 Task: Look for space in Gulābpura, India from 2nd June, 2023 to 6th June, 2023 for 1 adult in price range Rs.10000 to Rs.13000. Place can be private room with 1  bedroom having 1 bed and 1 bathroom. Property type can be house, flat, guest house, hotel. Amenities needed are: washing machine. Booking option can be shelf check-in. Required host language is English.
Action: Mouse scrolled (216, 325) with delta (0, 0)
Screenshot: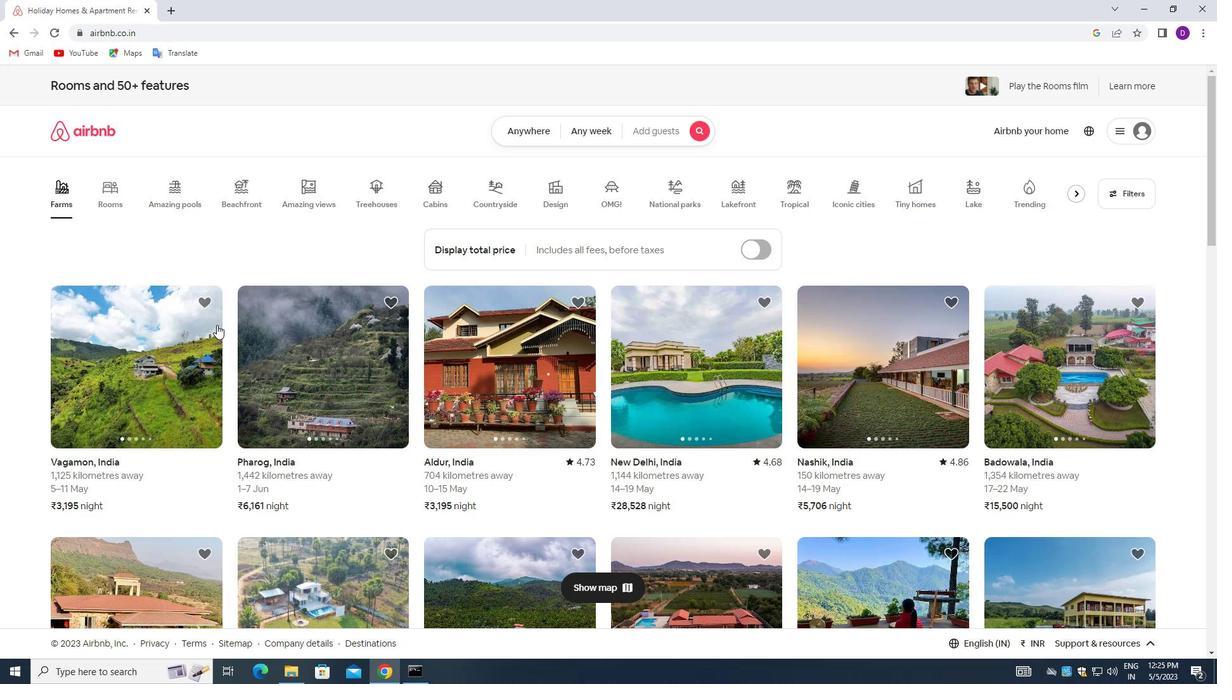 
Action: Mouse moved to (511, 119)
Screenshot: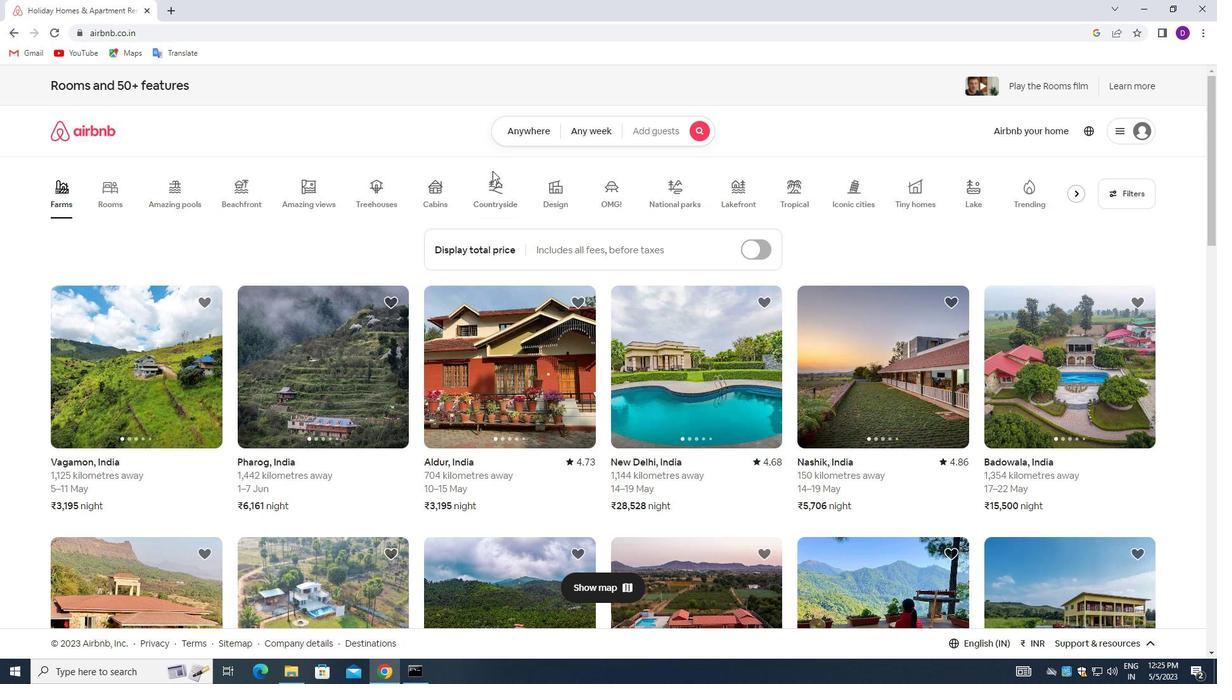 
Action: Mouse pressed left at (511, 119)
Screenshot: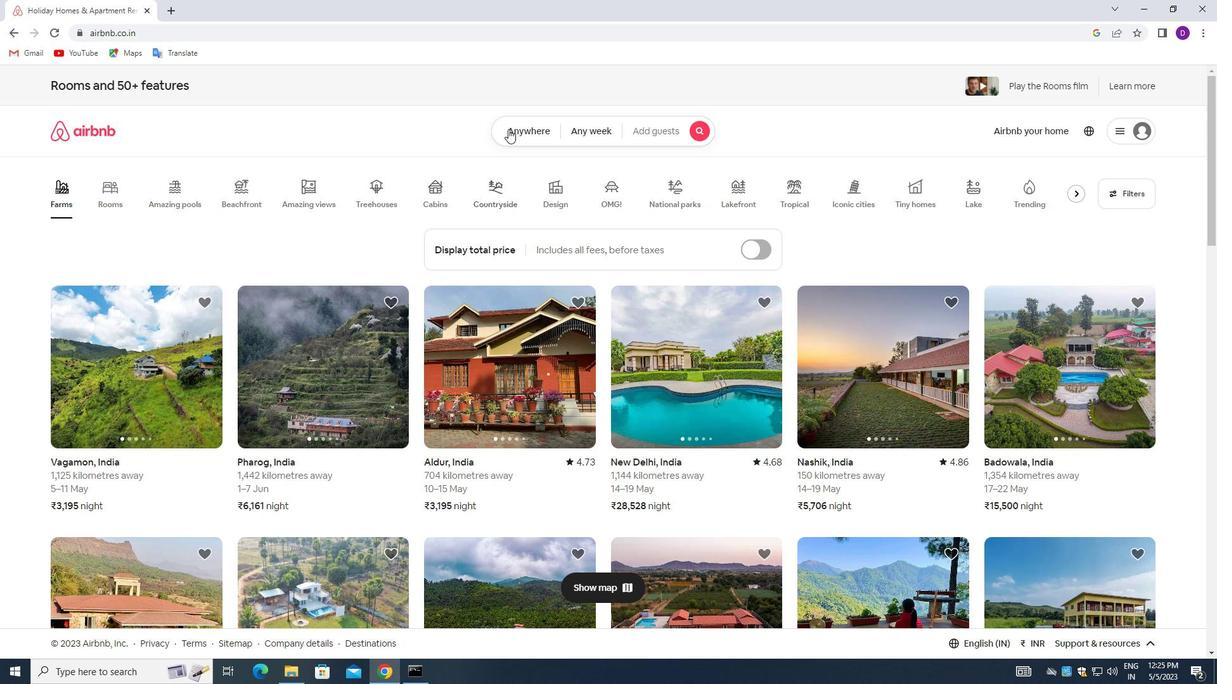 
Action: Mouse moved to (505, 172)
Screenshot: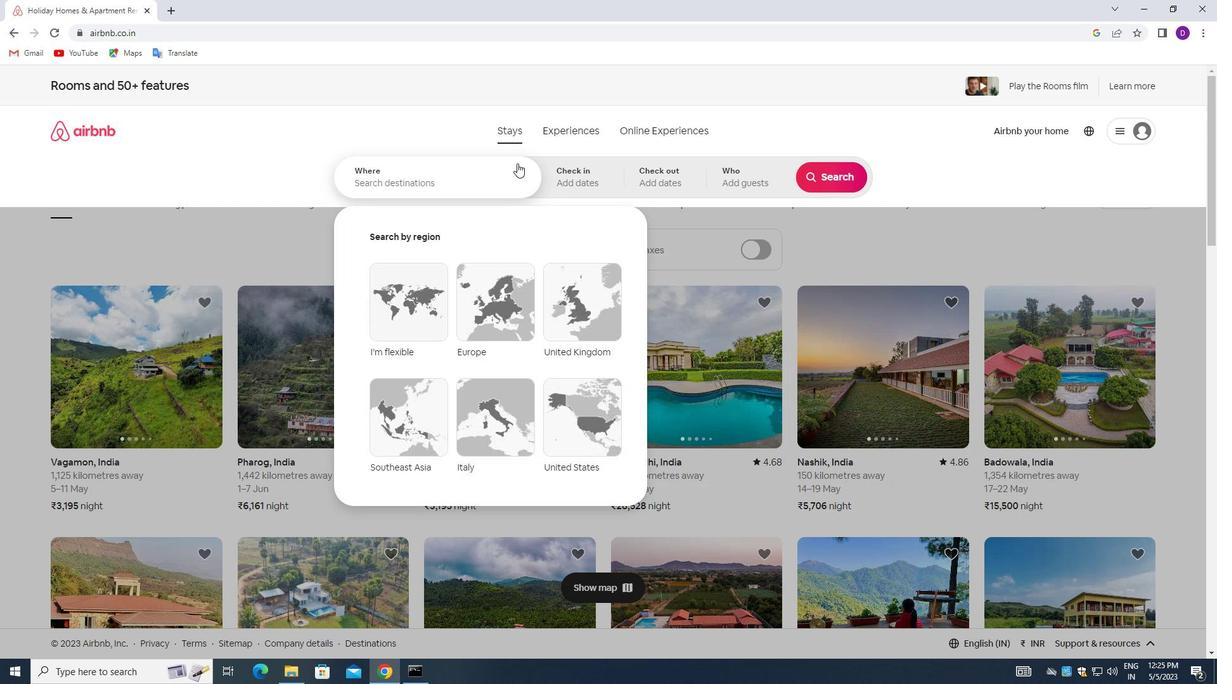 
Action: Mouse pressed left at (505, 172)
Screenshot: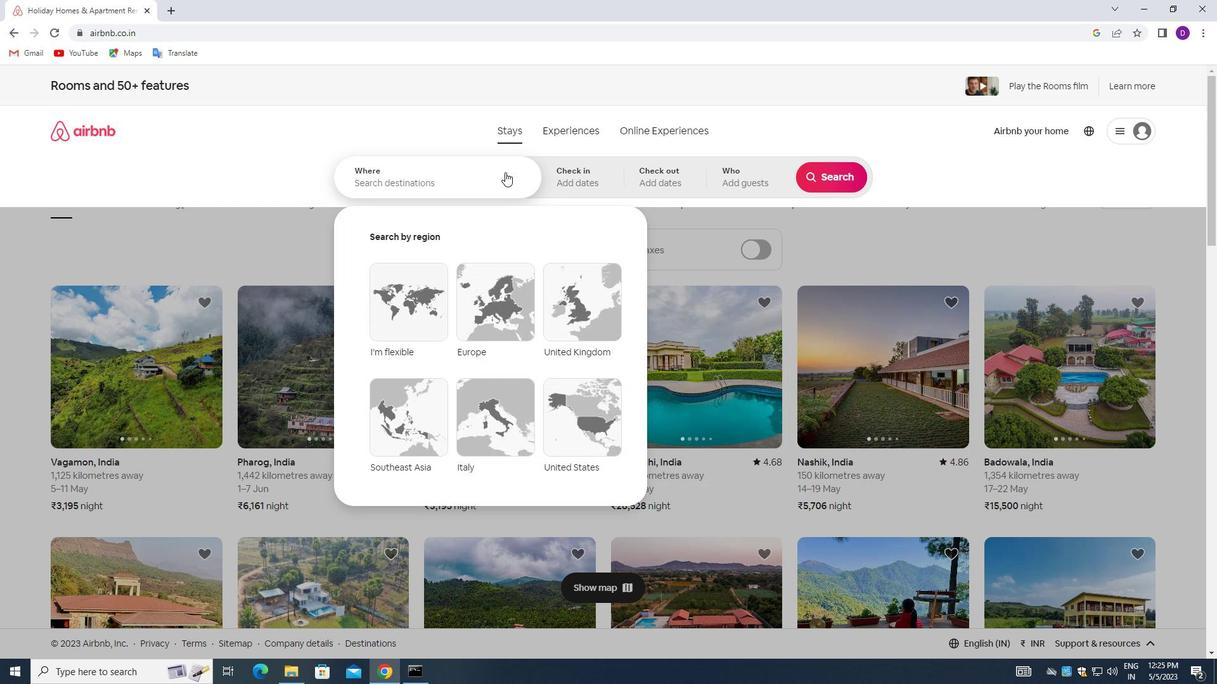 
Action: Mouse moved to (283, 166)
Screenshot: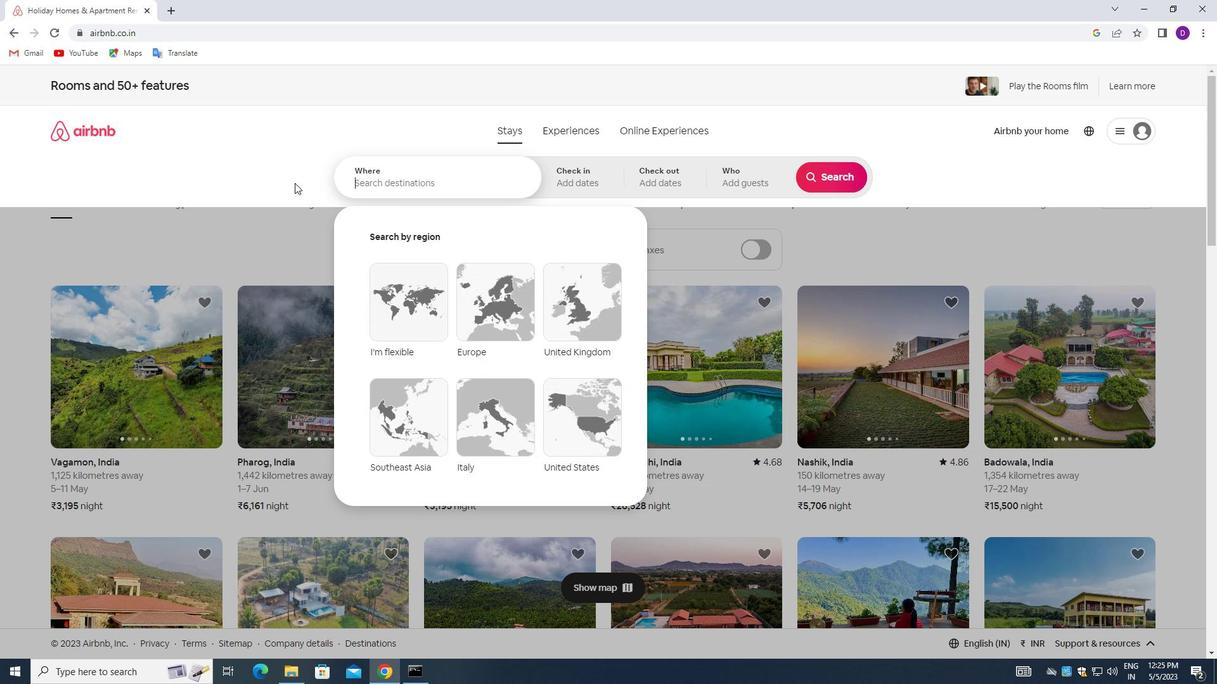 
Action: Key pressed <Key.shift_r>Gulabpura,<Key.space><Key.shift>INDIA<Key.enter>
Screenshot: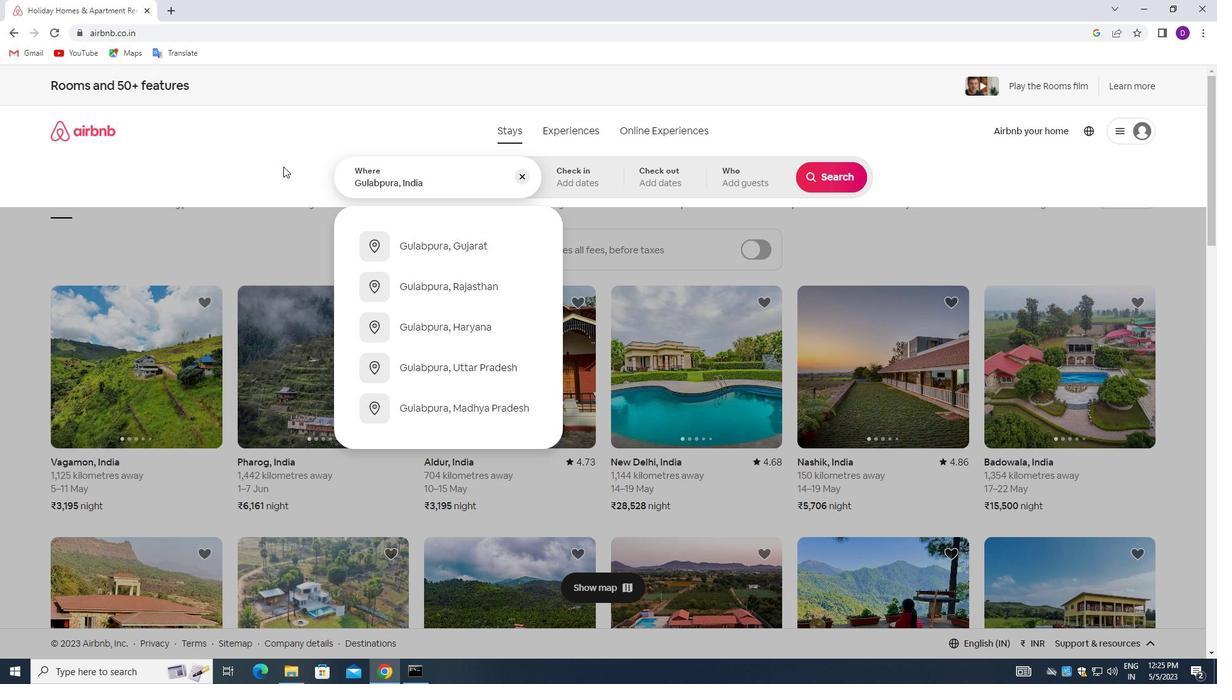 
Action: Mouse moved to (781, 335)
Screenshot: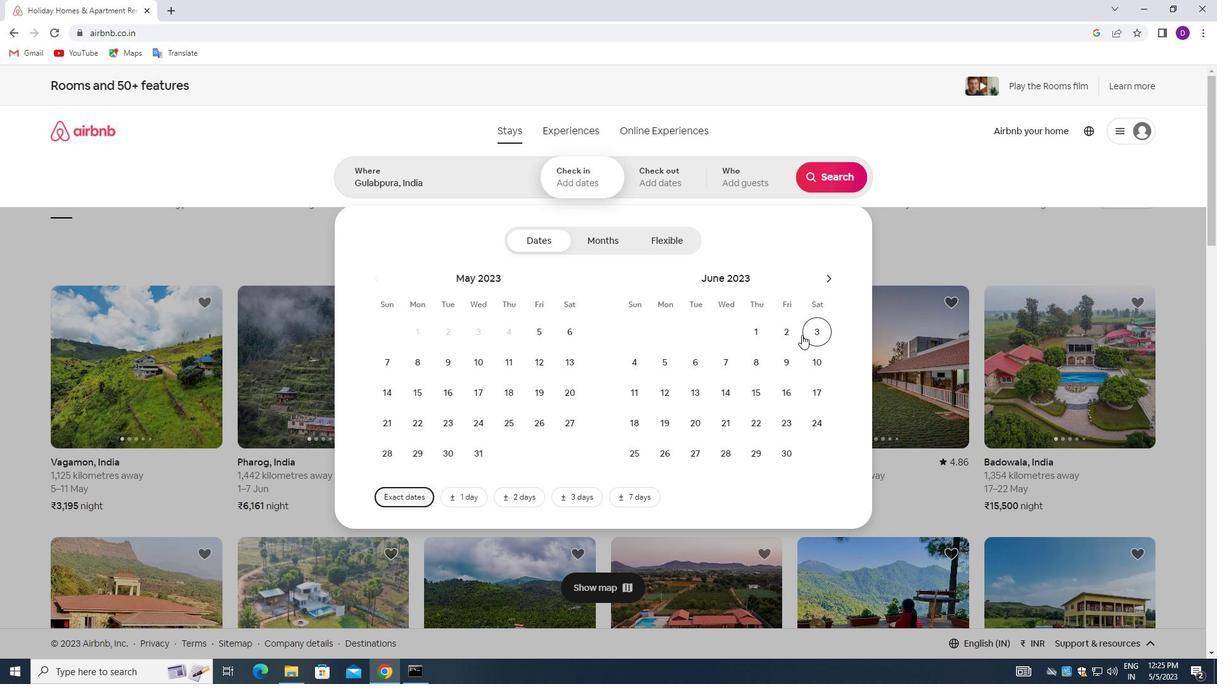 
Action: Mouse pressed left at (781, 335)
Screenshot: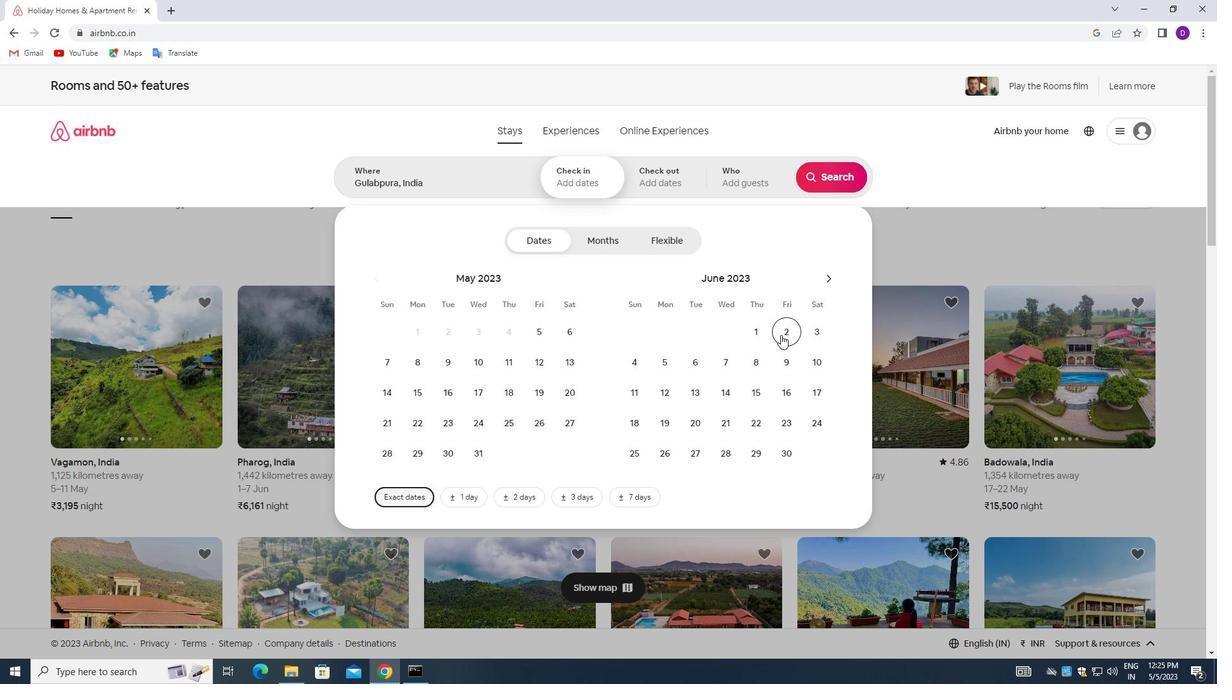 
Action: Mouse moved to (698, 370)
Screenshot: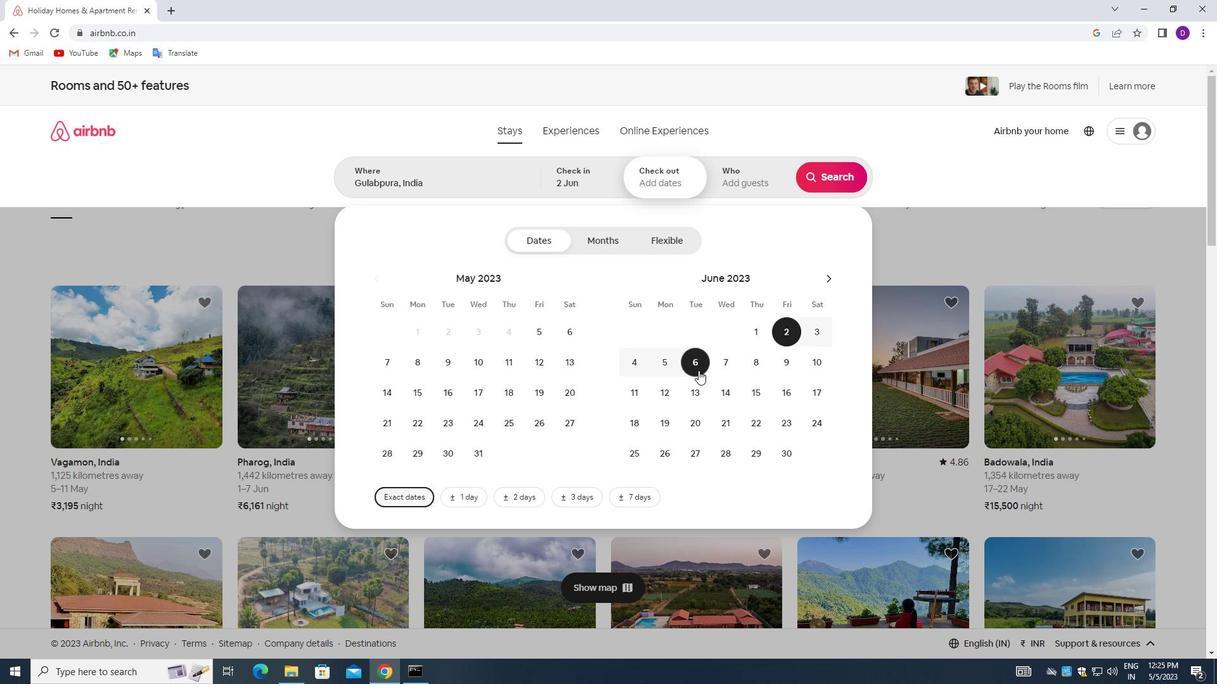 
Action: Mouse pressed left at (698, 370)
Screenshot: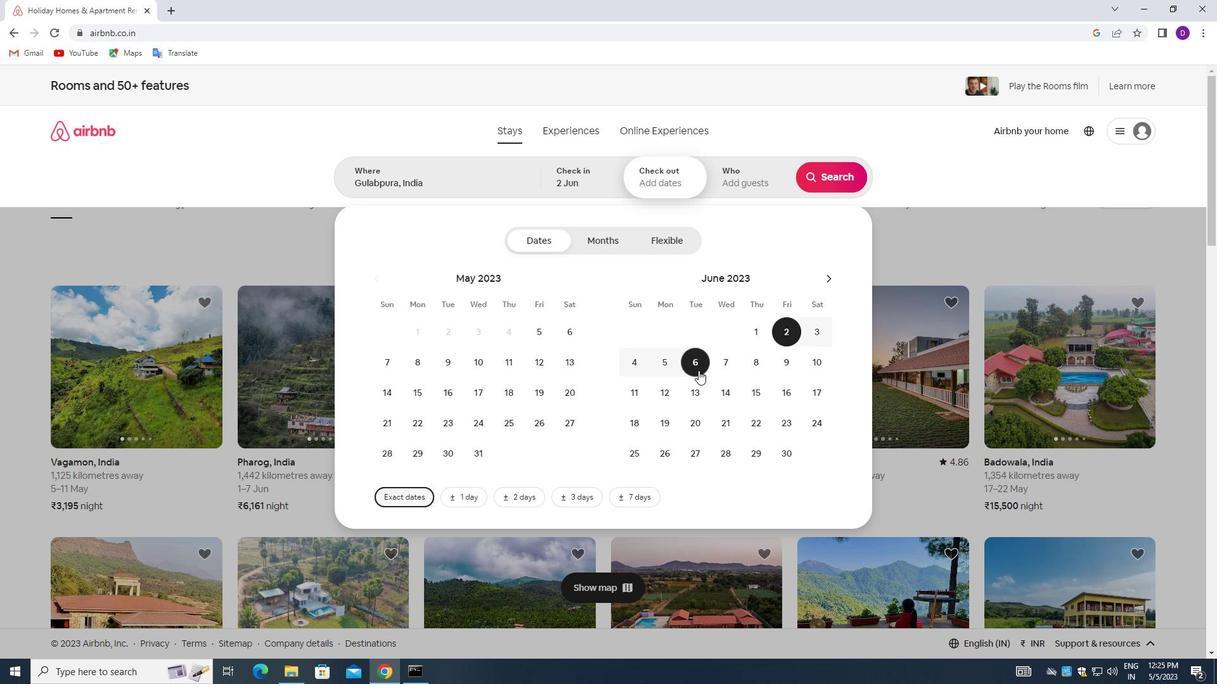 
Action: Mouse moved to (728, 183)
Screenshot: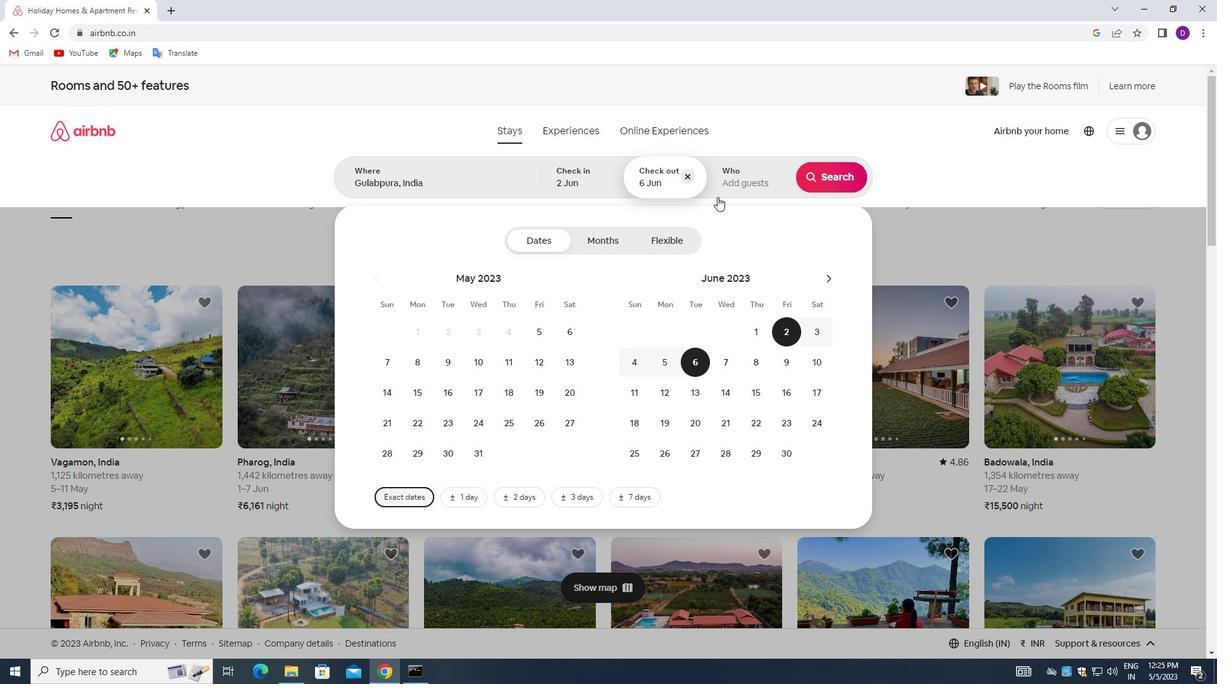 
Action: Mouse pressed left at (728, 183)
Screenshot: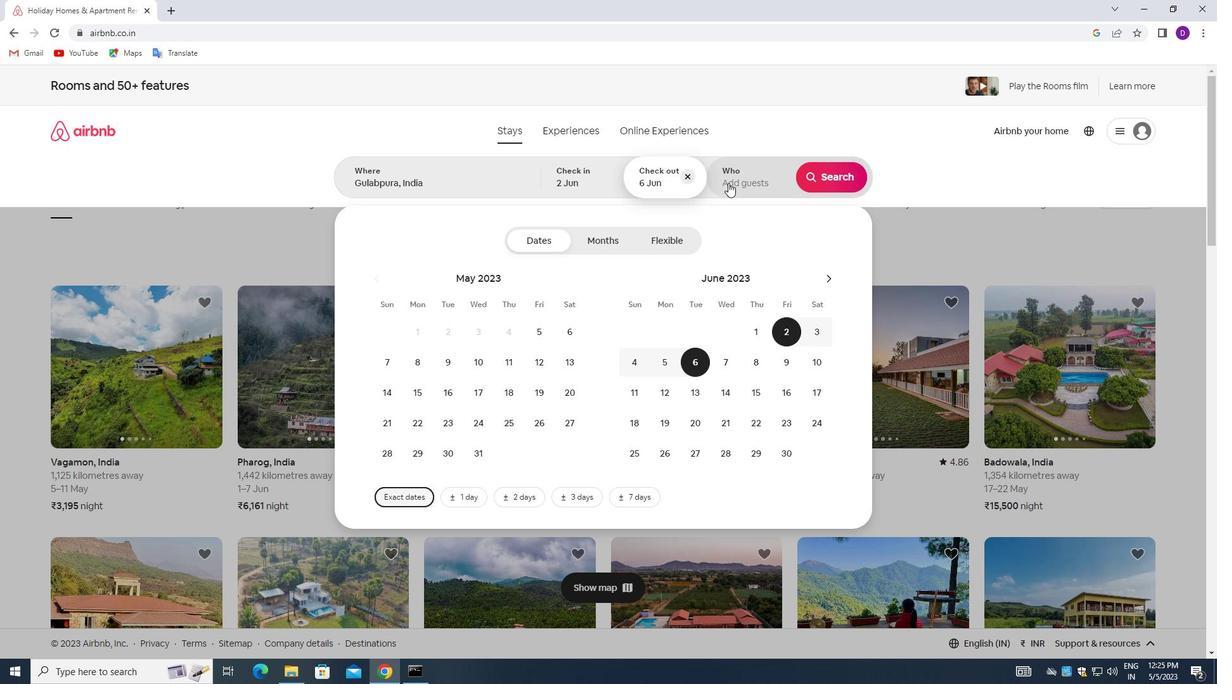 
Action: Mouse moved to (833, 251)
Screenshot: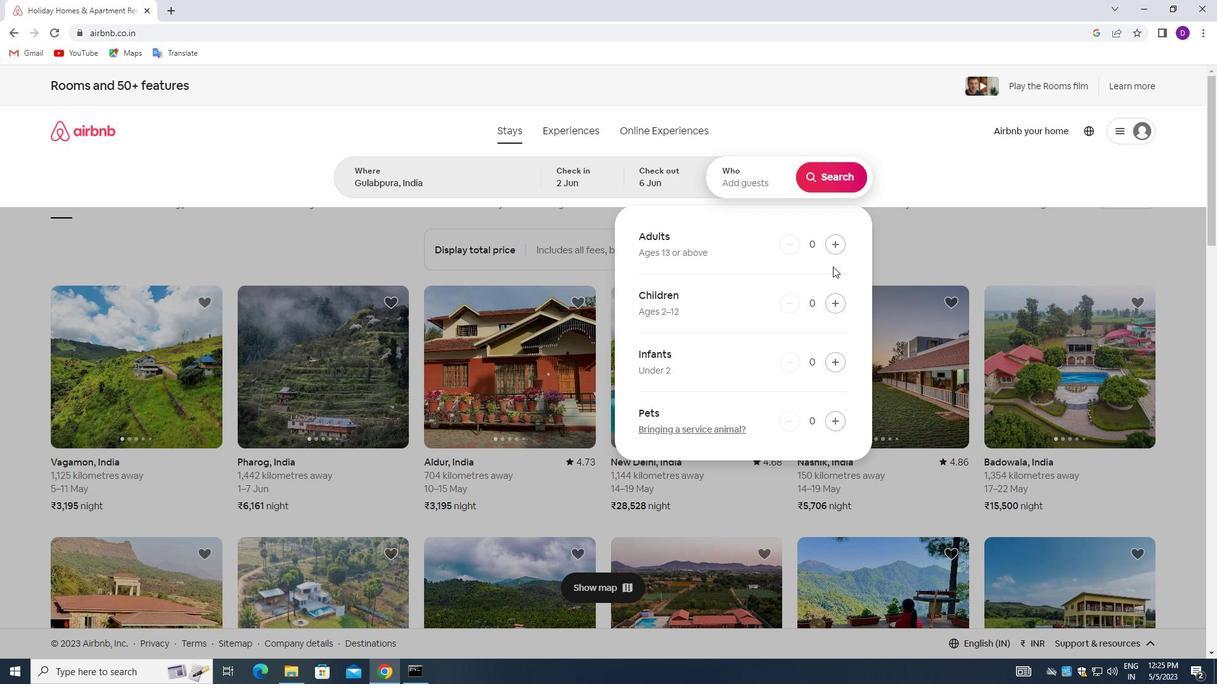 
Action: Mouse pressed left at (833, 251)
Screenshot: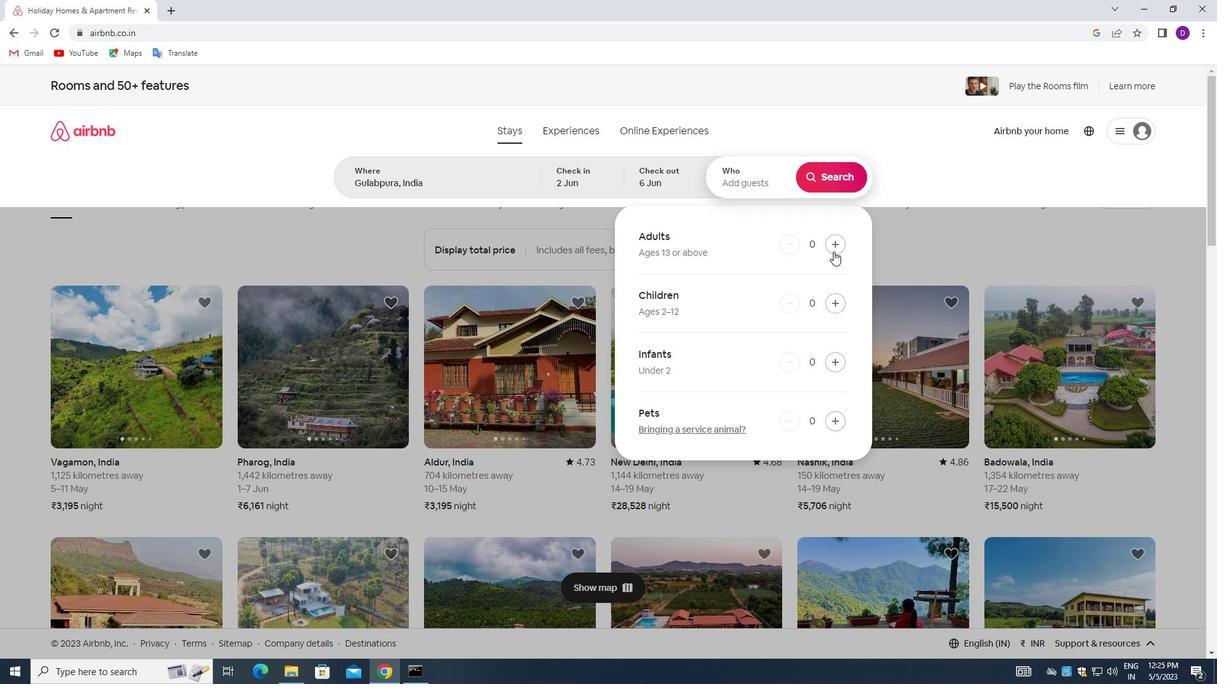 
Action: Mouse moved to (826, 176)
Screenshot: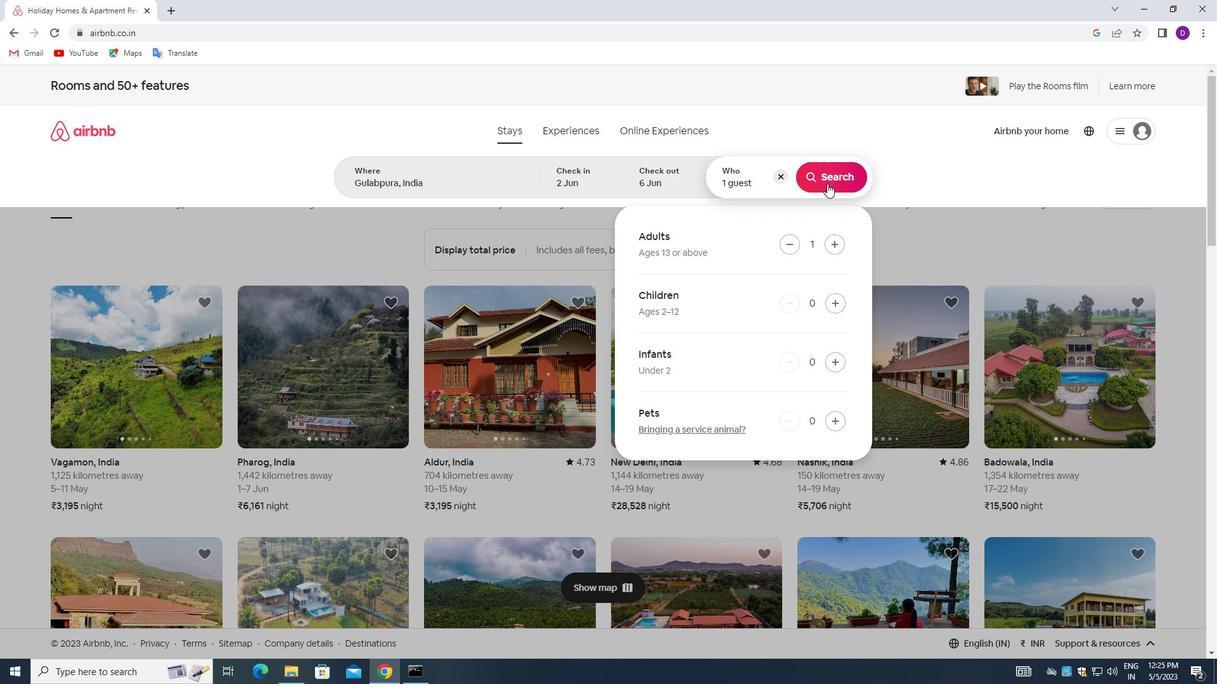 
Action: Mouse pressed left at (826, 176)
Screenshot: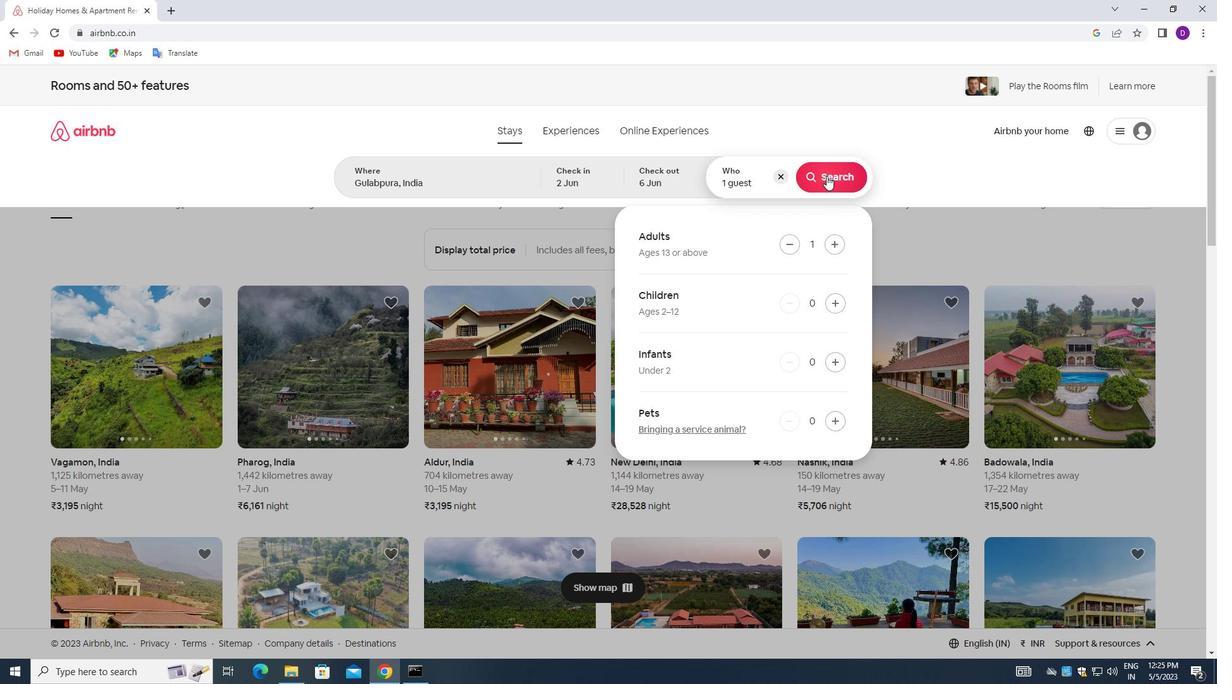 
Action: Mouse moved to (1147, 135)
Screenshot: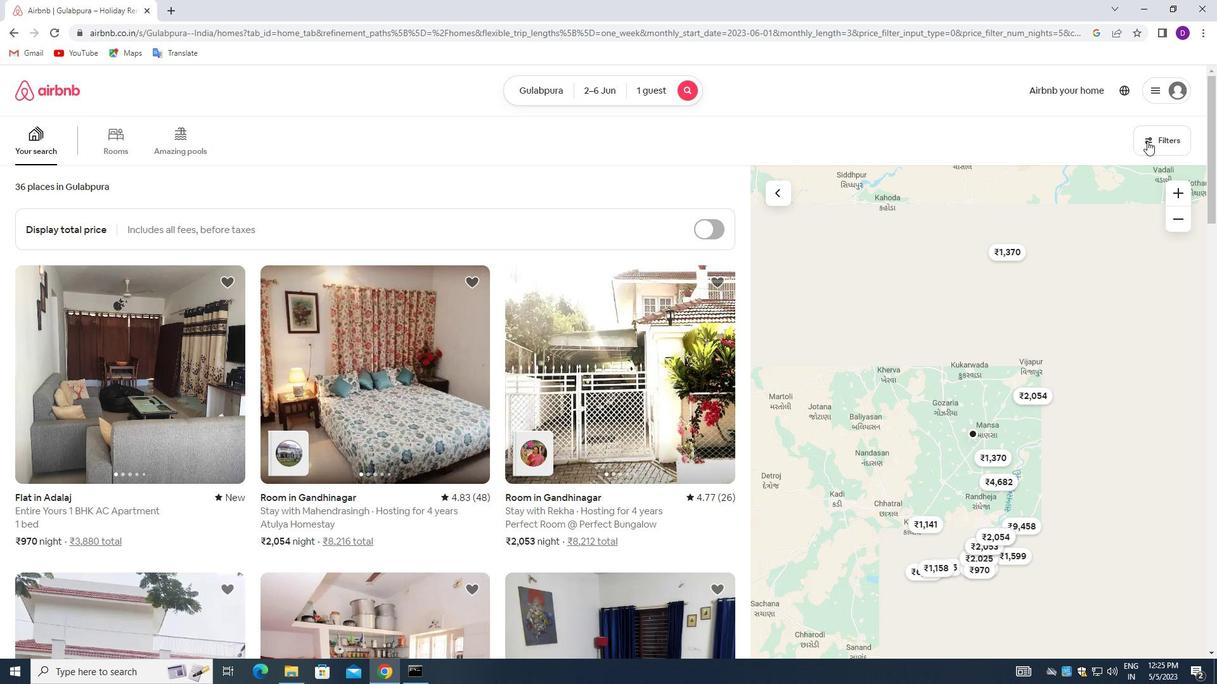 
Action: Mouse pressed left at (1147, 135)
Screenshot: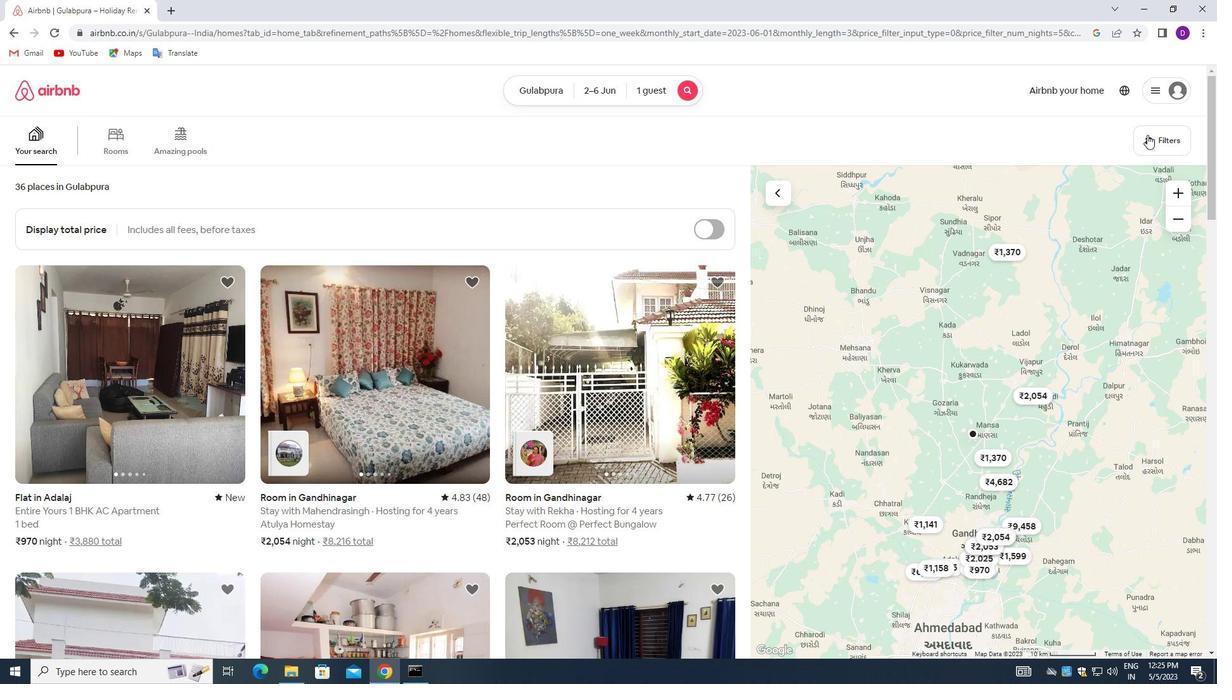 
Action: Mouse moved to (436, 455)
Screenshot: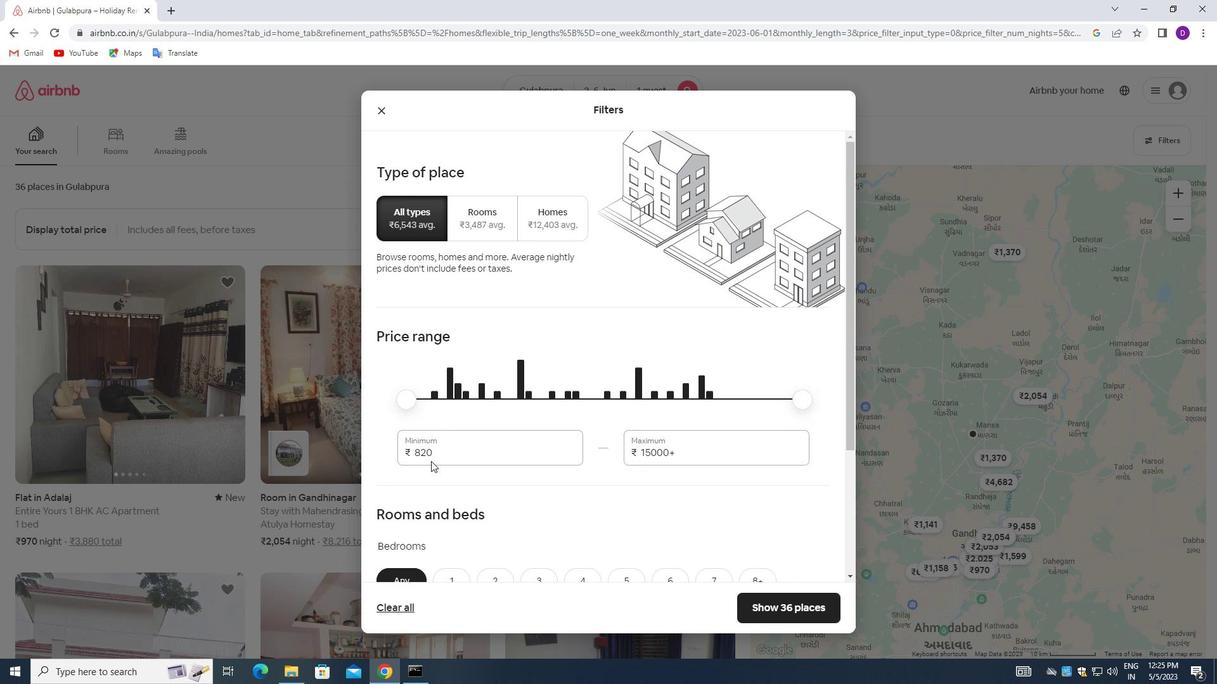 
Action: Mouse pressed left at (436, 455)
Screenshot: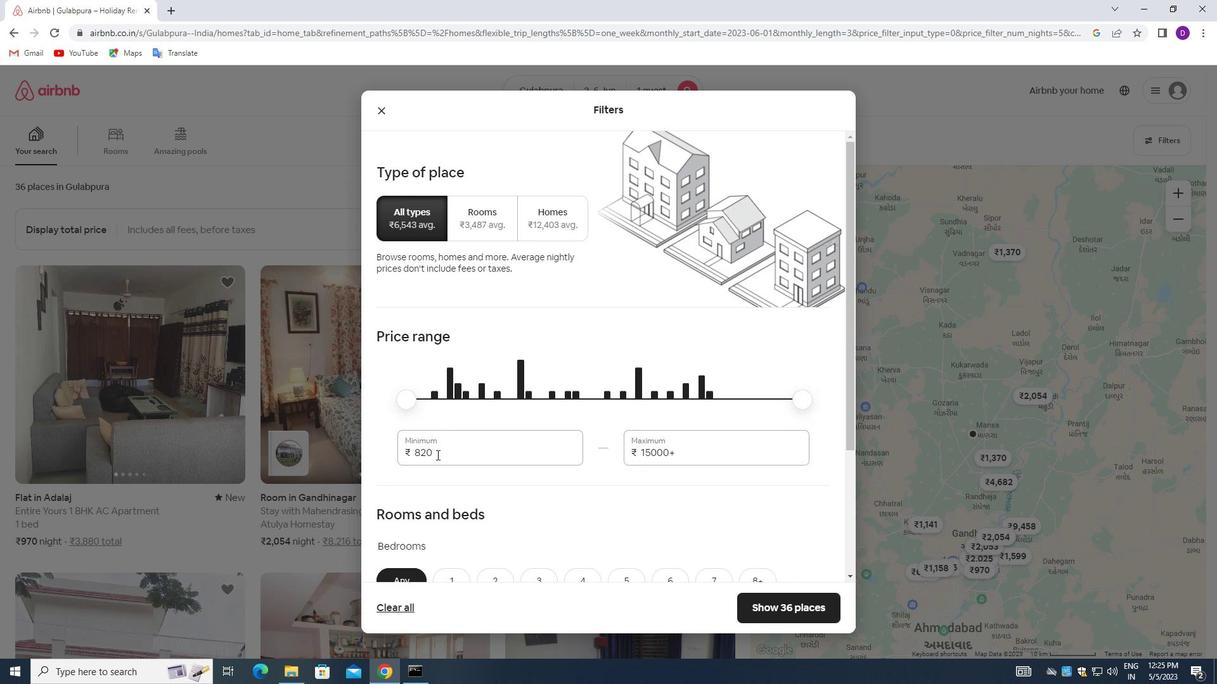 
Action: Mouse pressed left at (436, 455)
Screenshot: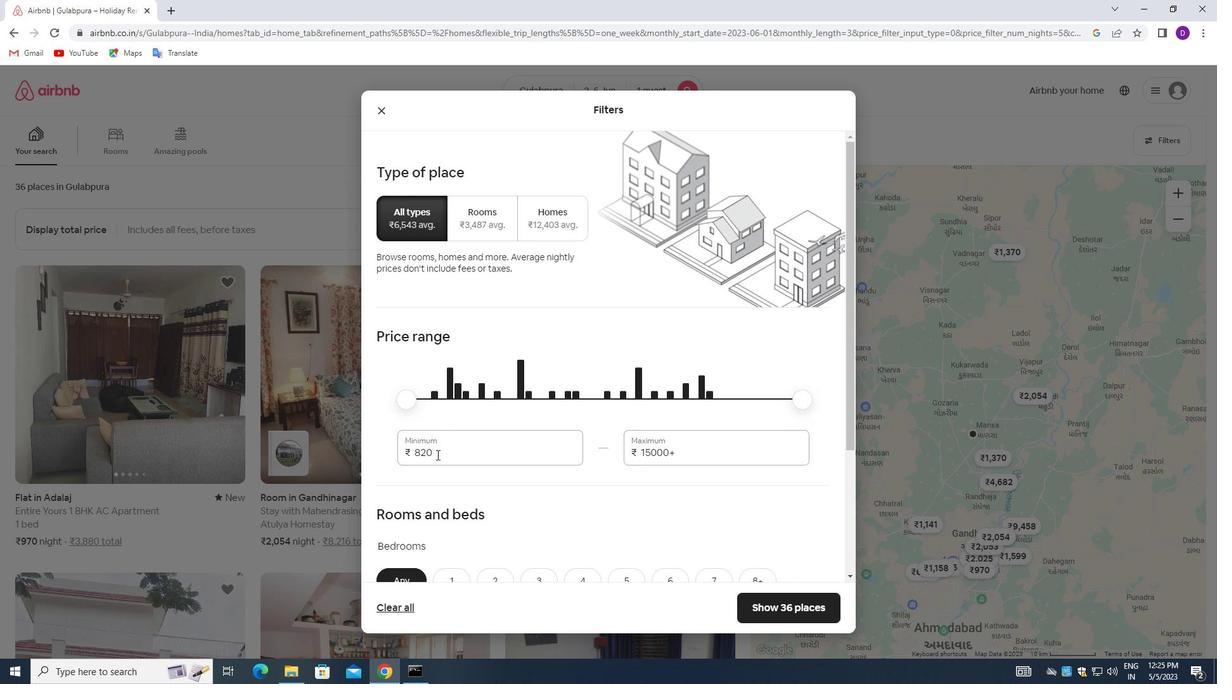 
Action: Mouse moved to (436, 453)
Screenshot: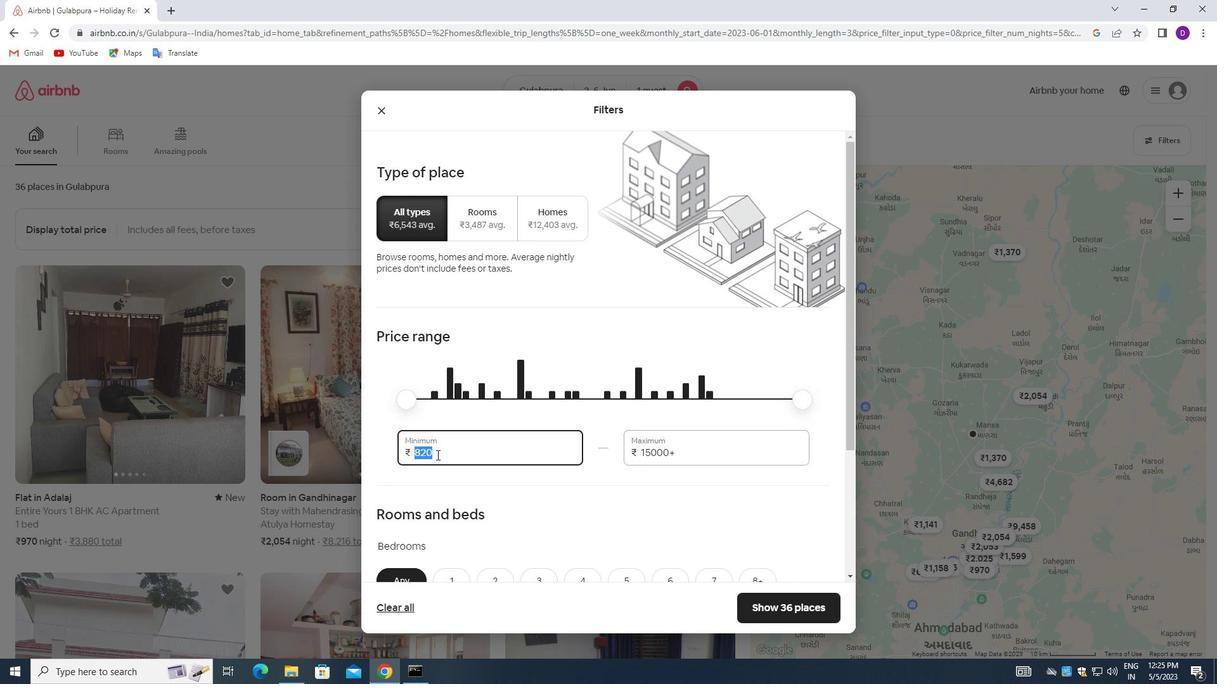 
Action: Key pressed 10000<Key.tab>13000
Screenshot: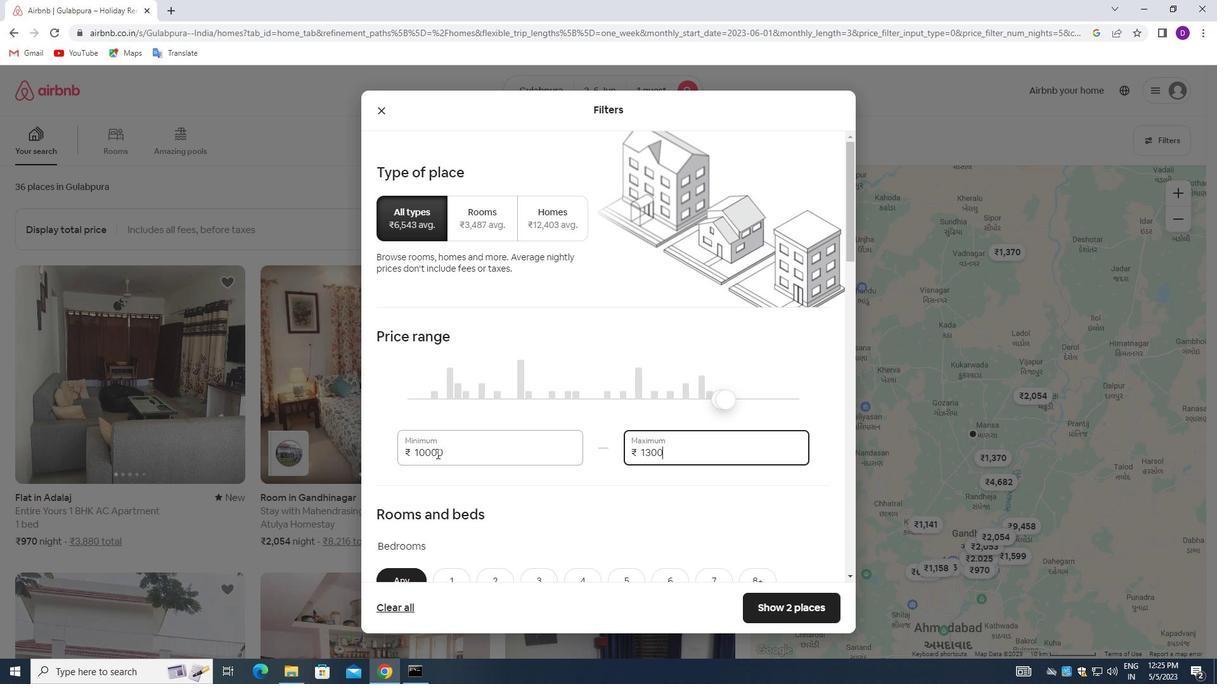 
Action: Mouse moved to (517, 445)
Screenshot: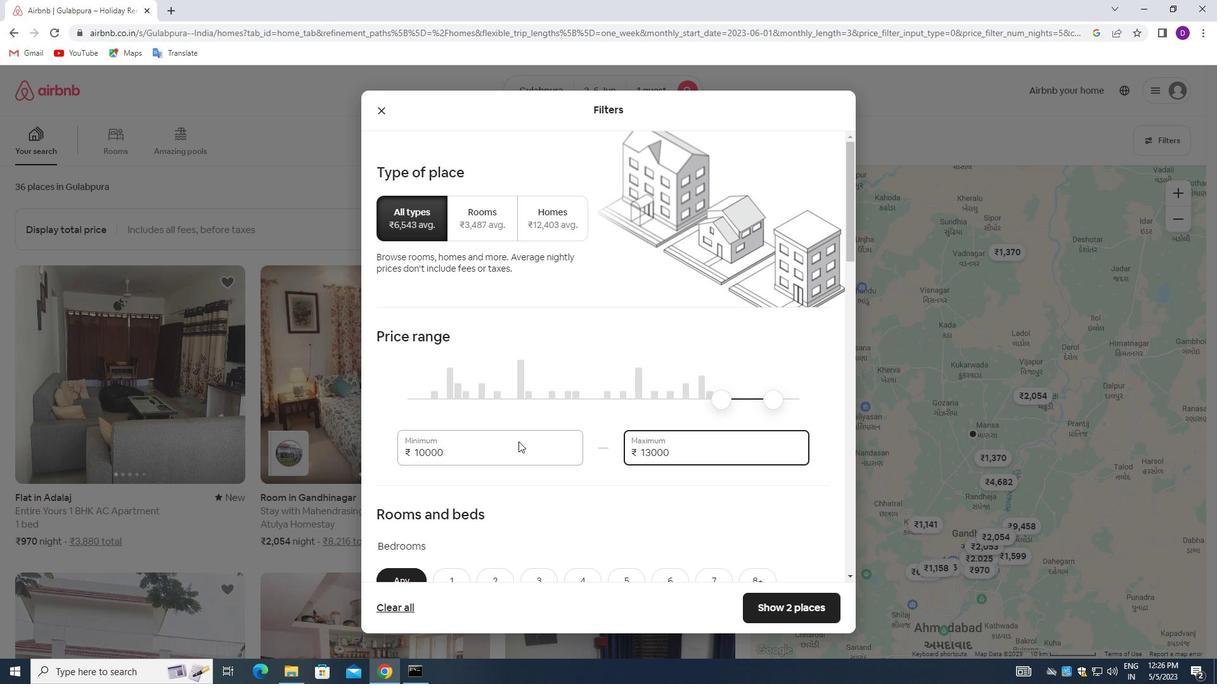 
Action: Mouse scrolled (517, 444) with delta (0, 0)
Screenshot: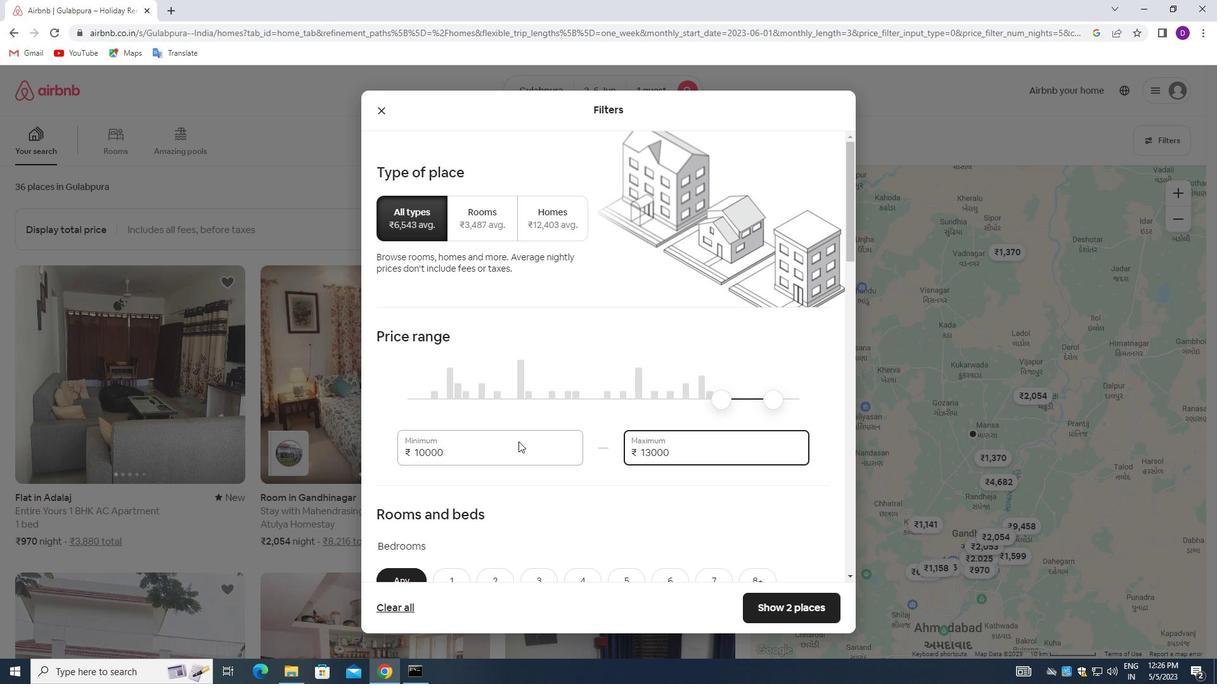 
Action: Mouse moved to (517, 446)
Screenshot: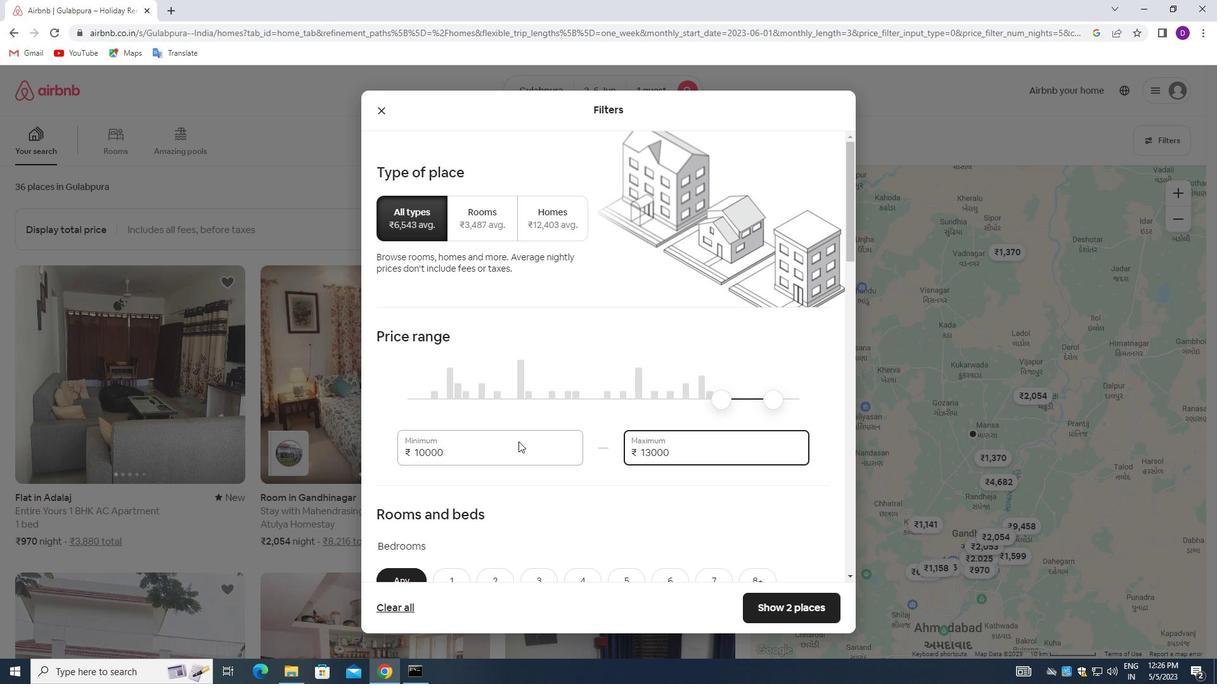
Action: Mouse scrolled (517, 445) with delta (0, 0)
Screenshot: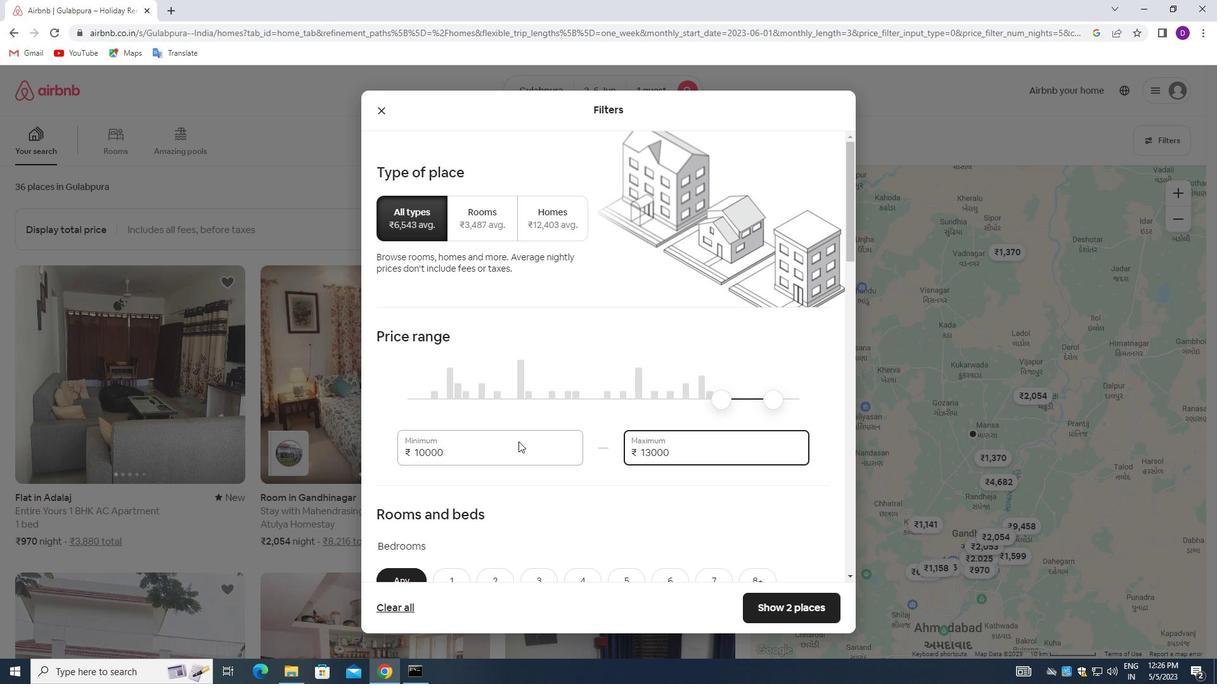
Action: Mouse scrolled (517, 445) with delta (0, 0)
Screenshot: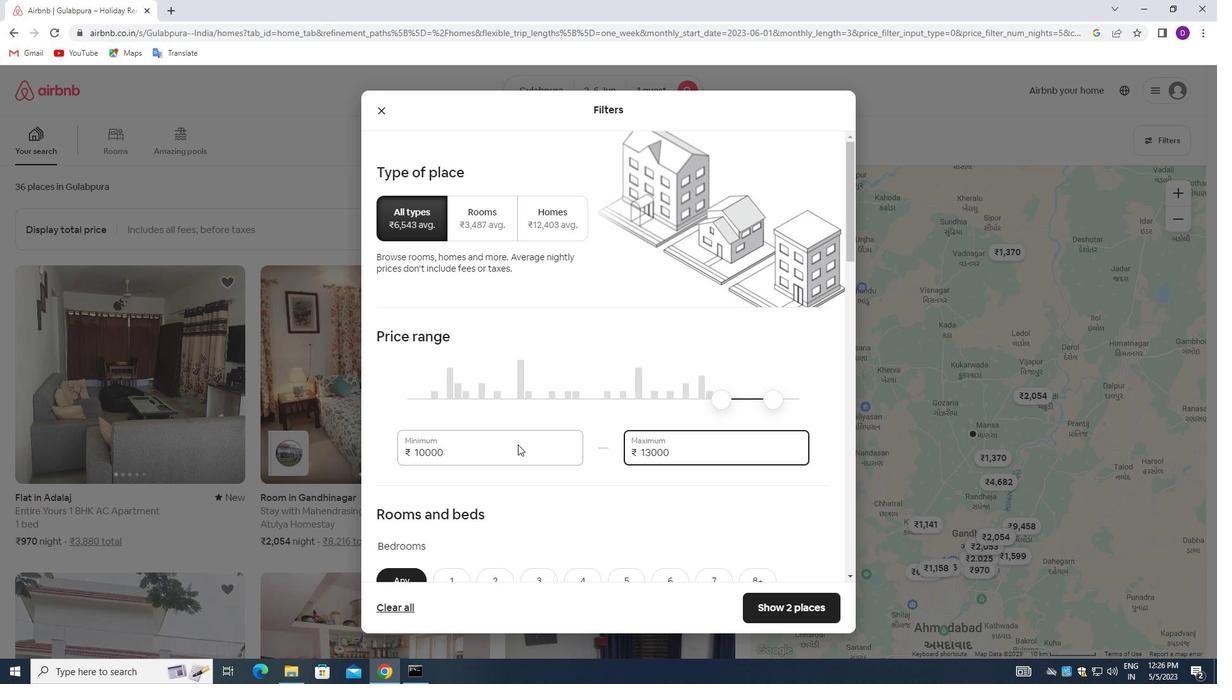 
Action: Mouse moved to (452, 401)
Screenshot: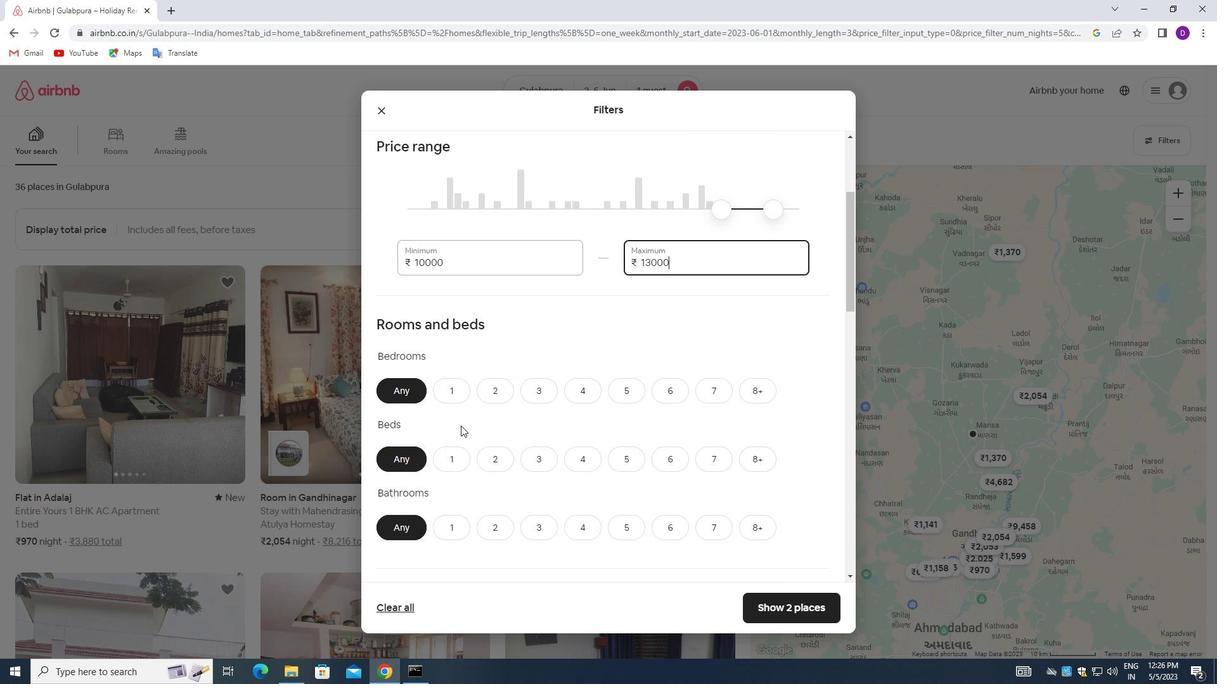 
Action: Mouse pressed left at (452, 401)
Screenshot: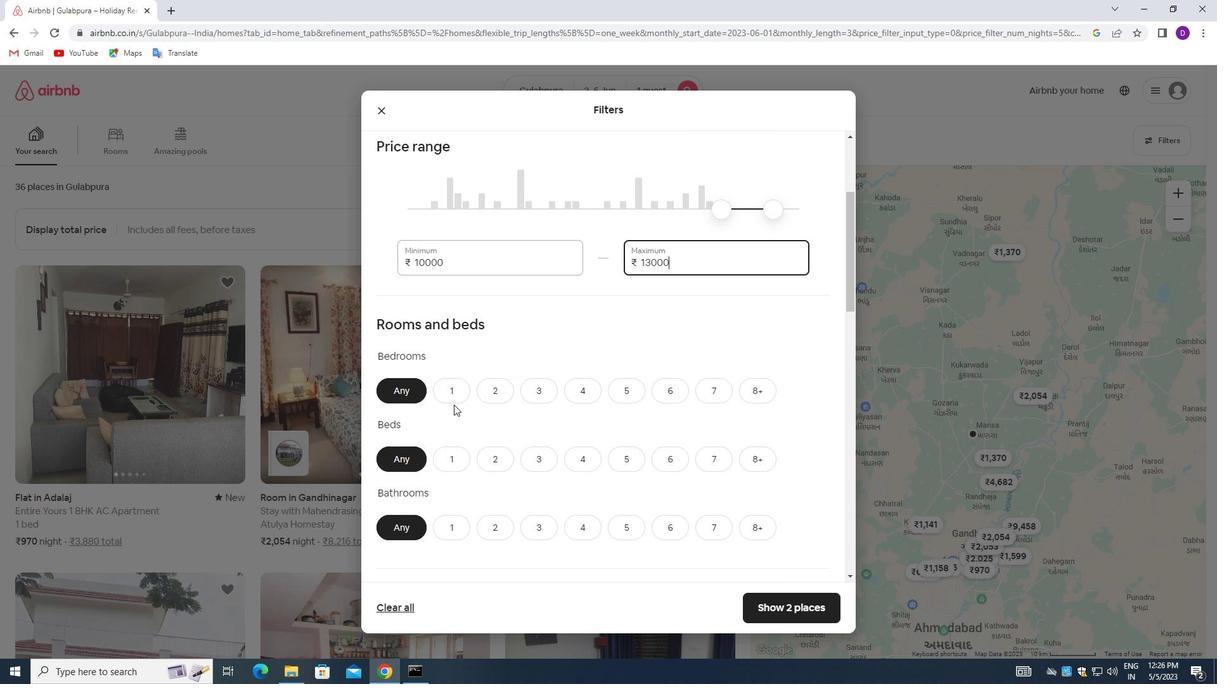 
Action: Mouse moved to (454, 452)
Screenshot: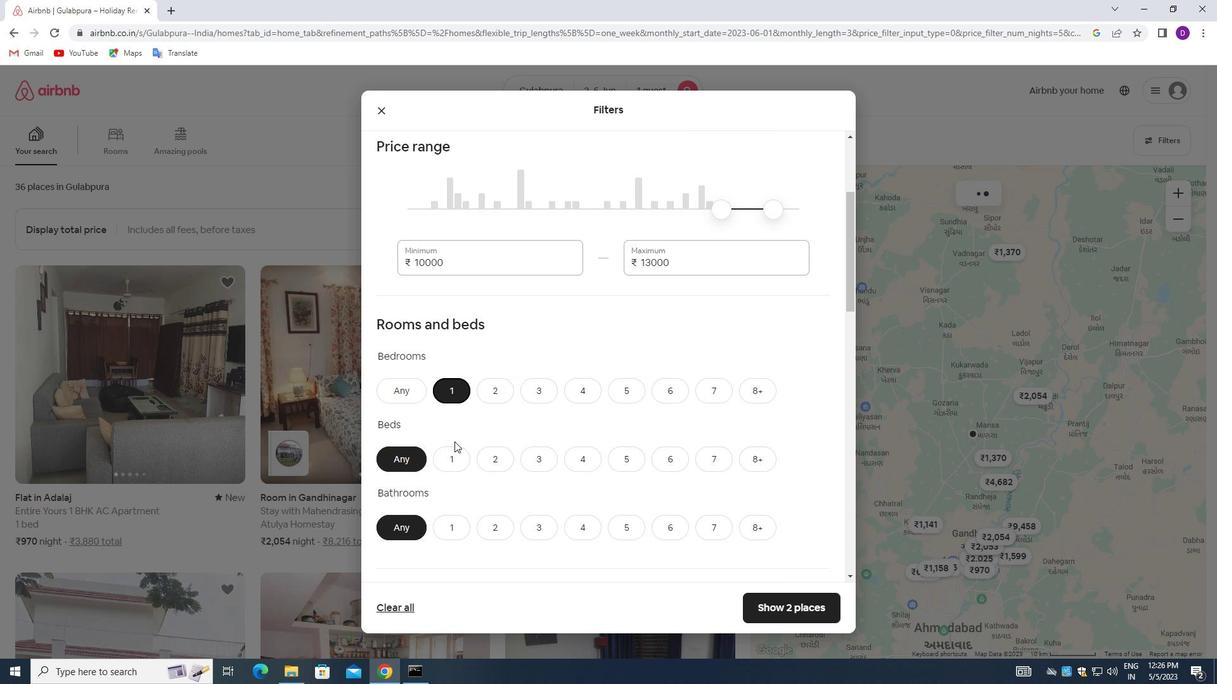 
Action: Mouse pressed left at (454, 452)
Screenshot: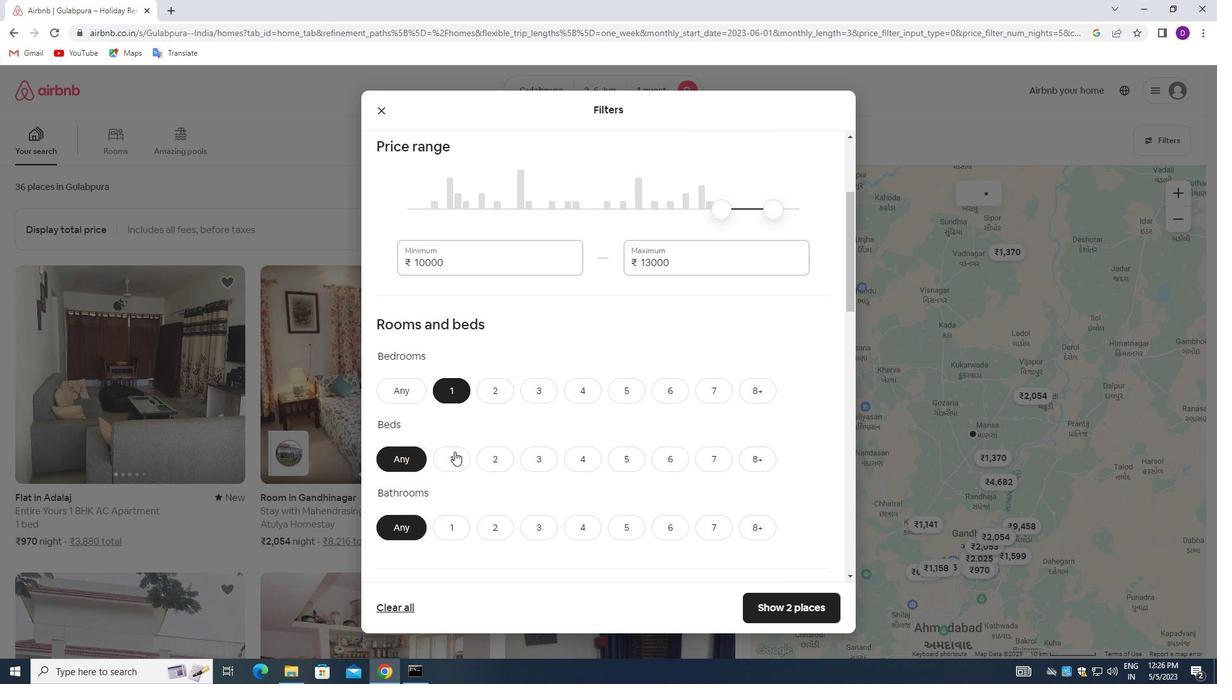 
Action: Mouse moved to (457, 521)
Screenshot: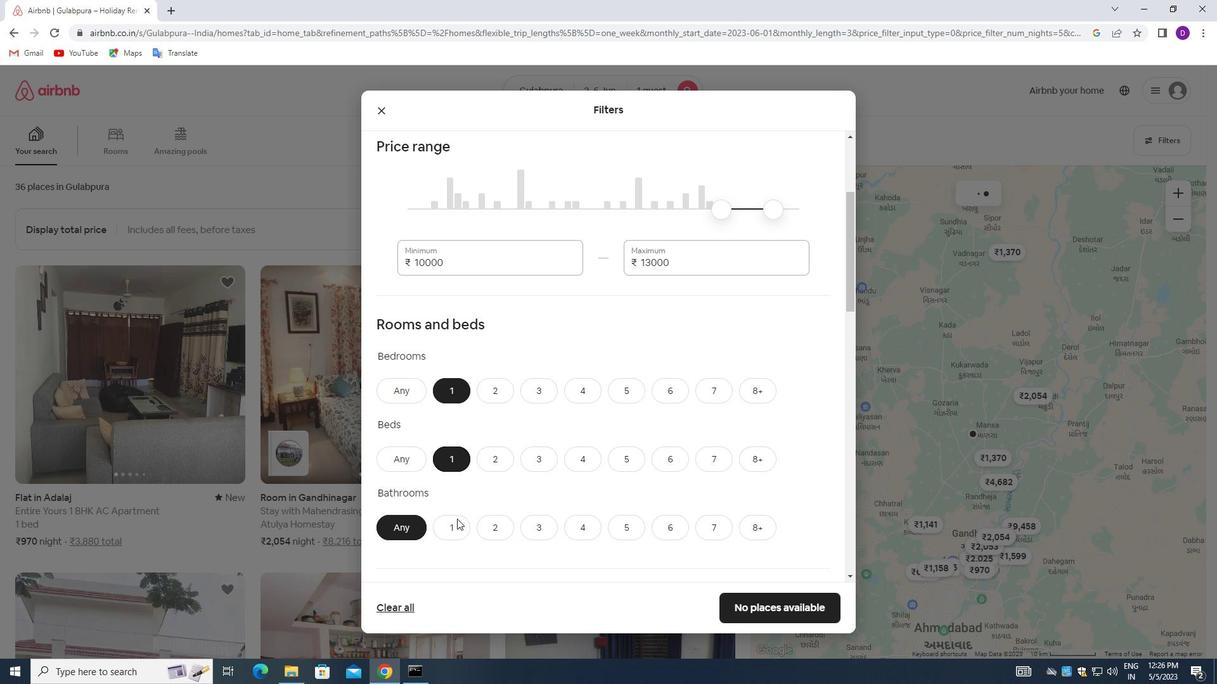 
Action: Mouse pressed left at (457, 521)
Screenshot: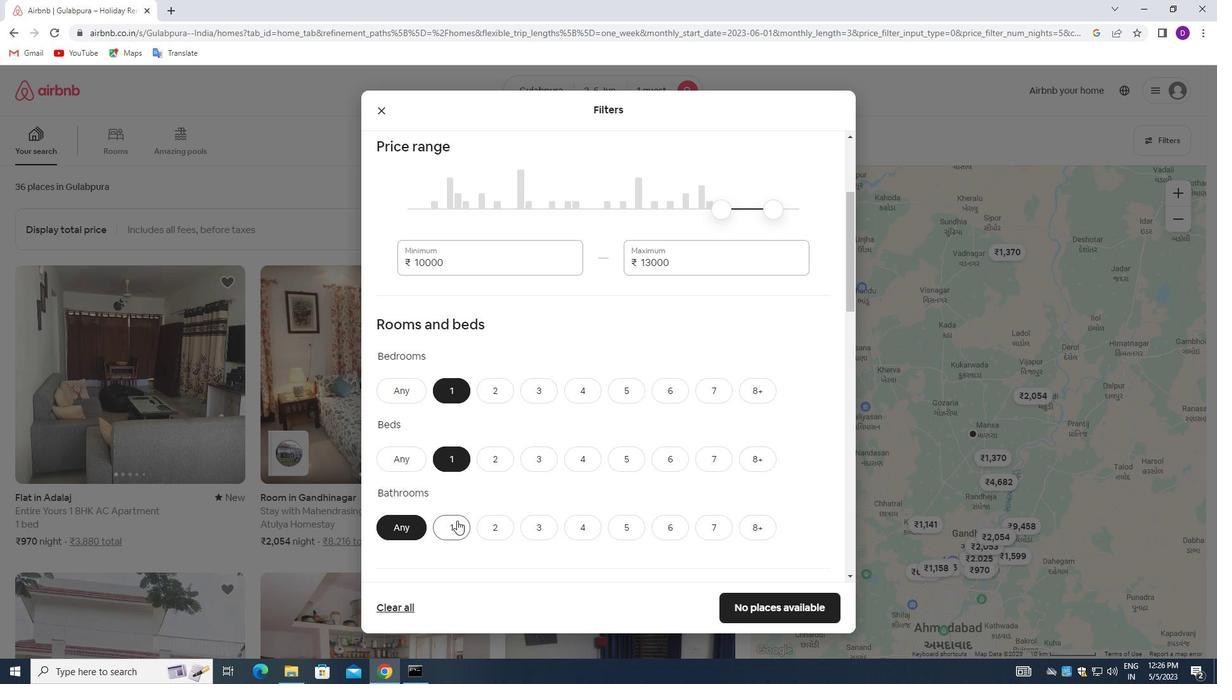 
Action: Mouse moved to (496, 391)
Screenshot: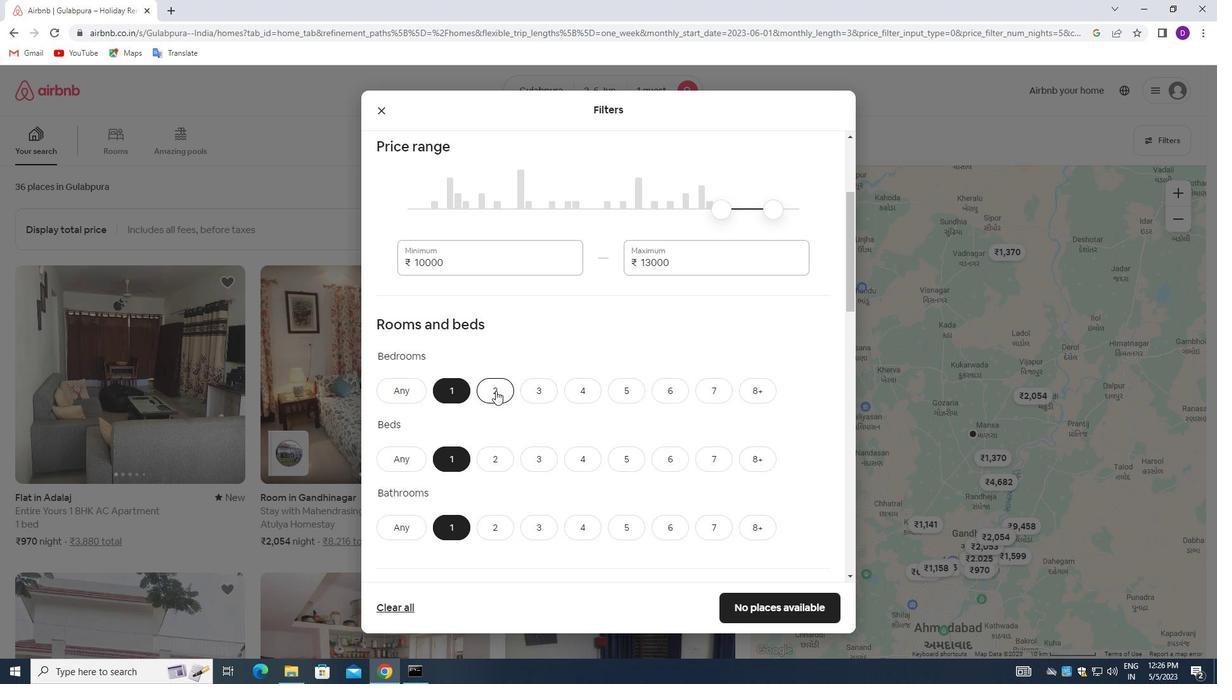 
Action: Mouse scrolled (496, 390) with delta (0, 0)
Screenshot: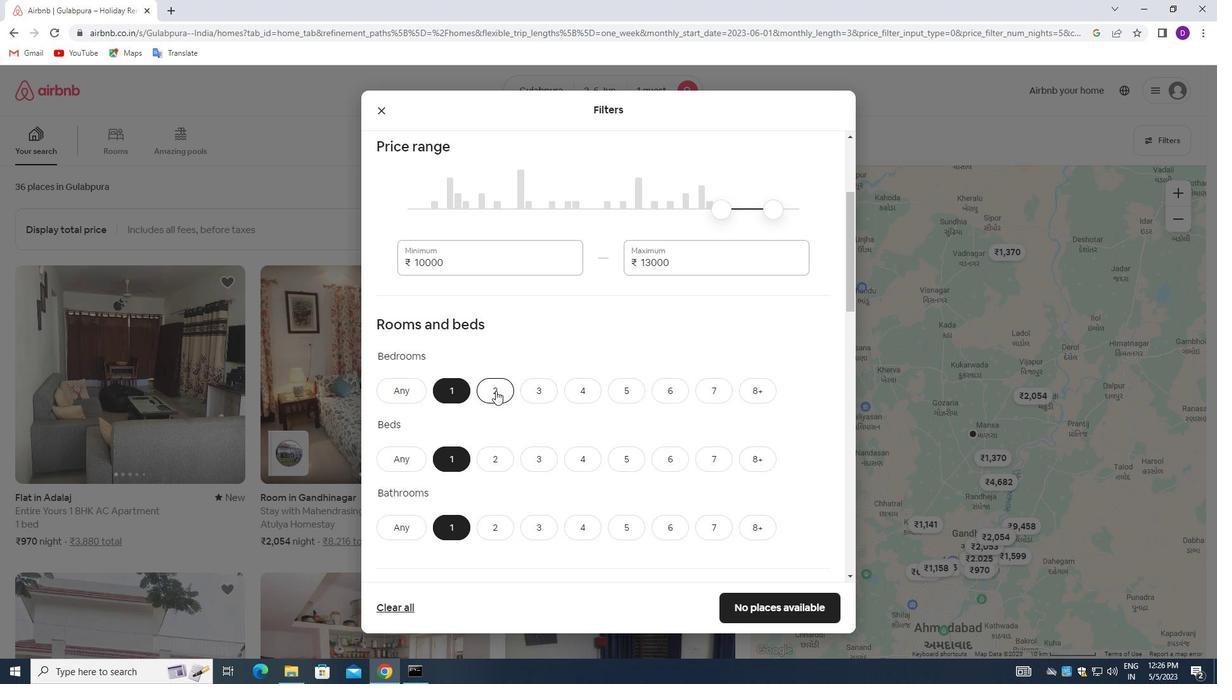 
Action: Mouse moved to (497, 391)
Screenshot: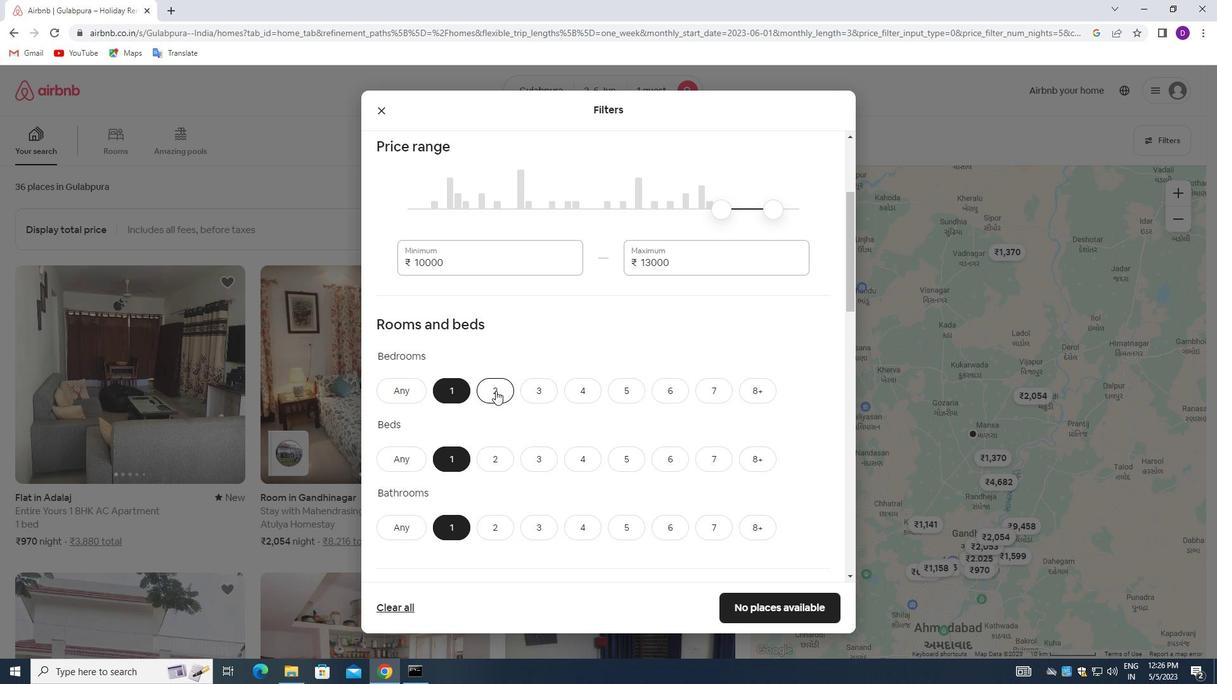 
Action: Mouse scrolled (497, 391) with delta (0, 0)
Screenshot: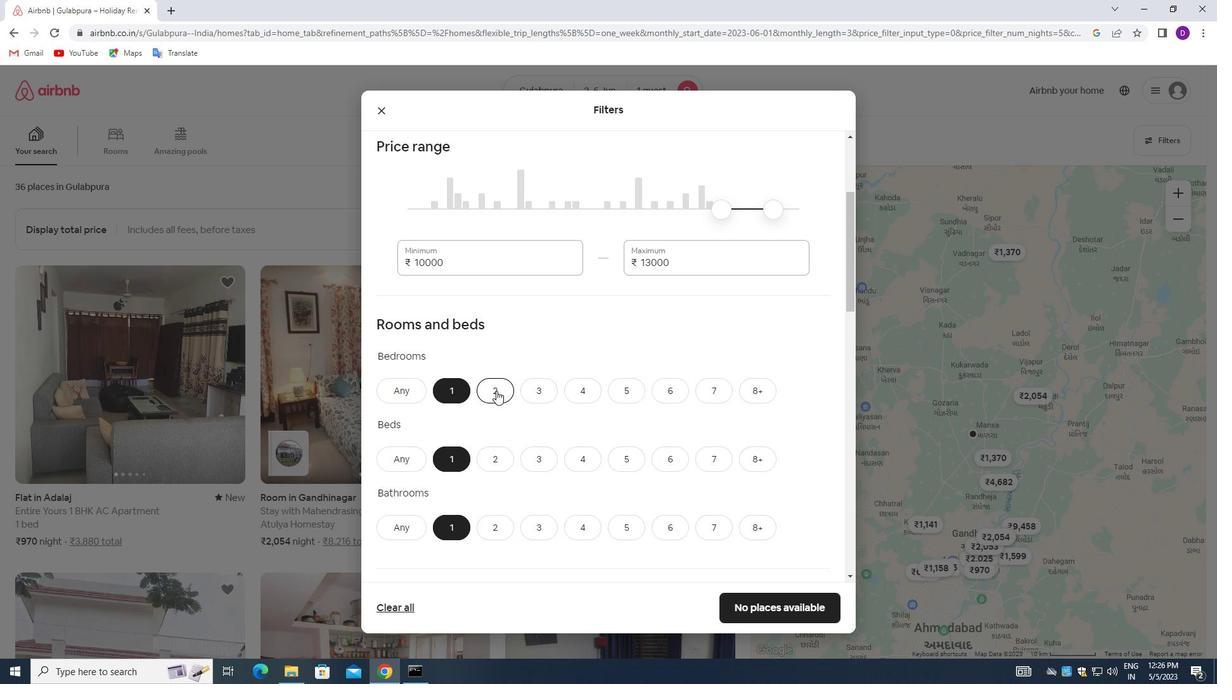 
Action: Mouse scrolled (497, 391) with delta (0, 0)
Screenshot: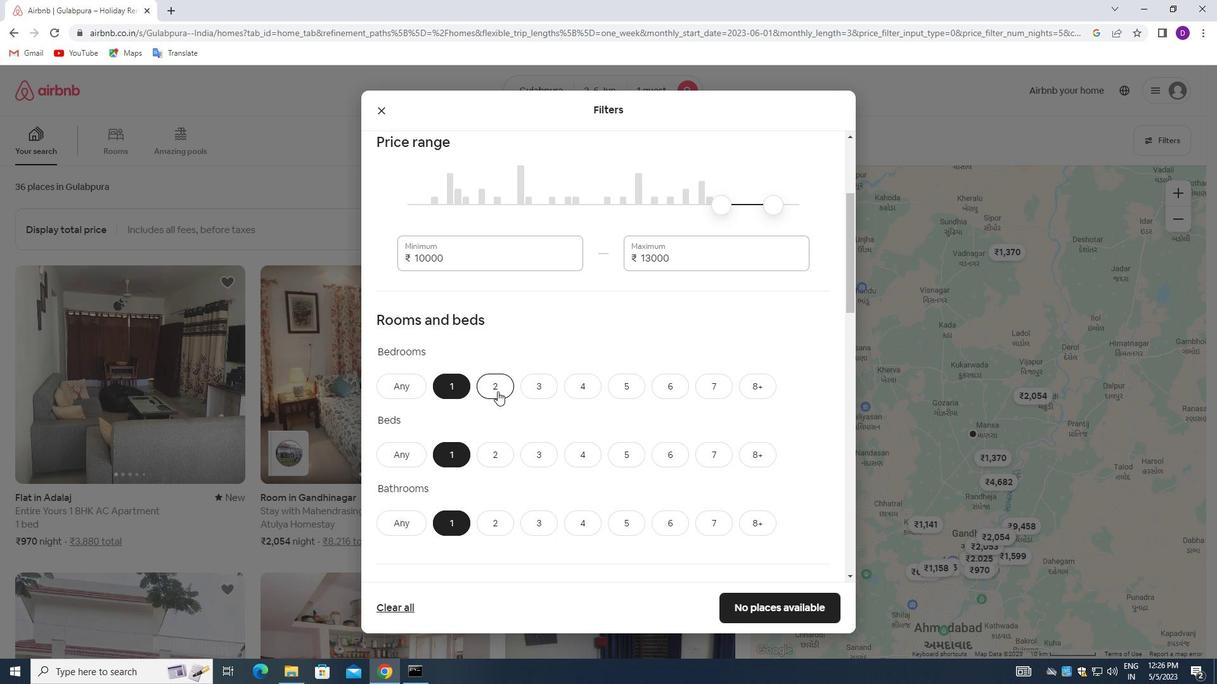 
Action: Mouse moved to (451, 450)
Screenshot: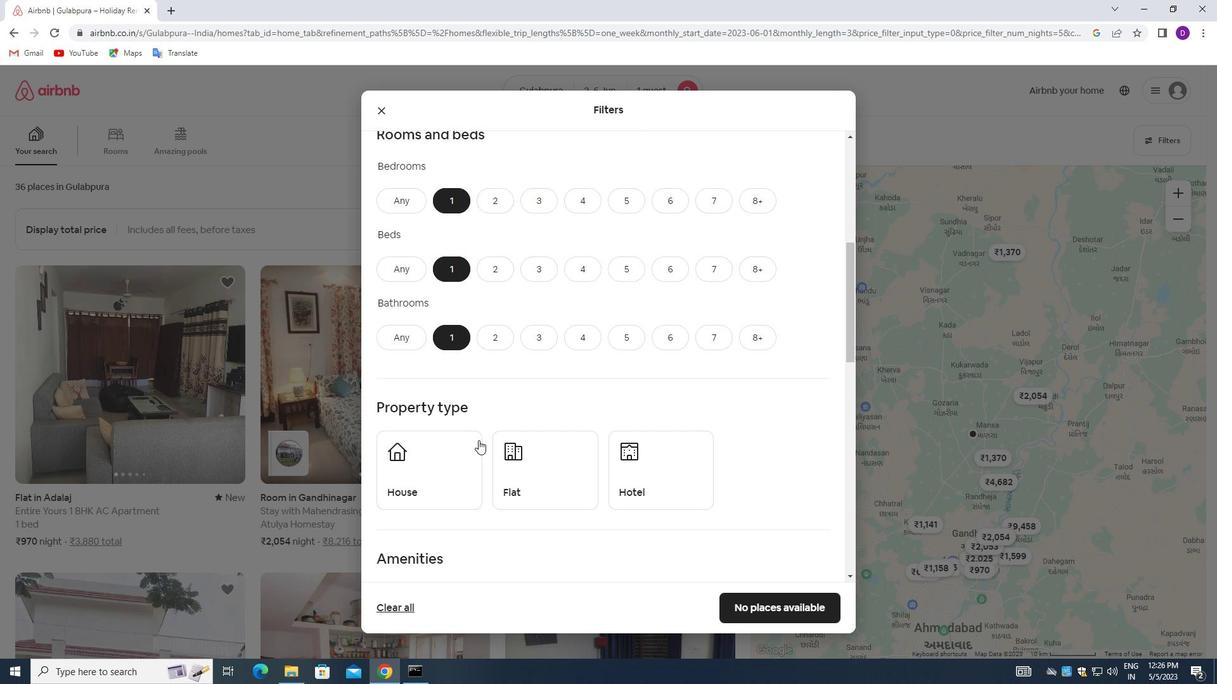 
Action: Mouse pressed left at (451, 450)
Screenshot: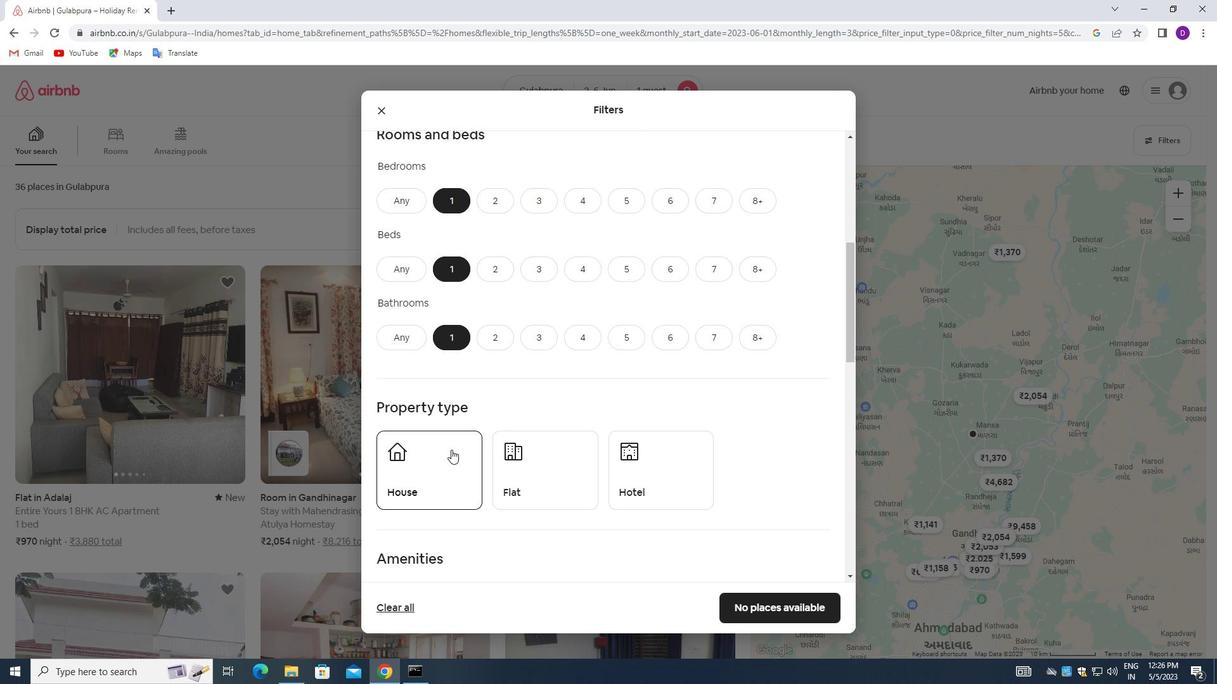 
Action: Mouse moved to (538, 459)
Screenshot: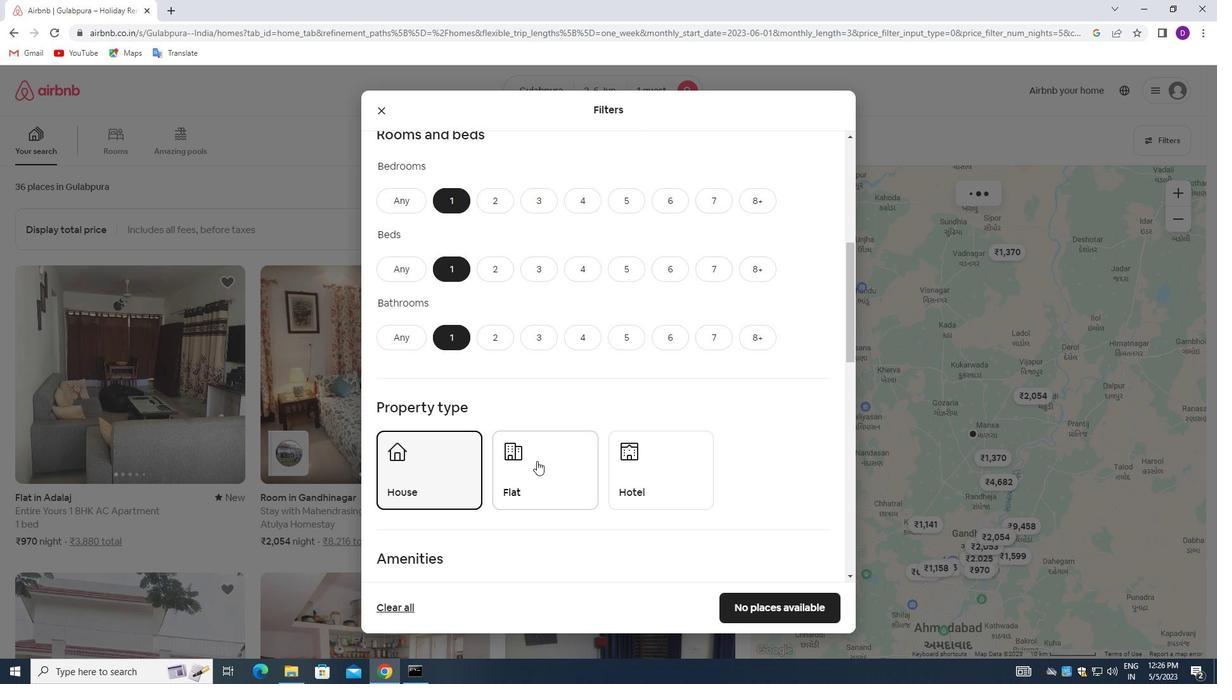 
Action: Mouse pressed left at (538, 459)
Screenshot: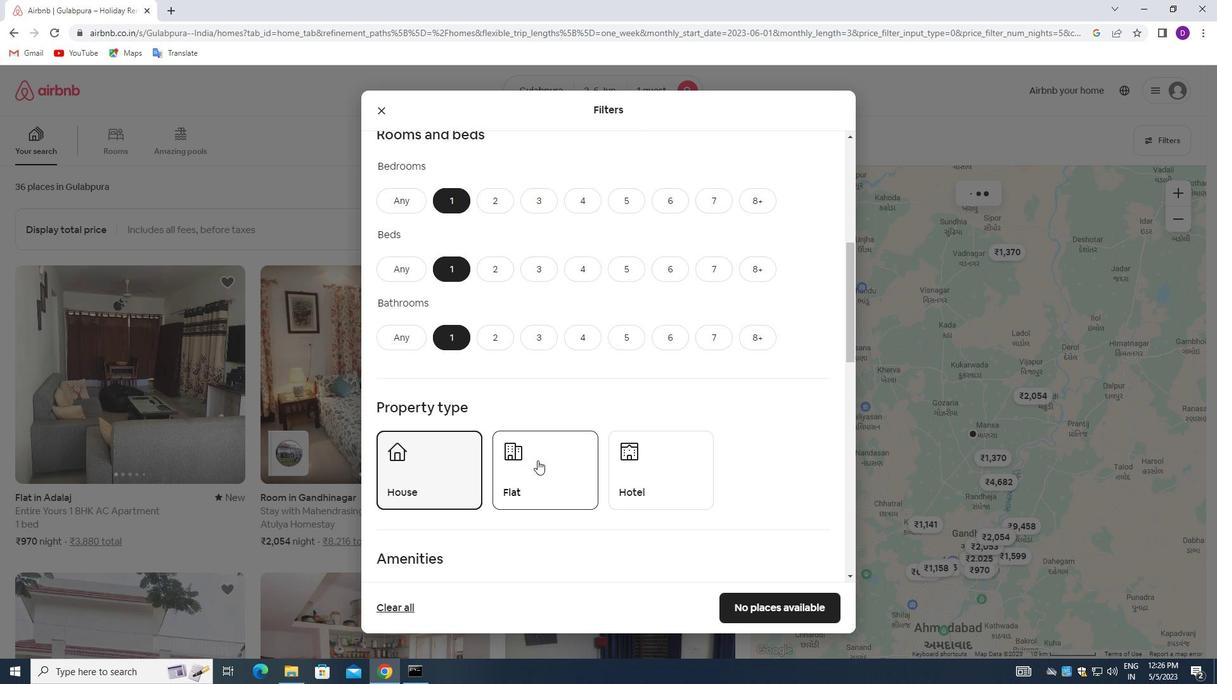 
Action: Mouse moved to (639, 461)
Screenshot: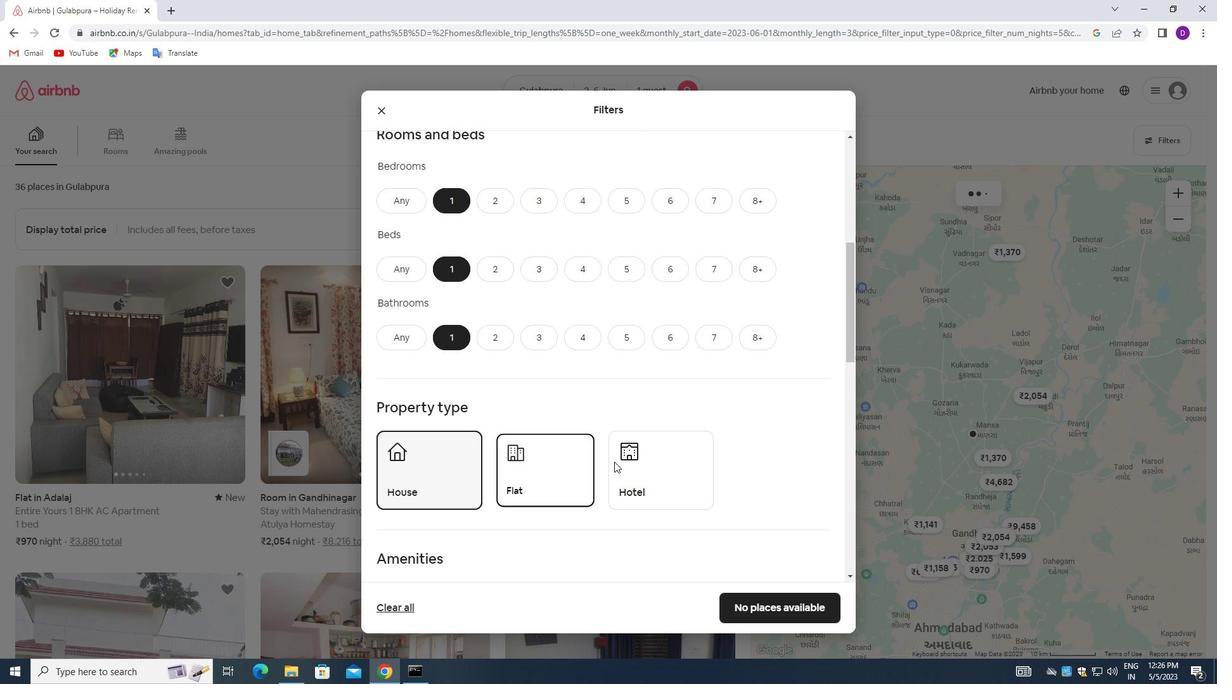 
Action: Mouse pressed left at (639, 461)
Screenshot: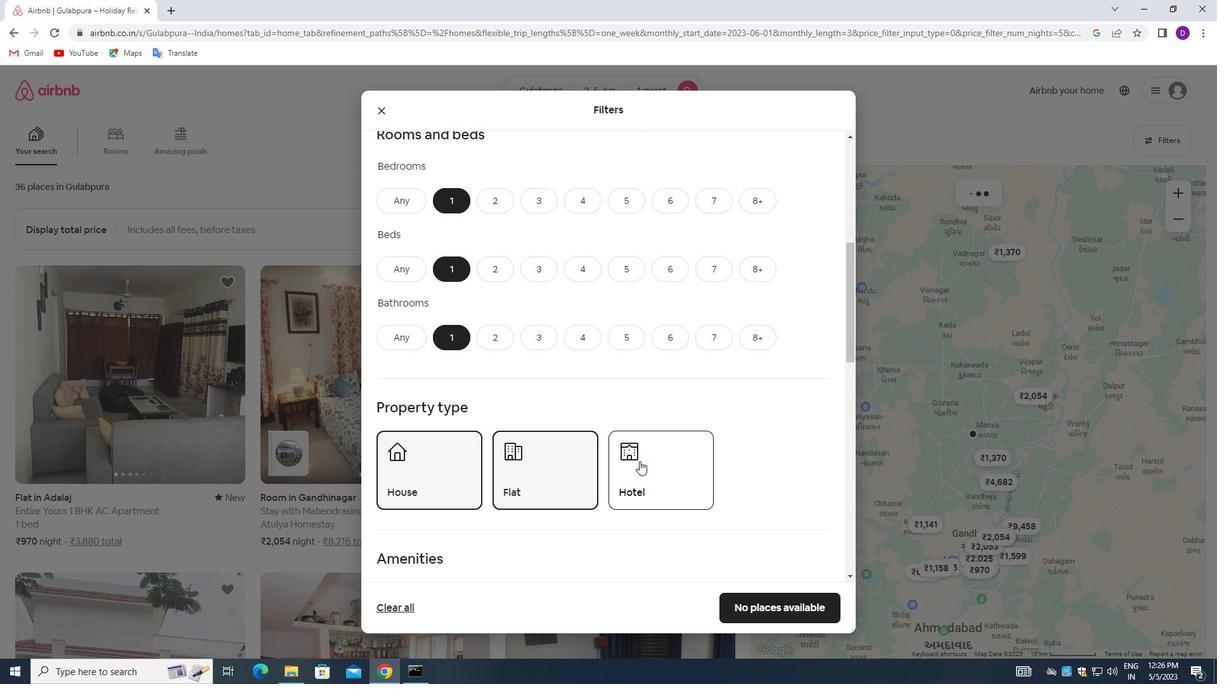 
Action: Mouse moved to (535, 398)
Screenshot: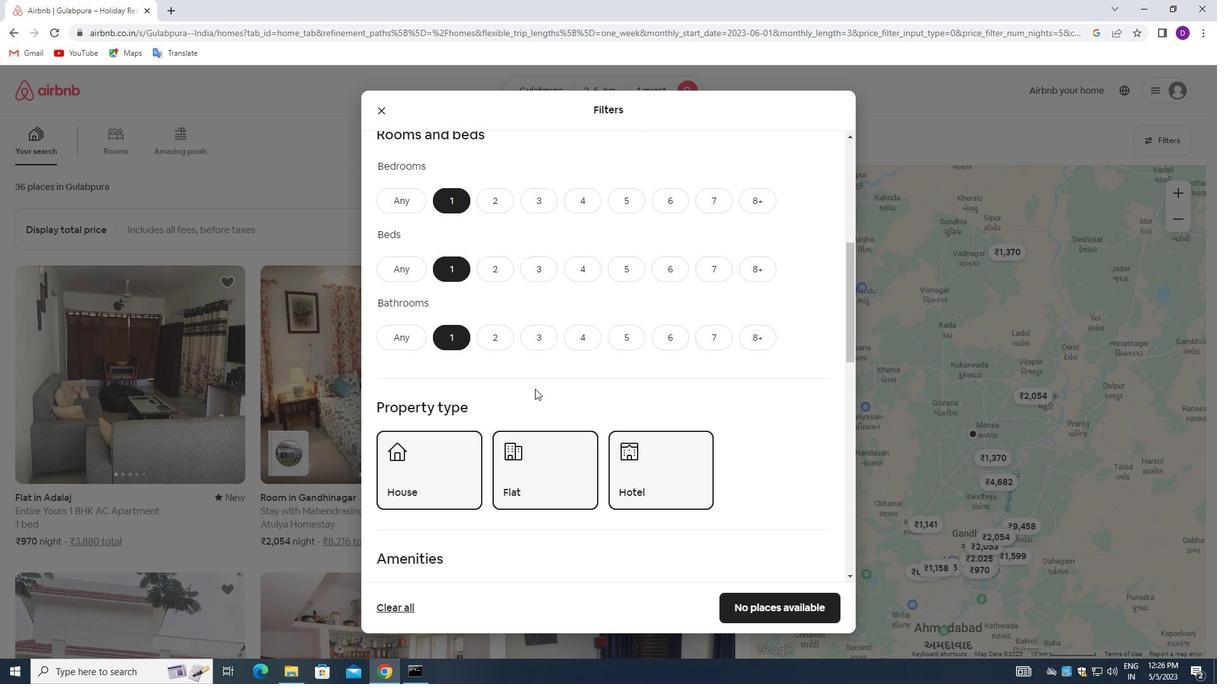 
Action: Mouse scrolled (535, 398) with delta (0, 0)
Screenshot: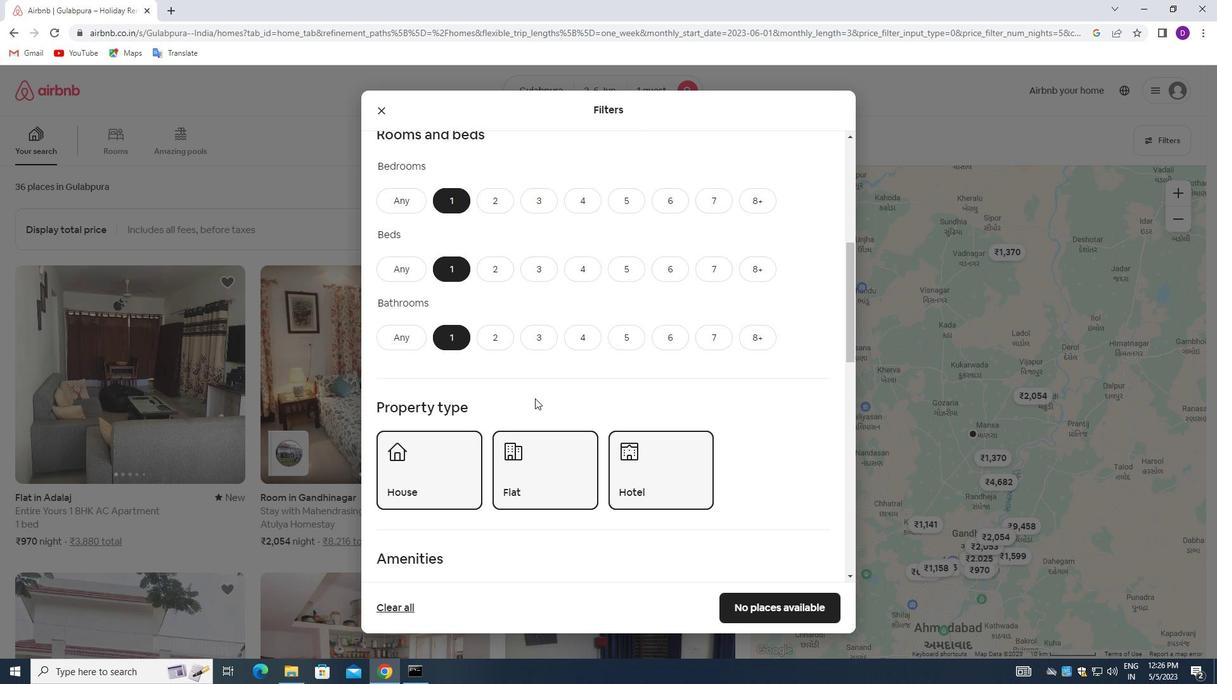 
Action: Mouse moved to (535, 398)
Screenshot: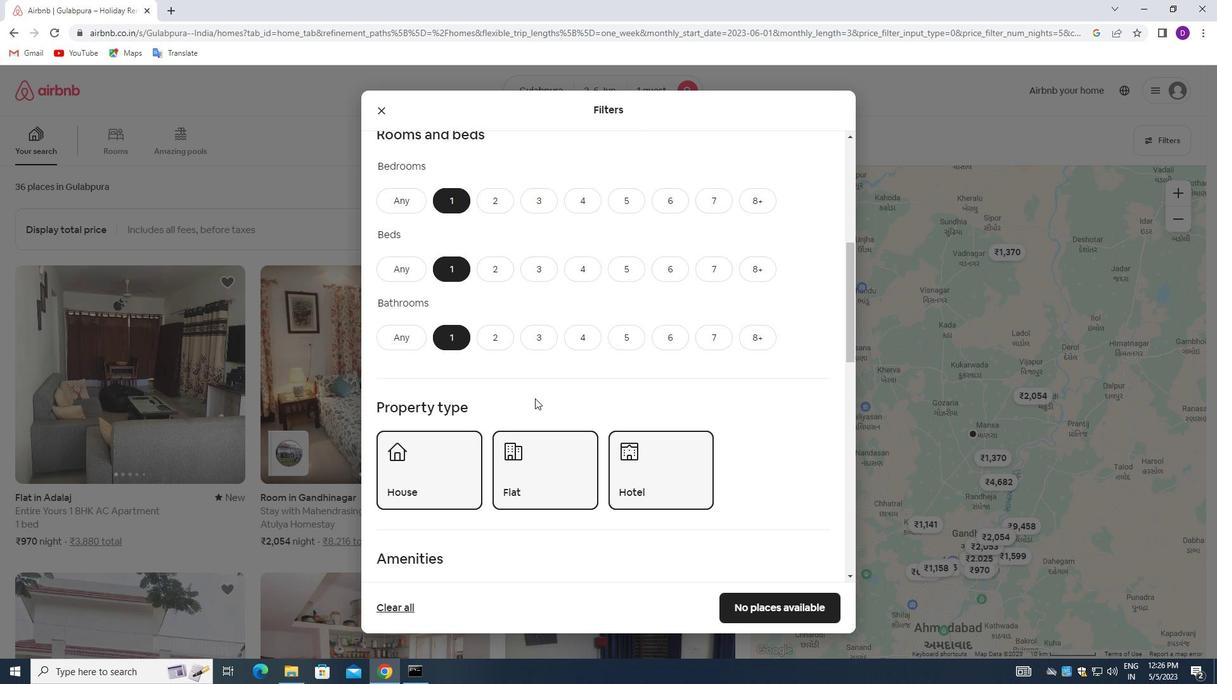 
Action: Mouse scrolled (535, 398) with delta (0, 0)
Screenshot: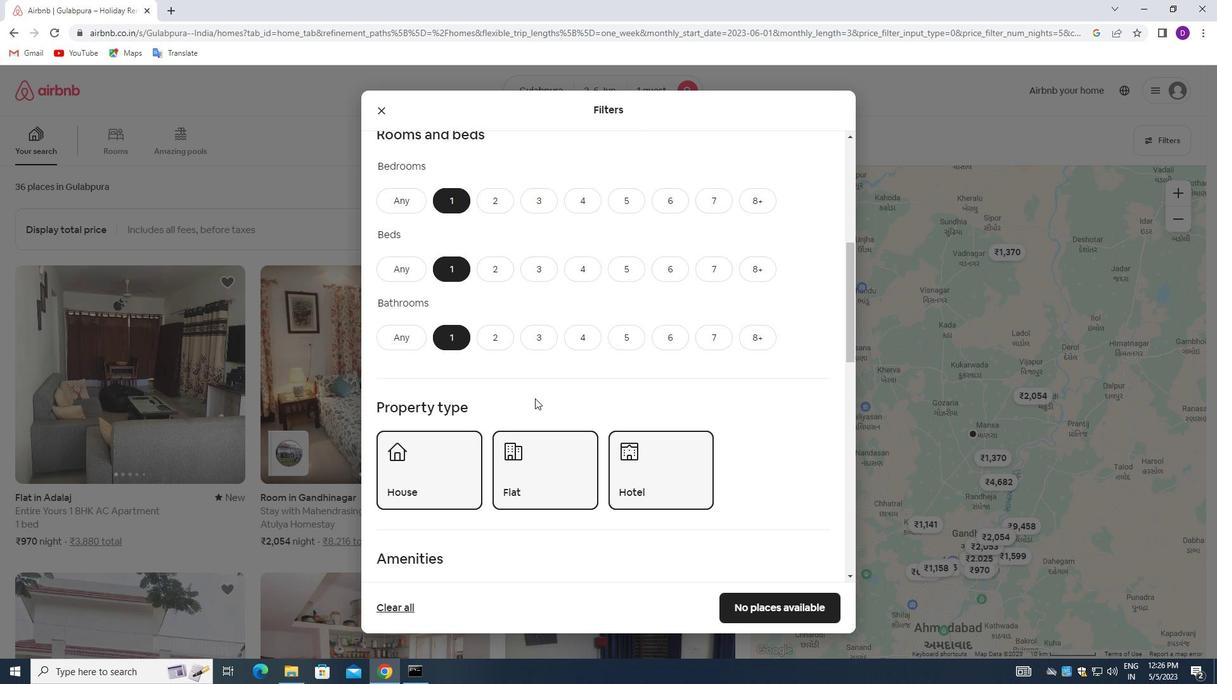 
Action: Mouse moved to (542, 355)
Screenshot: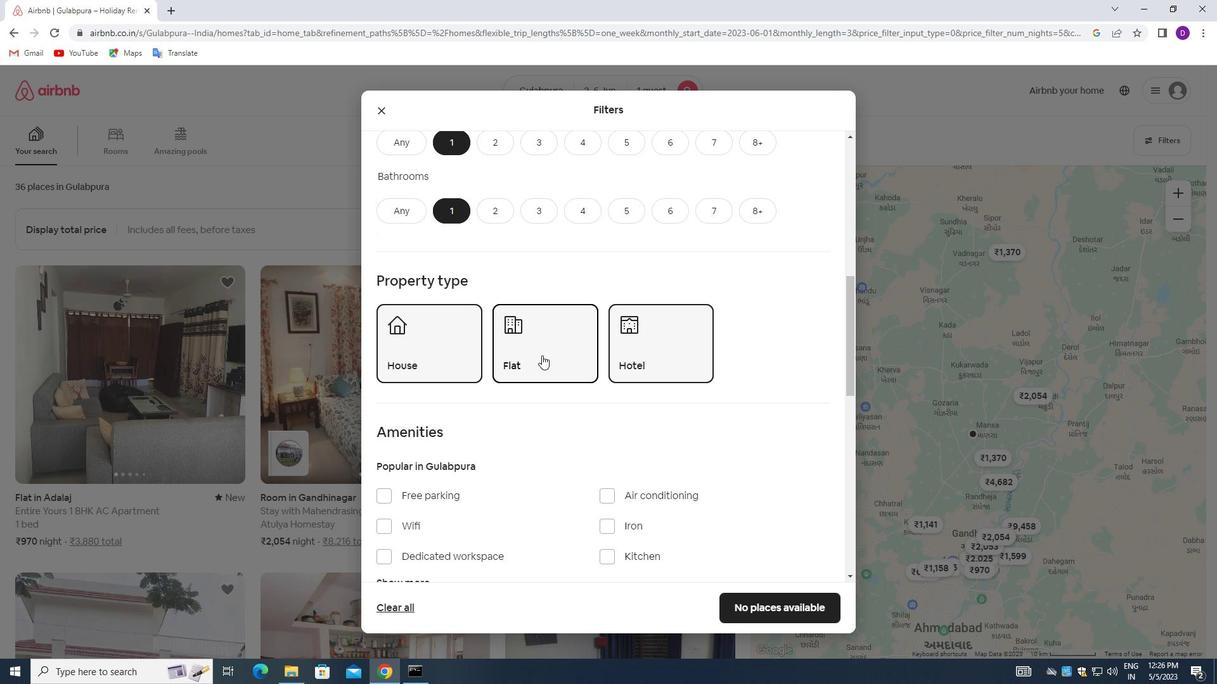 
Action: Mouse scrolled (542, 355) with delta (0, 0)
Screenshot: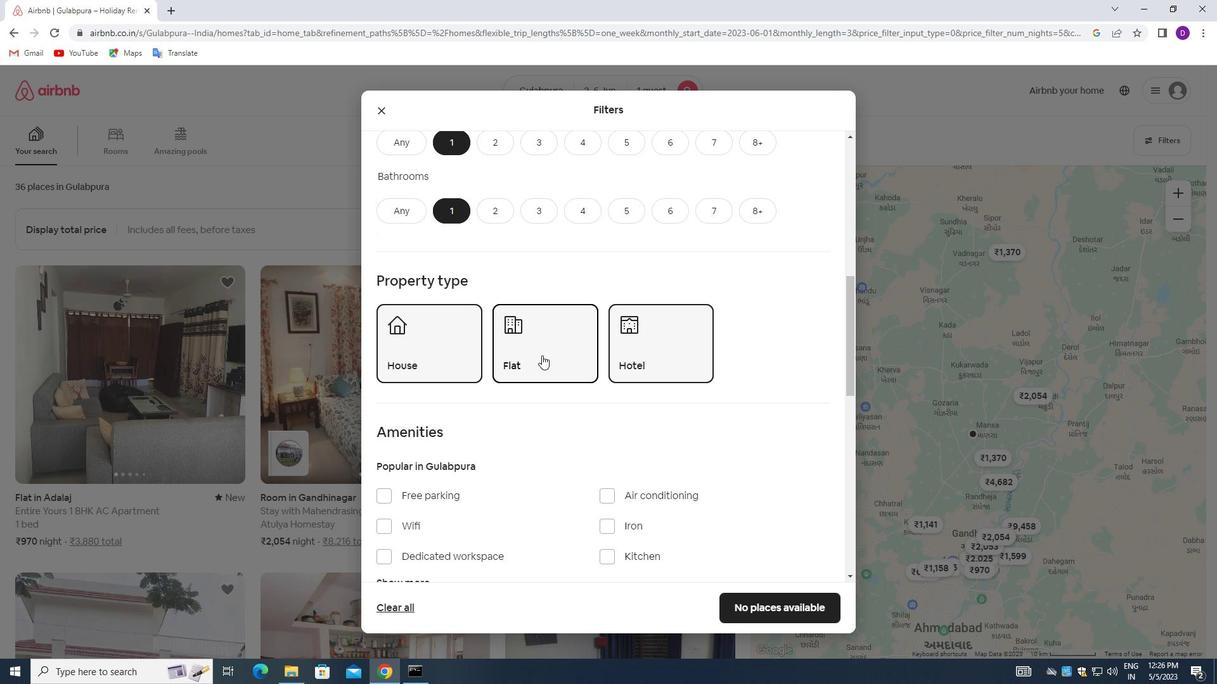 
Action: Mouse moved to (542, 356)
Screenshot: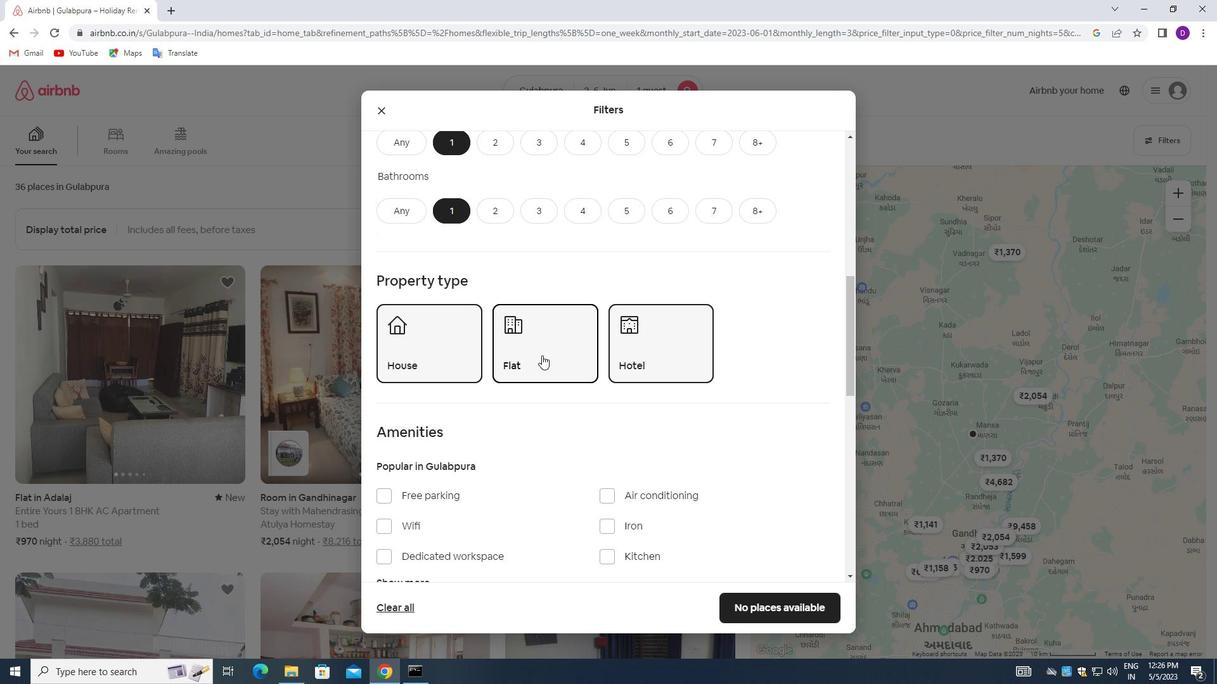 
Action: Mouse scrolled (542, 356) with delta (0, 0)
Screenshot: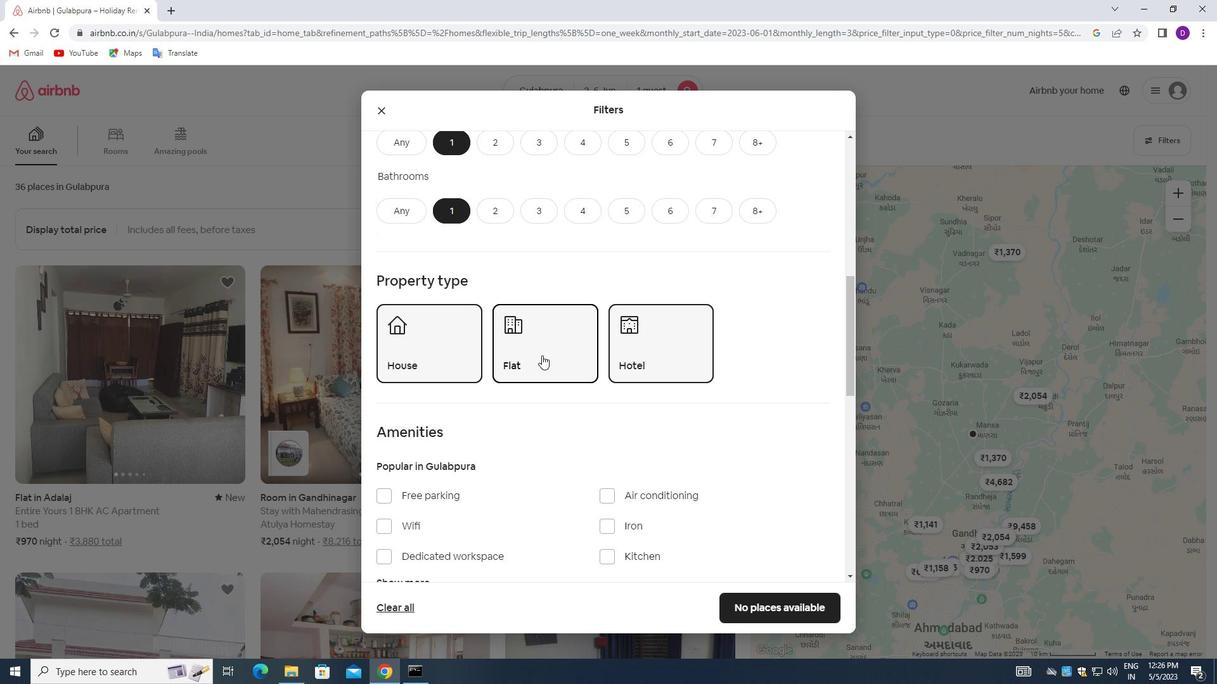 
Action: Mouse moved to (543, 356)
Screenshot: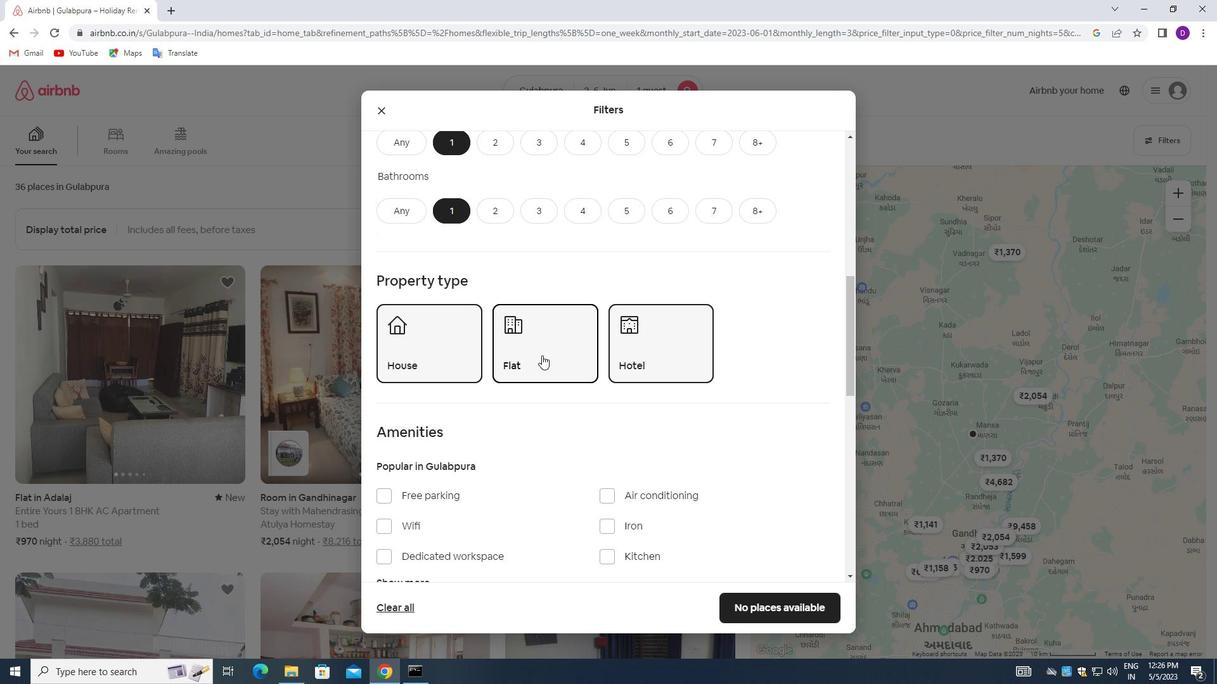 
Action: Mouse scrolled (543, 356) with delta (0, 0)
Screenshot: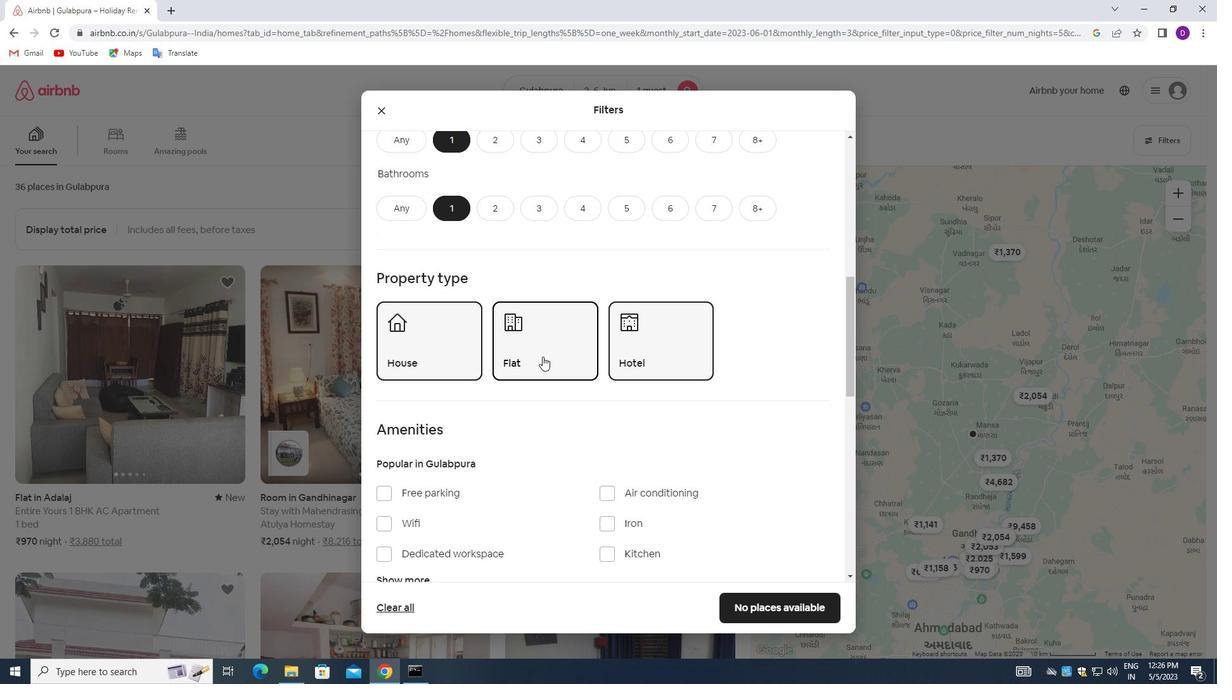 
Action: Mouse moved to (400, 390)
Screenshot: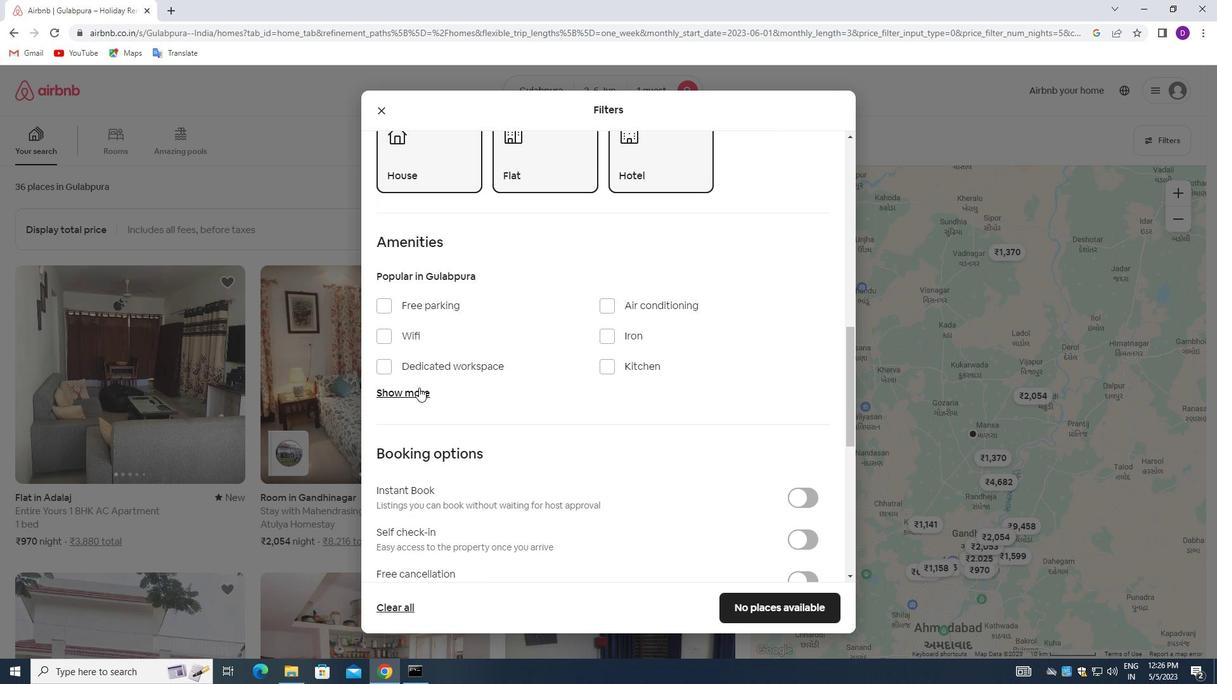 
Action: Mouse pressed left at (400, 390)
Screenshot: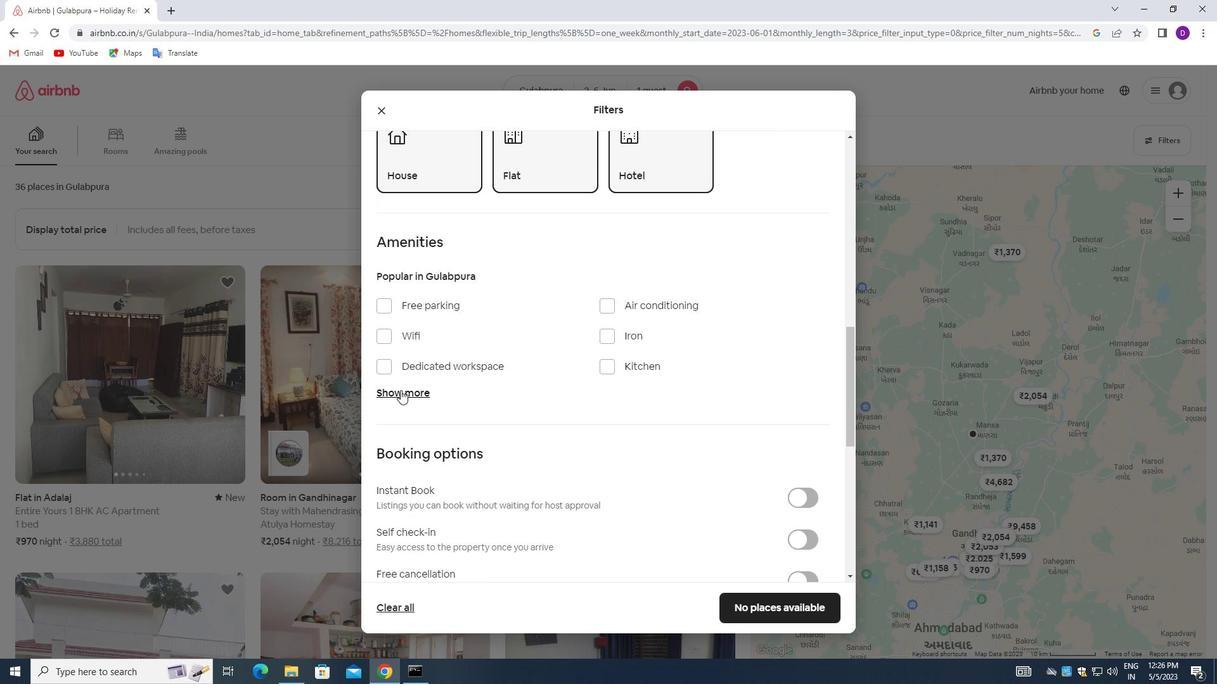 
Action: Mouse moved to (382, 435)
Screenshot: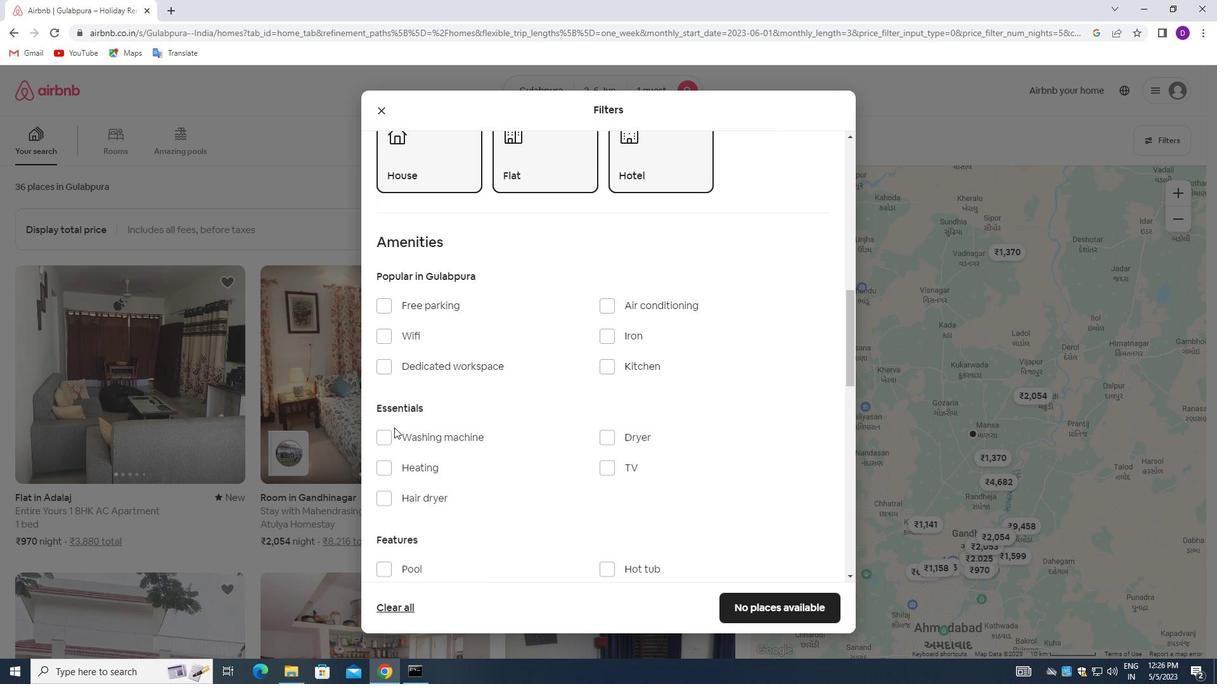 
Action: Mouse pressed left at (382, 435)
Screenshot: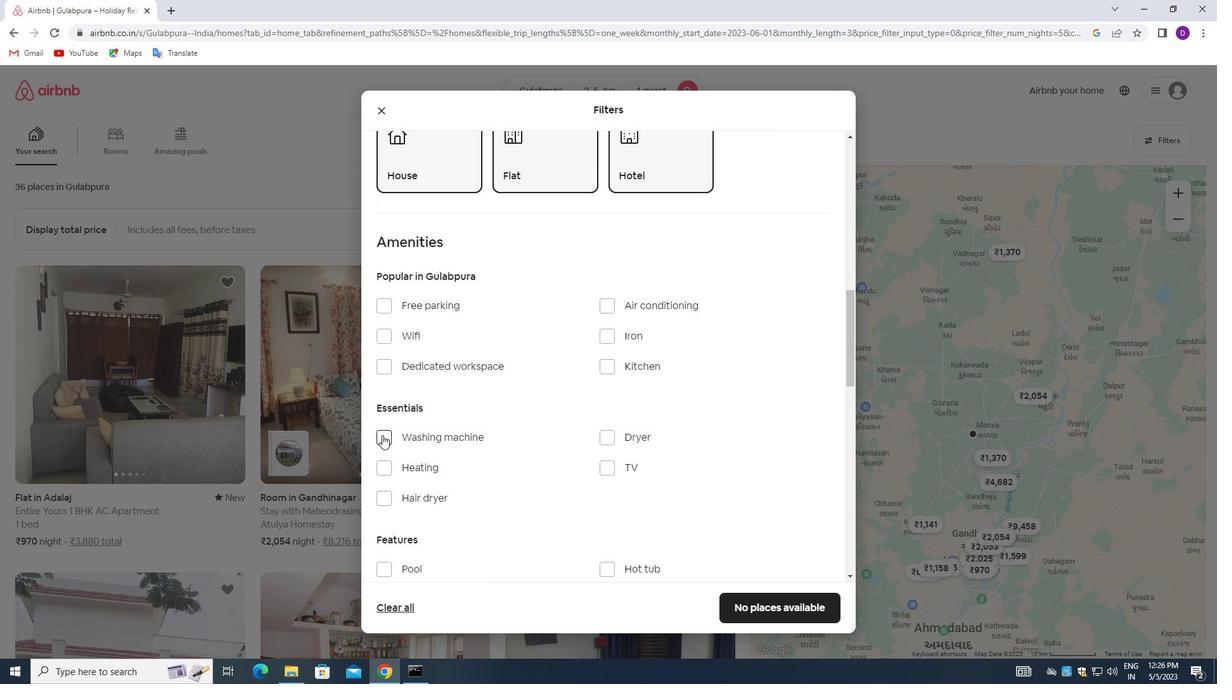 
Action: Mouse moved to (552, 394)
Screenshot: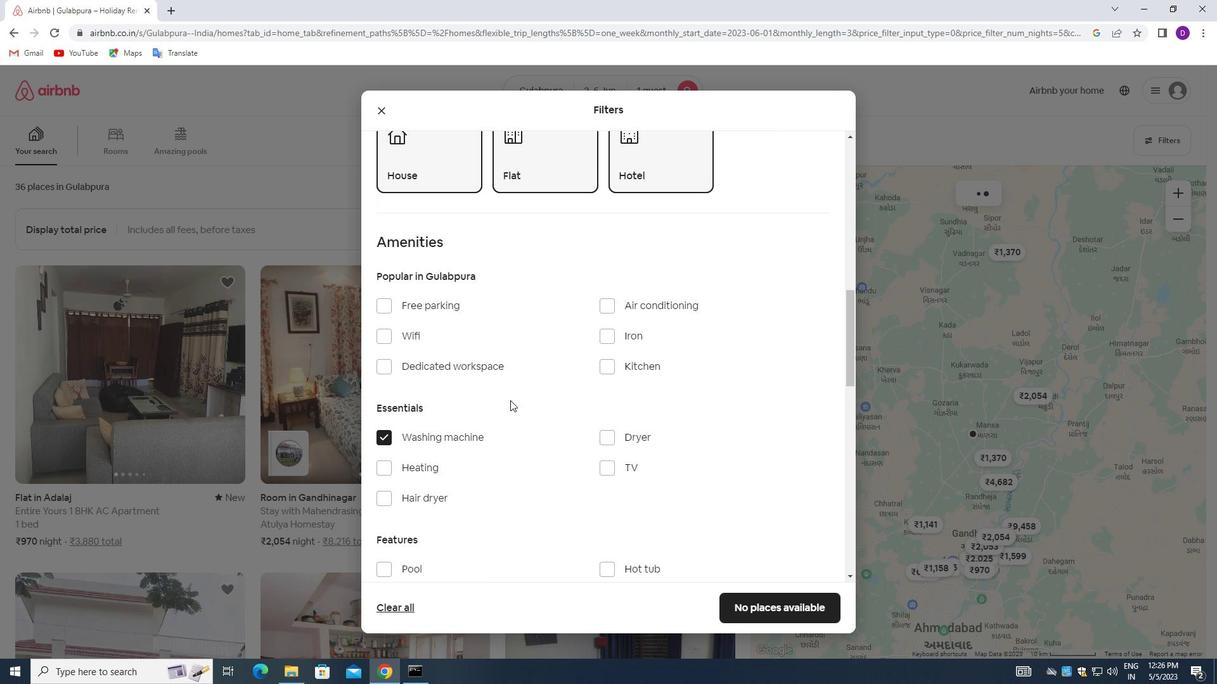 
Action: Mouse scrolled (552, 393) with delta (0, 0)
Screenshot: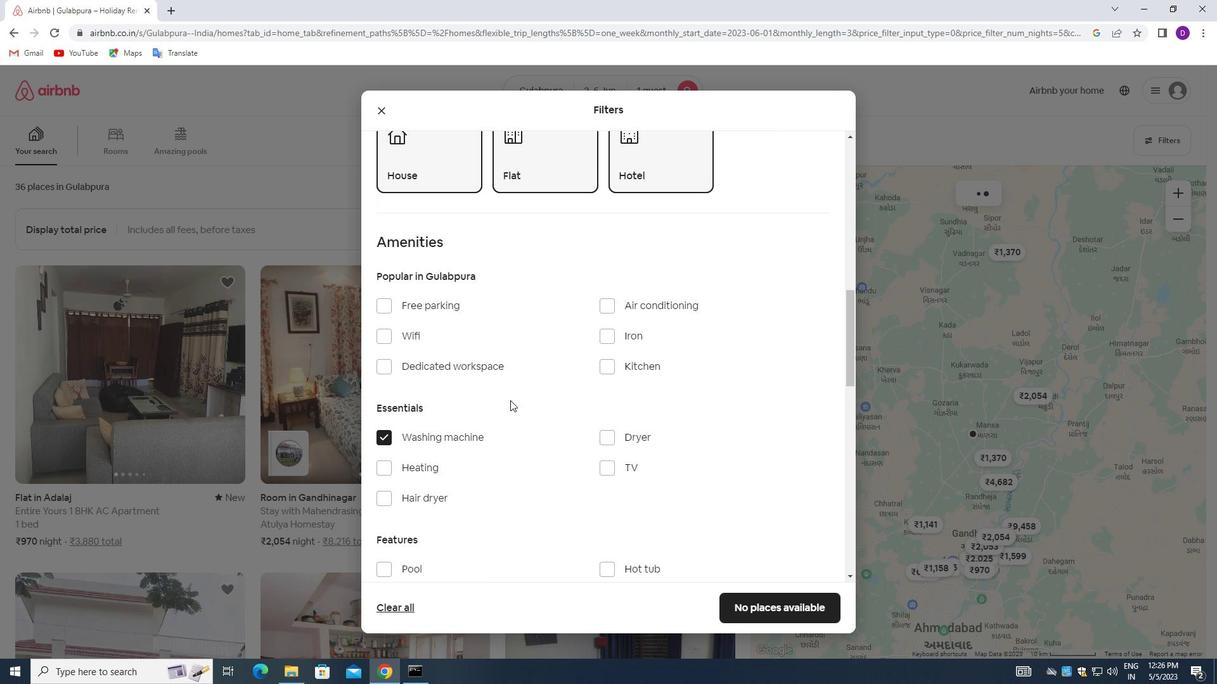 
Action: Mouse moved to (565, 392)
Screenshot: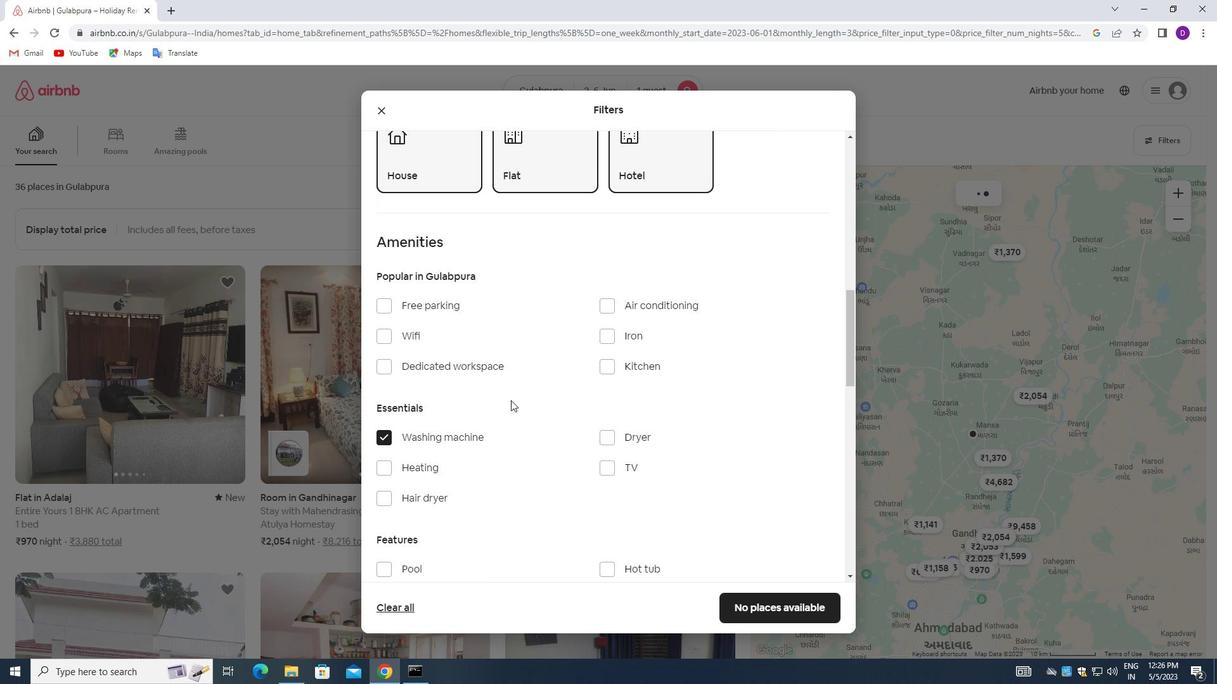 
Action: Mouse scrolled (565, 391) with delta (0, 0)
Screenshot: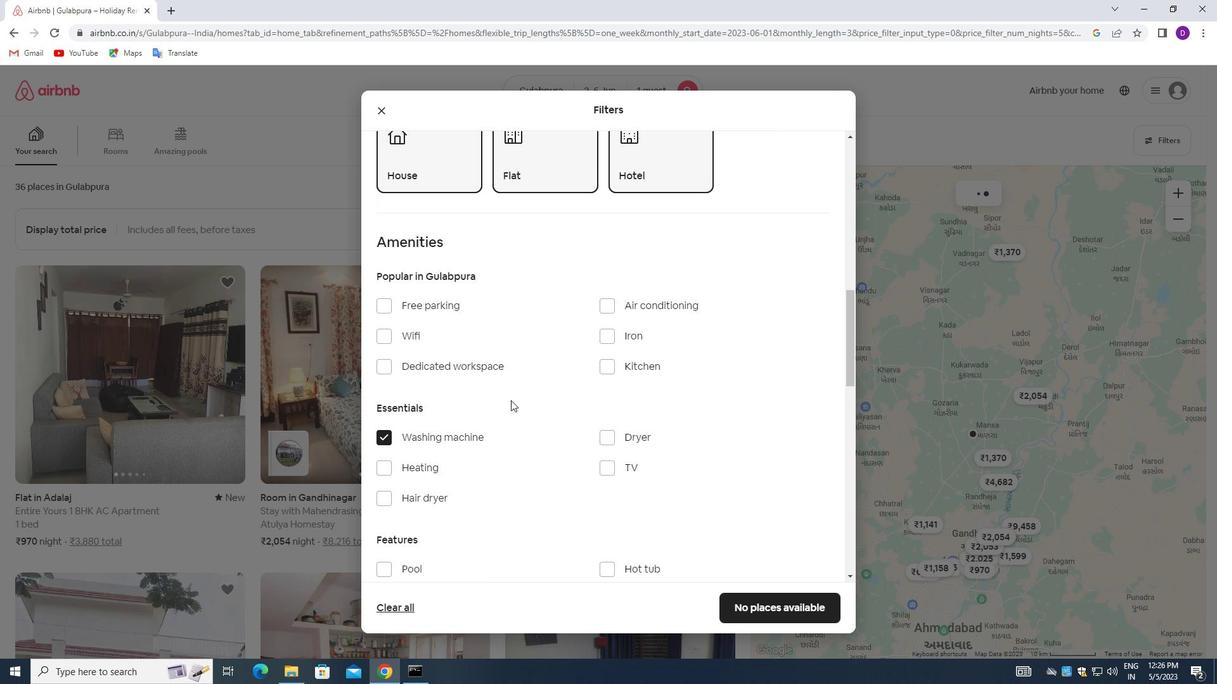 
Action: Mouse scrolled (565, 391) with delta (0, 0)
Screenshot: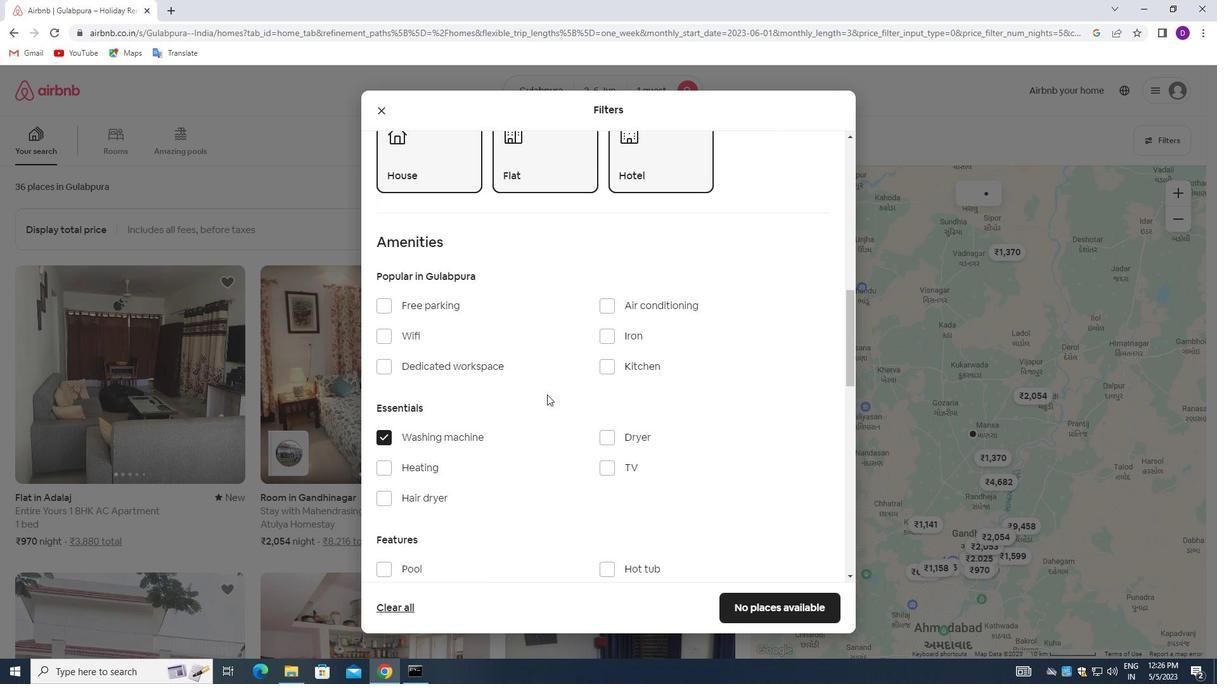 
Action: Mouse scrolled (565, 391) with delta (0, 0)
Screenshot: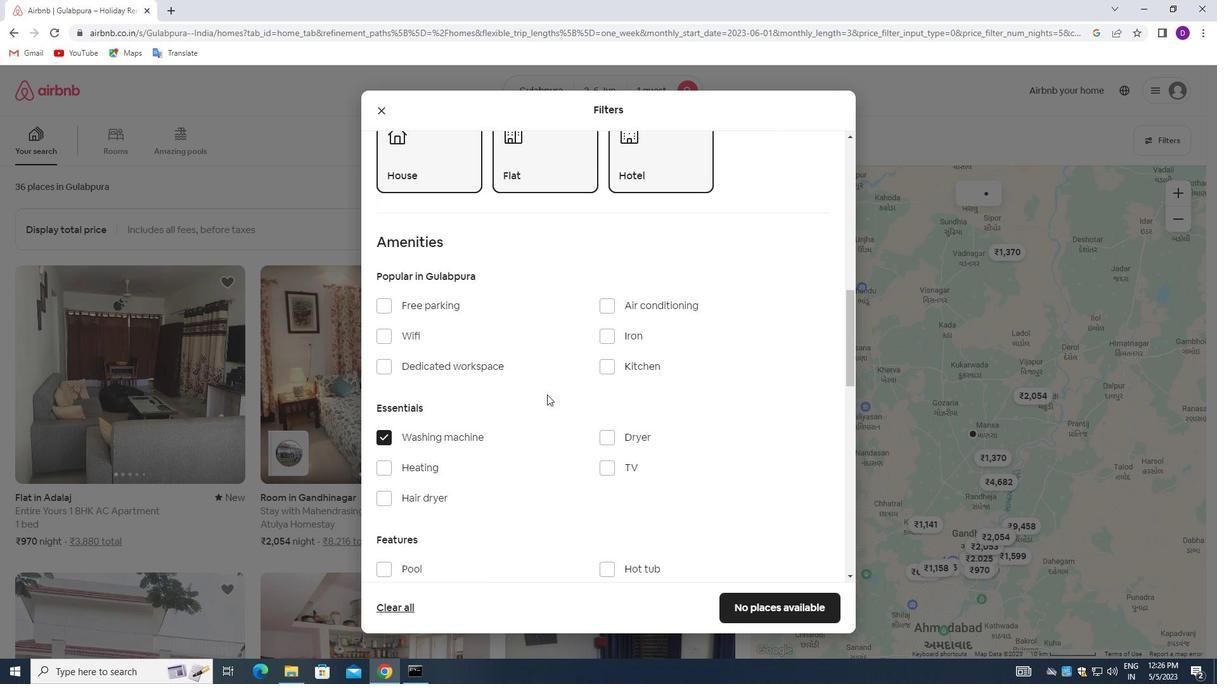 
Action: Mouse moved to (563, 389)
Screenshot: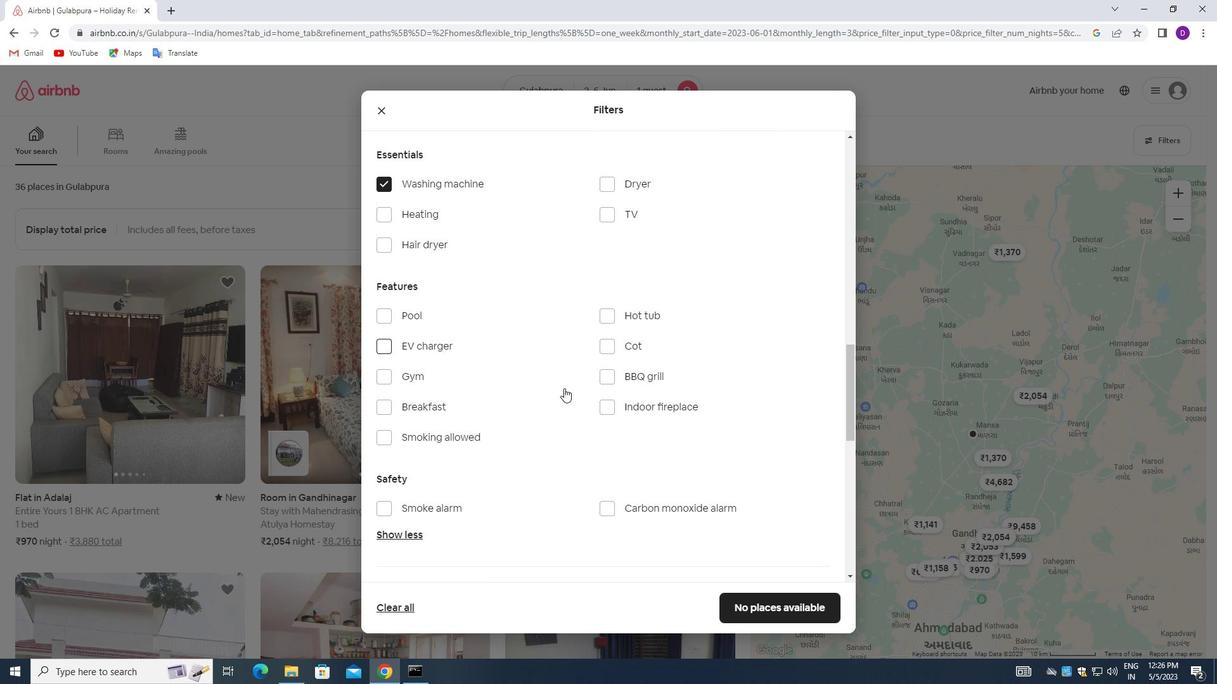 
Action: Mouse scrolled (563, 389) with delta (0, 0)
Screenshot: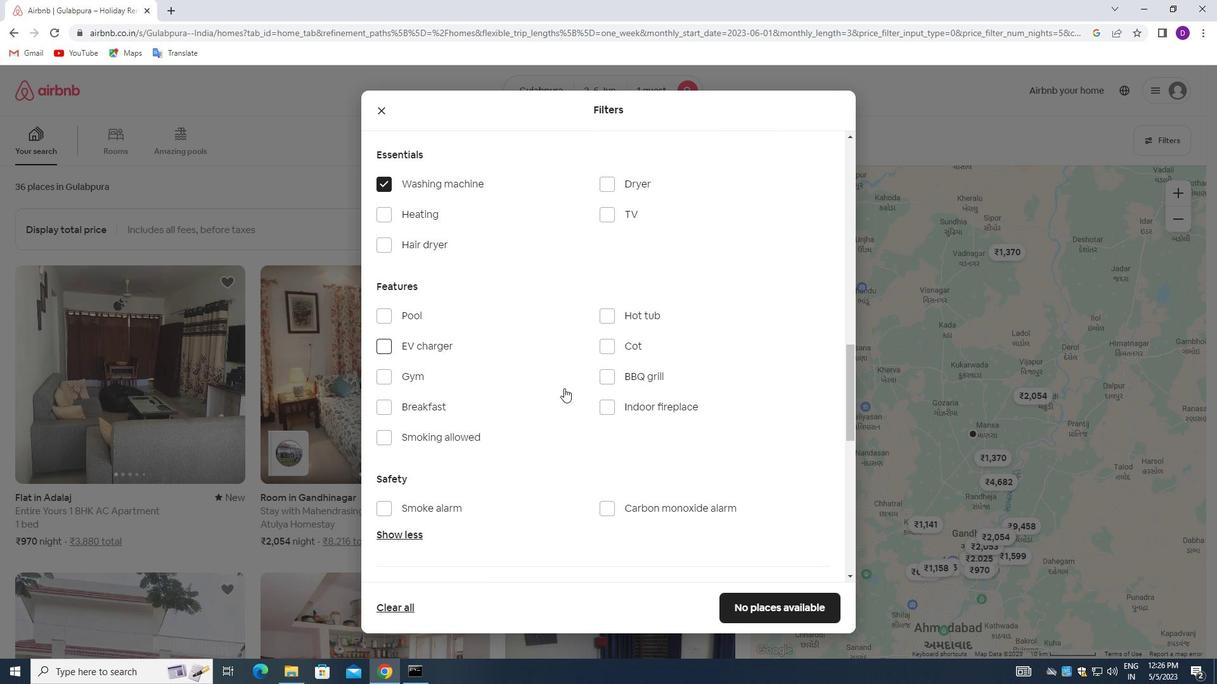 
Action: Mouse moved to (563, 391)
Screenshot: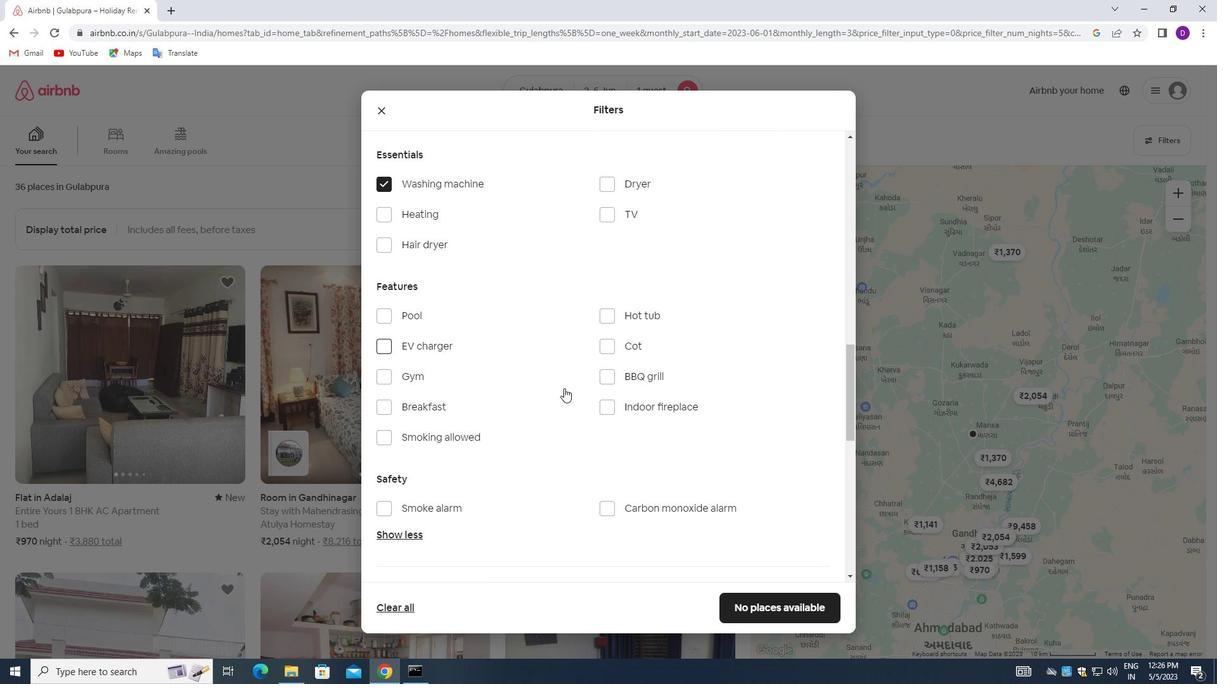 
Action: Mouse scrolled (563, 391) with delta (0, 0)
Screenshot: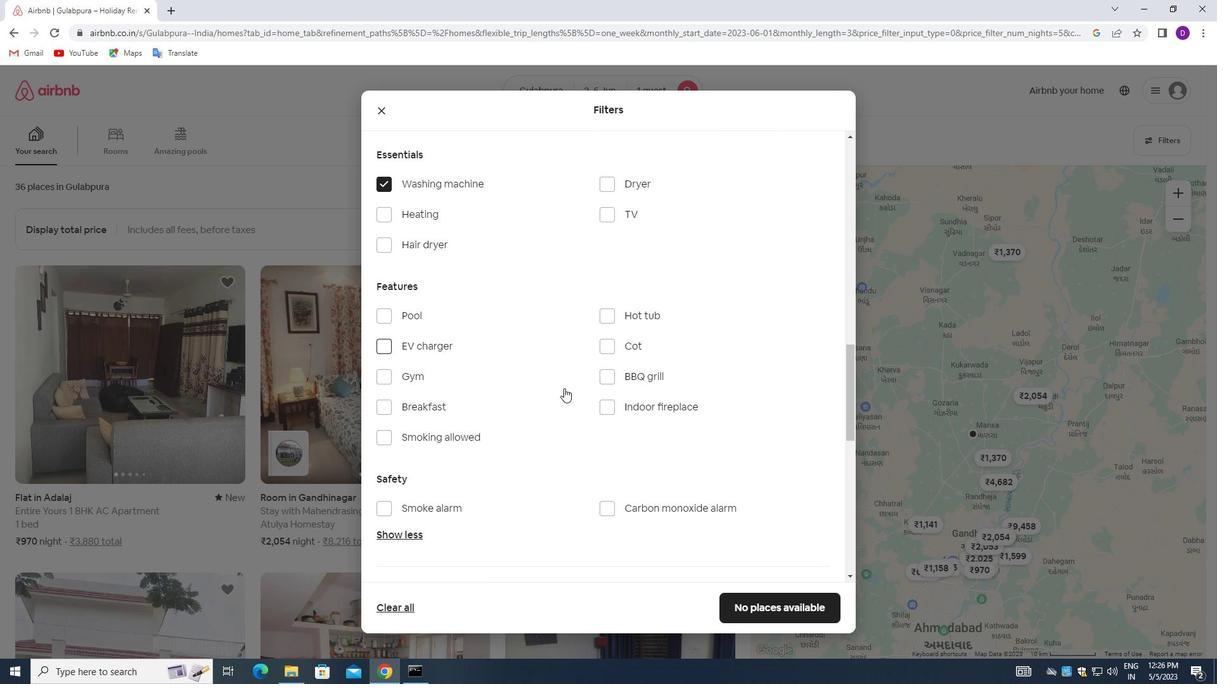 
Action: Mouse moved to (562, 391)
Screenshot: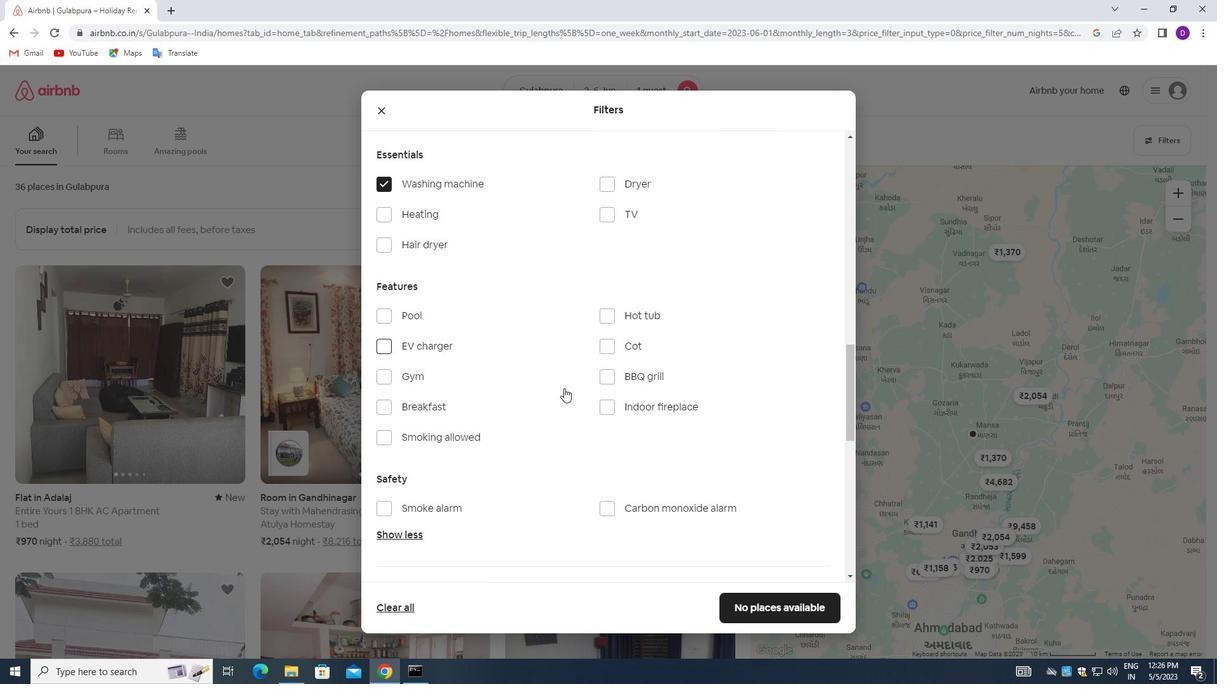 
Action: Mouse scrolled (562, 391) with delta (0, 0)
Screenshot: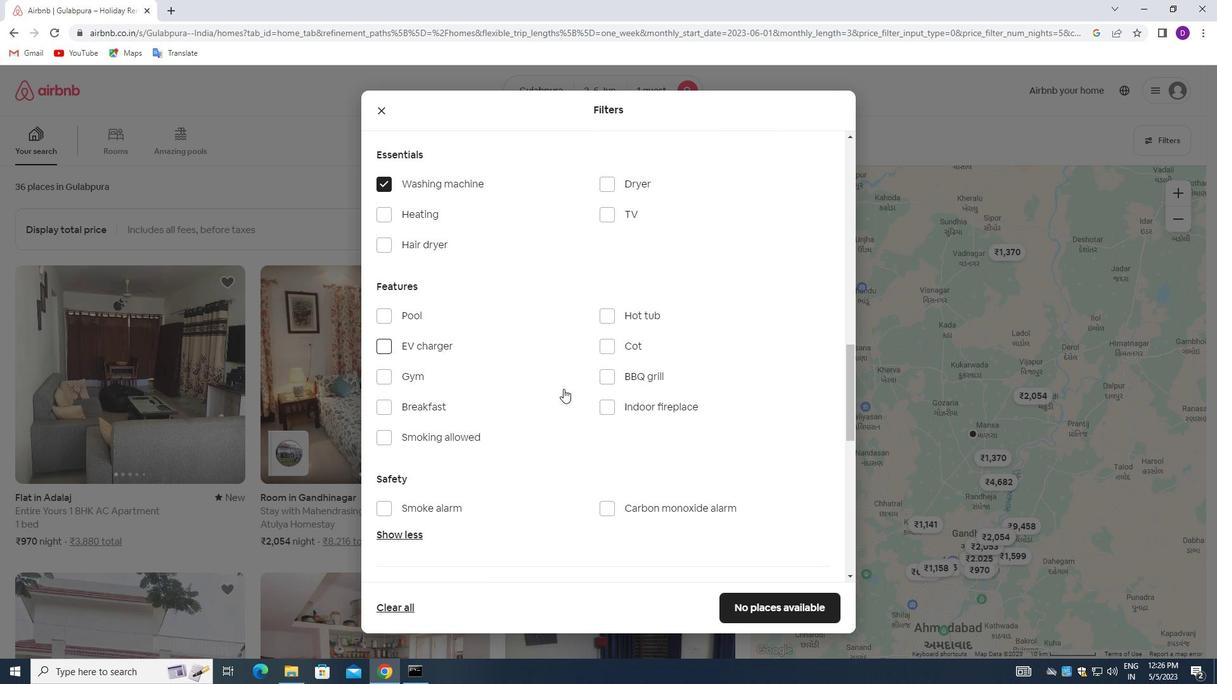 
Action: Mouse moved to (562, 392)
Screenshot: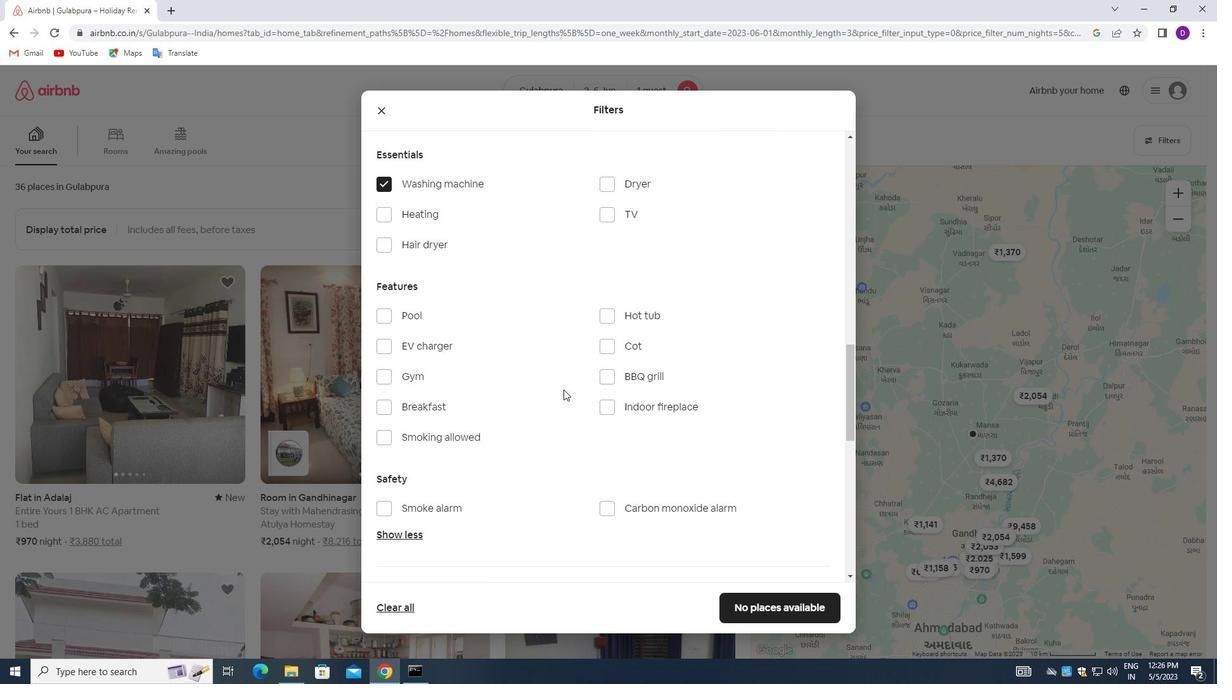
Action: Mouse scrolled (562, 391) with delta (0, 0)
Screenshot: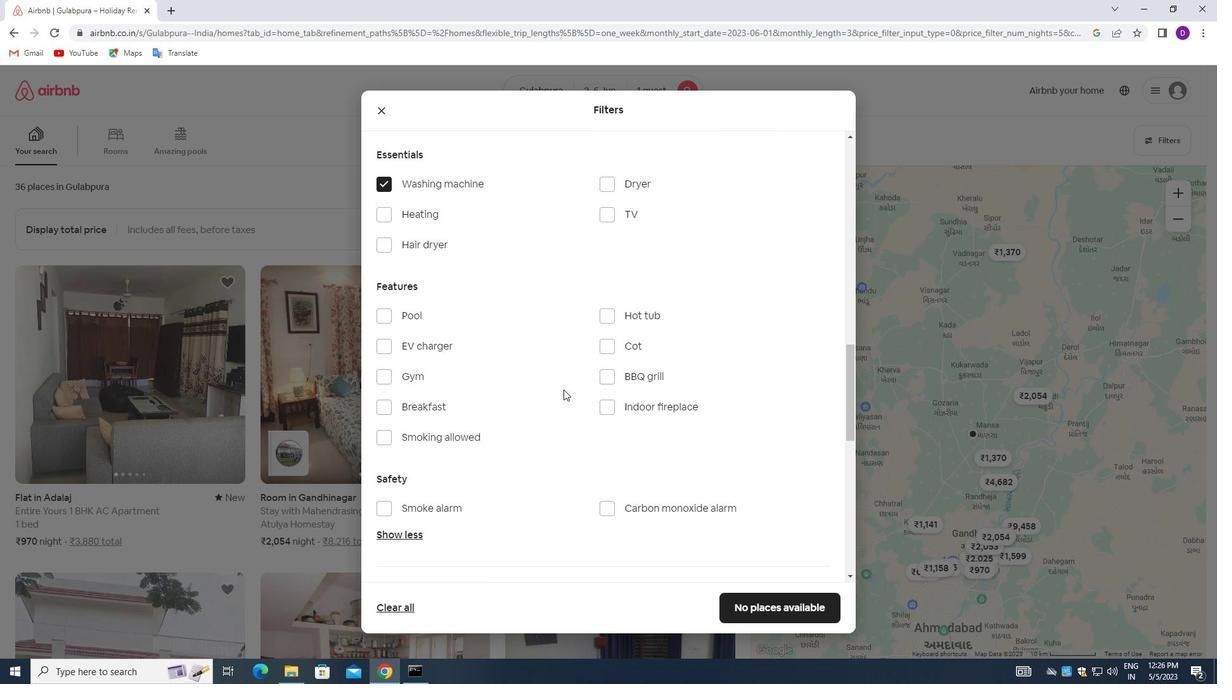 
Action: Mouse moved to (562, 400)
Screenshot: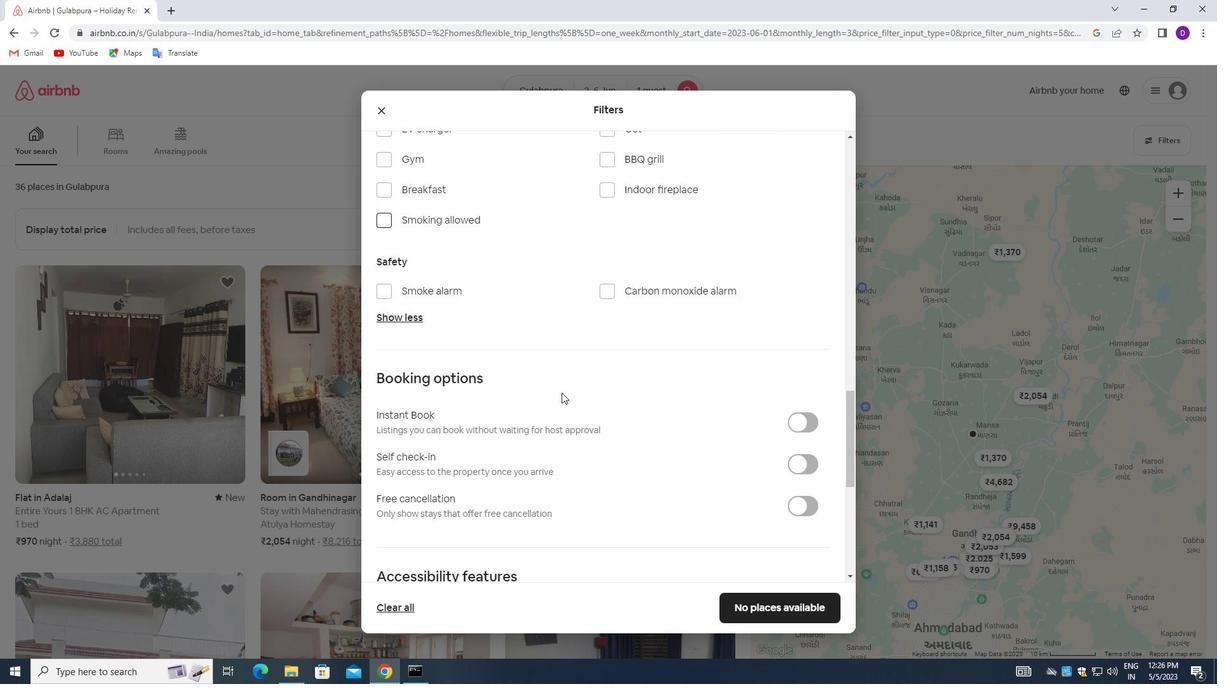 
Action: Mouse scrolled (562, 399) with delta (0, 0)
Screenshot: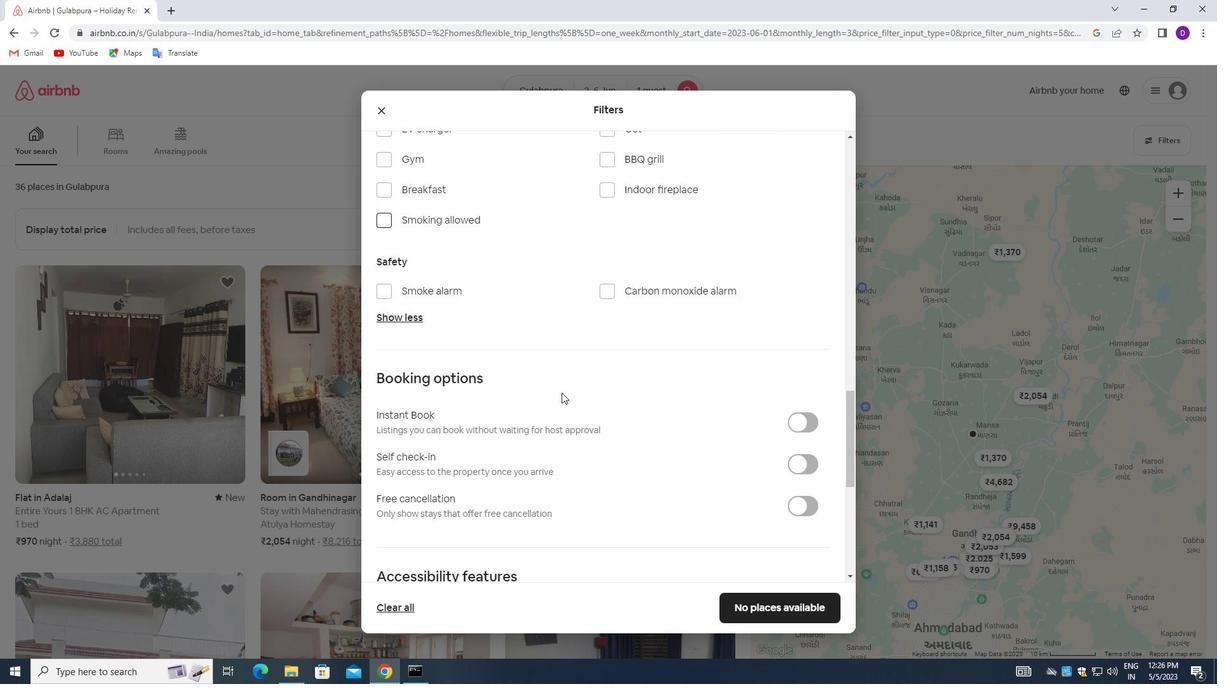 
Action: Mouse moved to (563, 401)
Screenshot: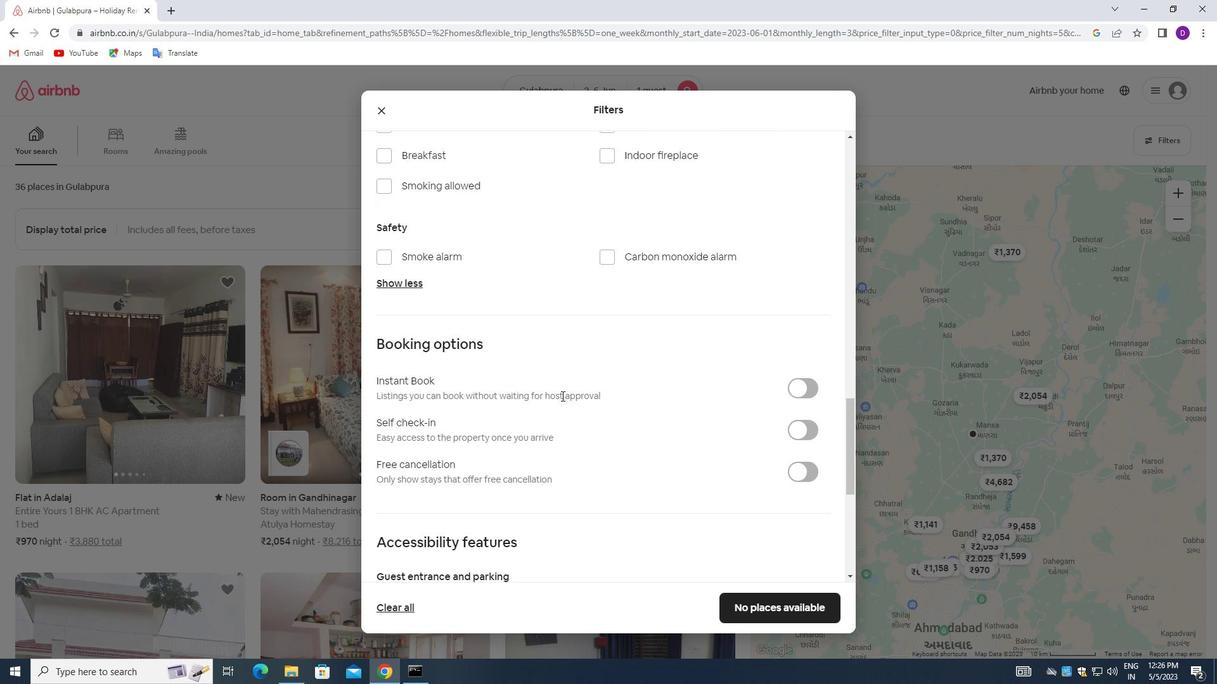 
Action: Mouse scrolled (563, 401) with delta (0, 0)
Screenshot: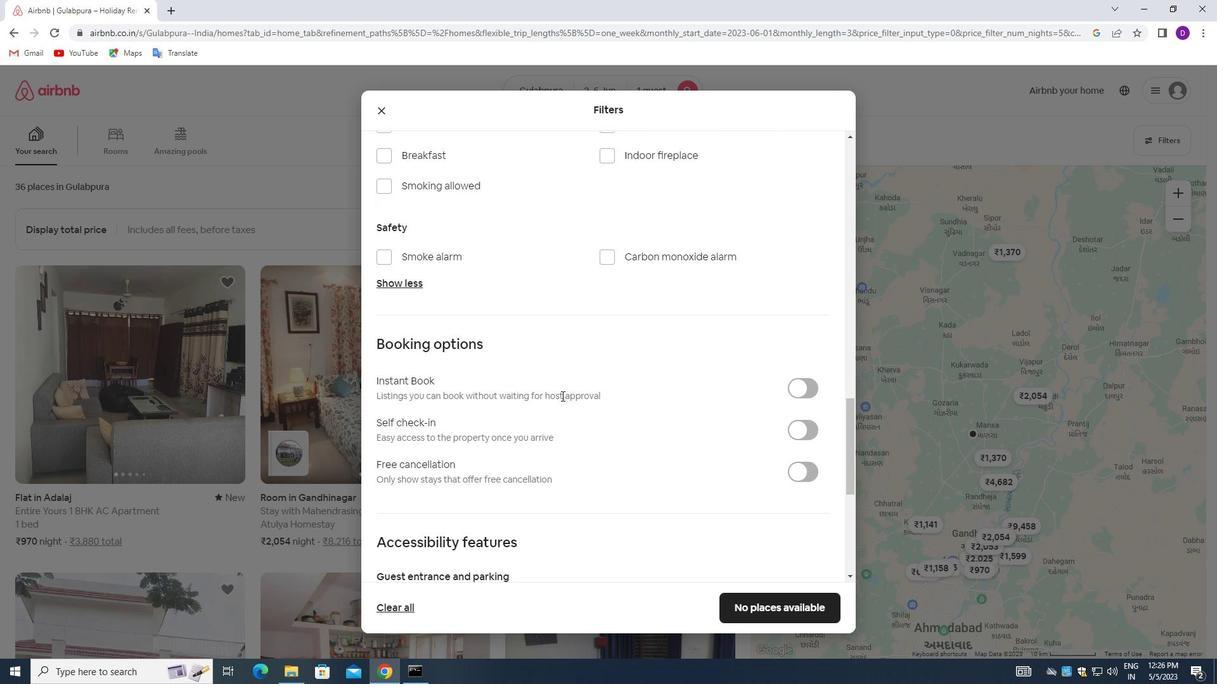 
Action: Mouse moved to (800, 299)
Screenshot: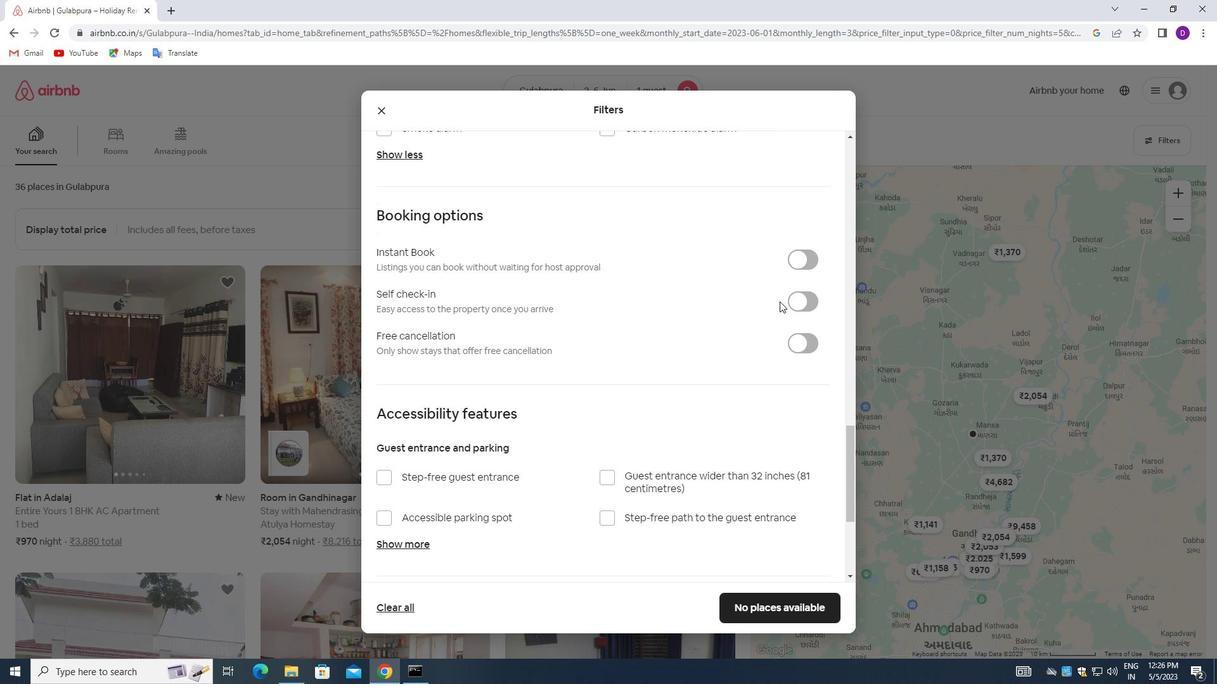 
Action: Mouse pressed left at (800, 299)
Screenshot: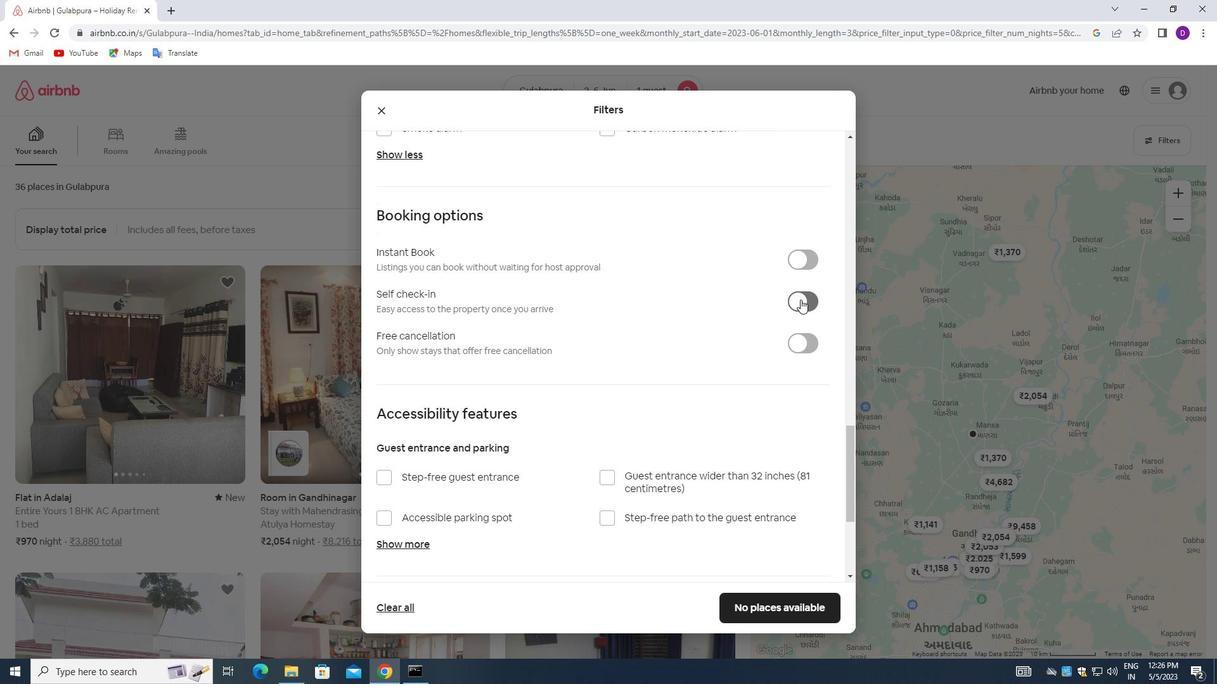 
Action: Mouse moved to (673, 406)
Screenshot: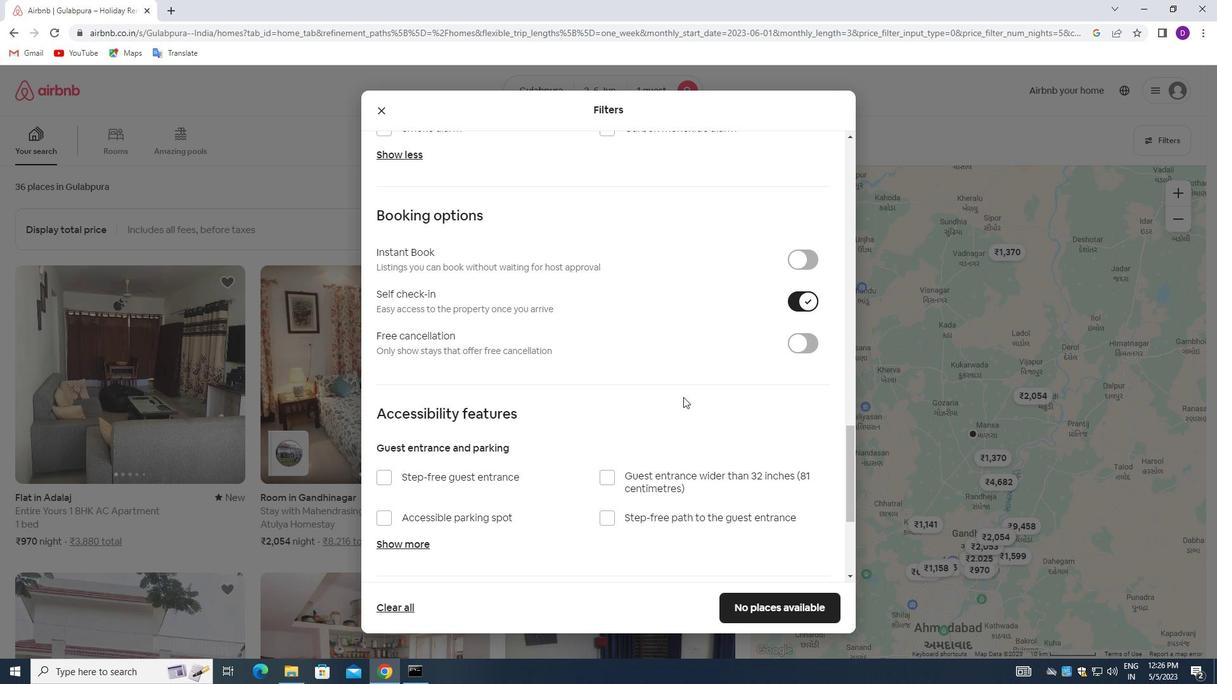 
Action: Mouse scrolled (673, 405) with delta (0, 0)
Screenshot: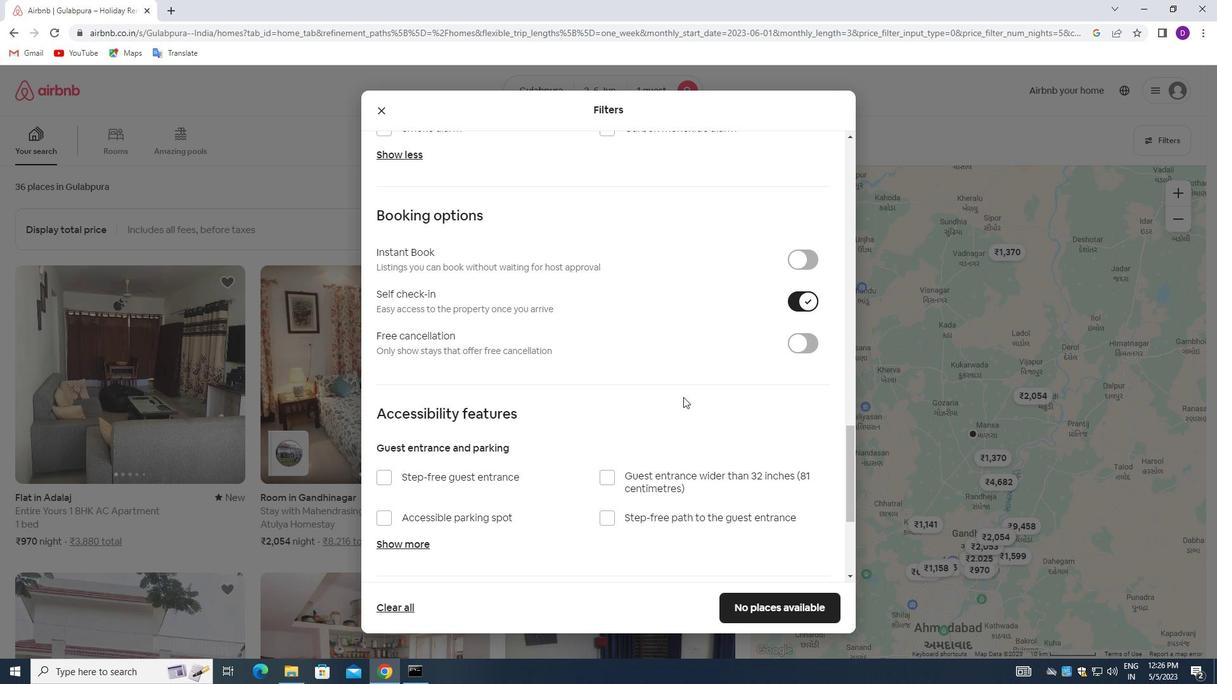 
Action: Mouse moved to (673, 407)
Screenshot: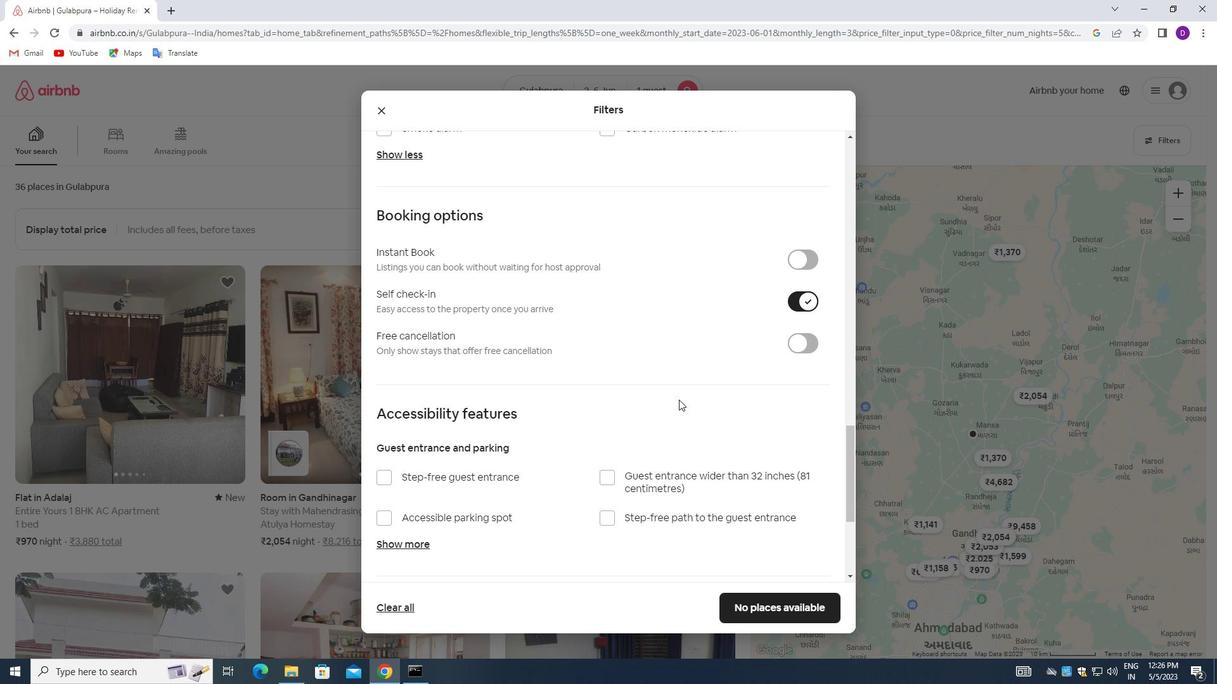 
Action: Mouse scrolled (673, 407) with delta (0, 0)
Screenshot: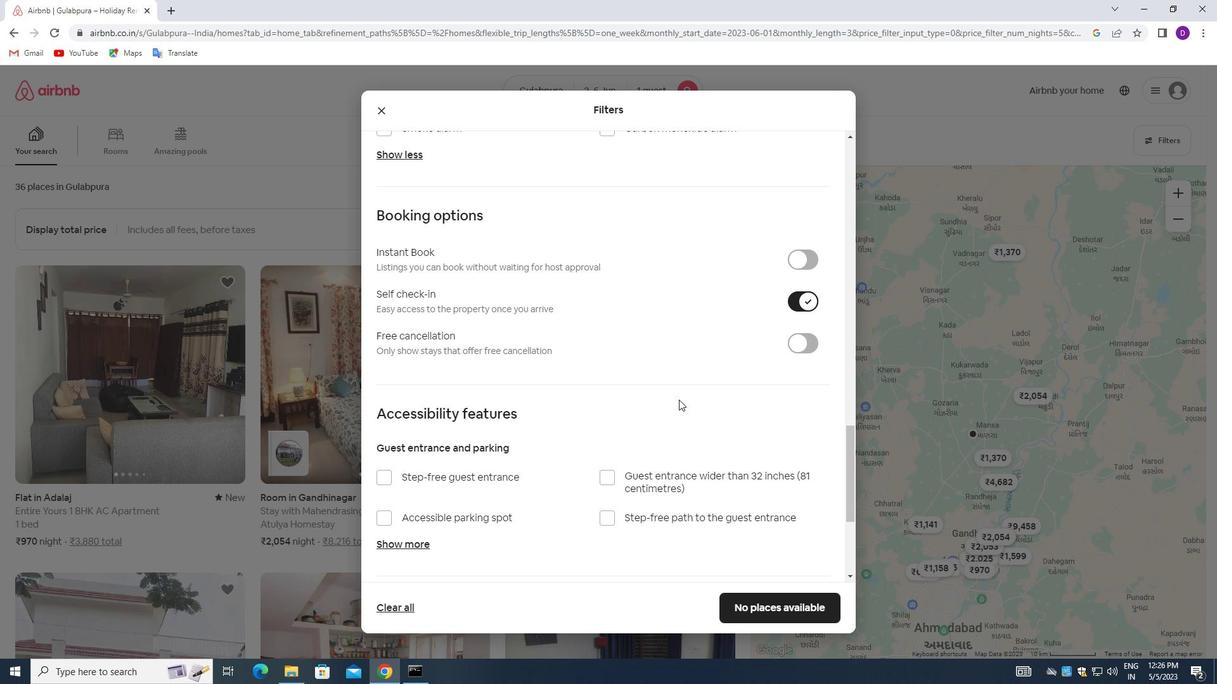 
Action: Mouse moved to (672, 408)
Screenshot: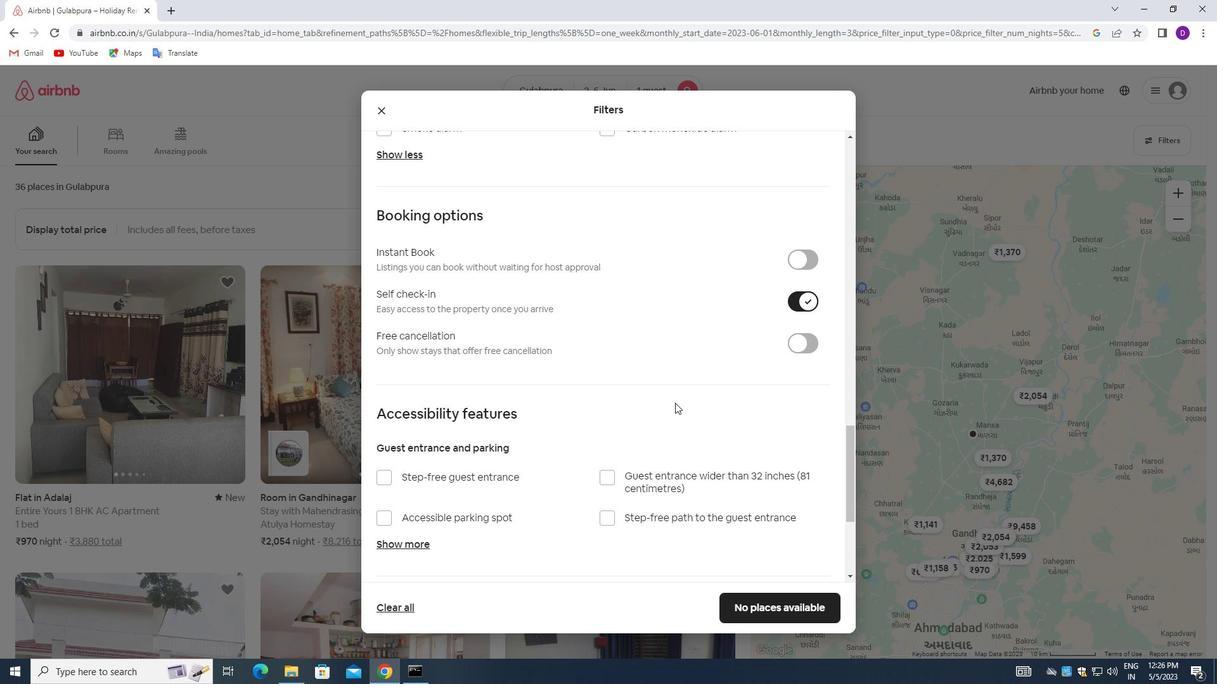 
Action: Mouse scrolled (672, 407) with delta (0, 0)
Screenshot: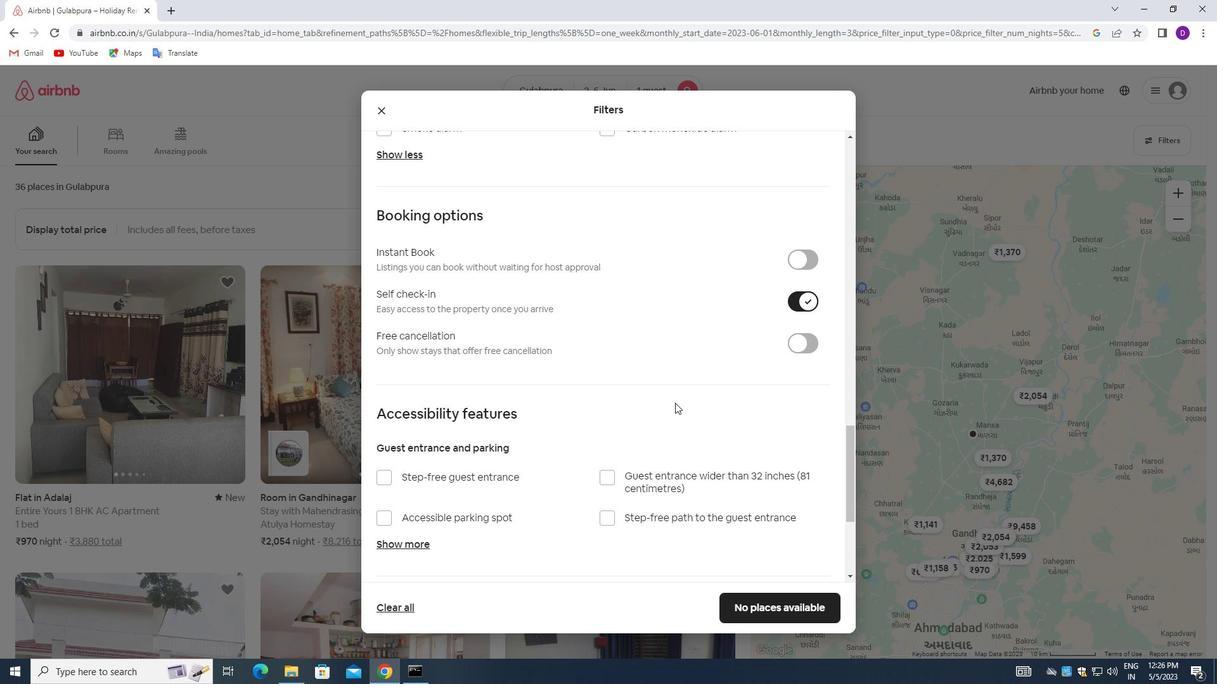 
Action: Mouse moved to (672, 408)
Screenshot: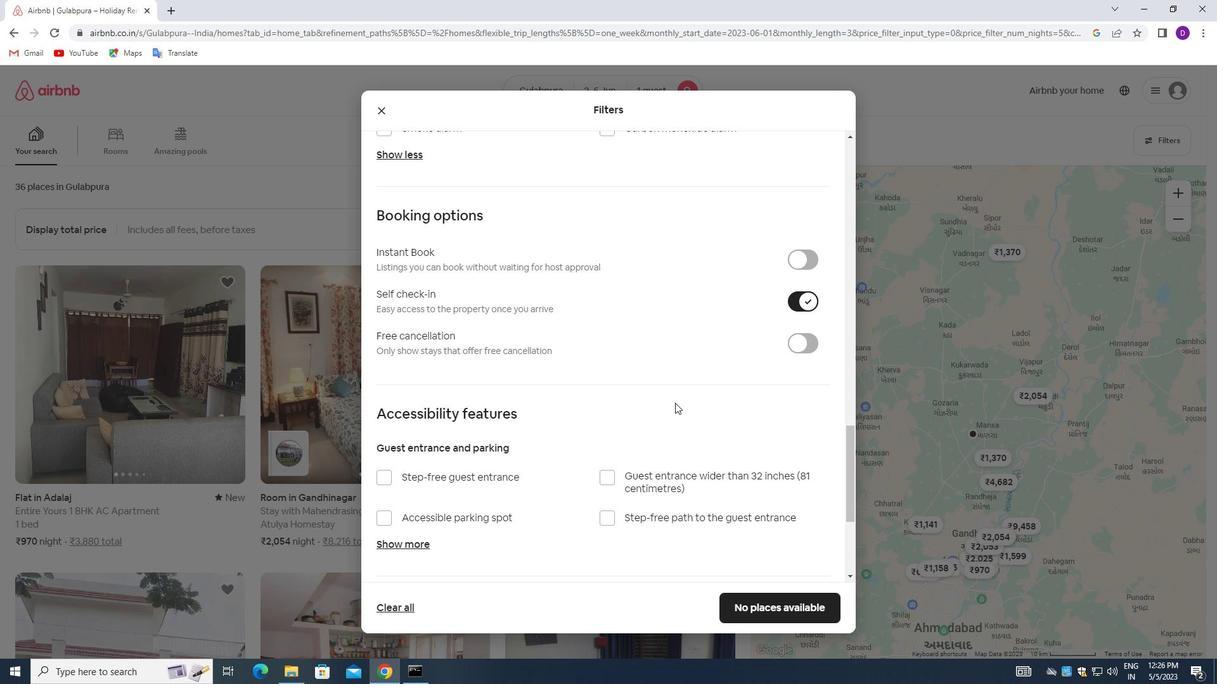 
Action: Mouse scrolled (672, 408) with delta (0, 0)
Screenshot: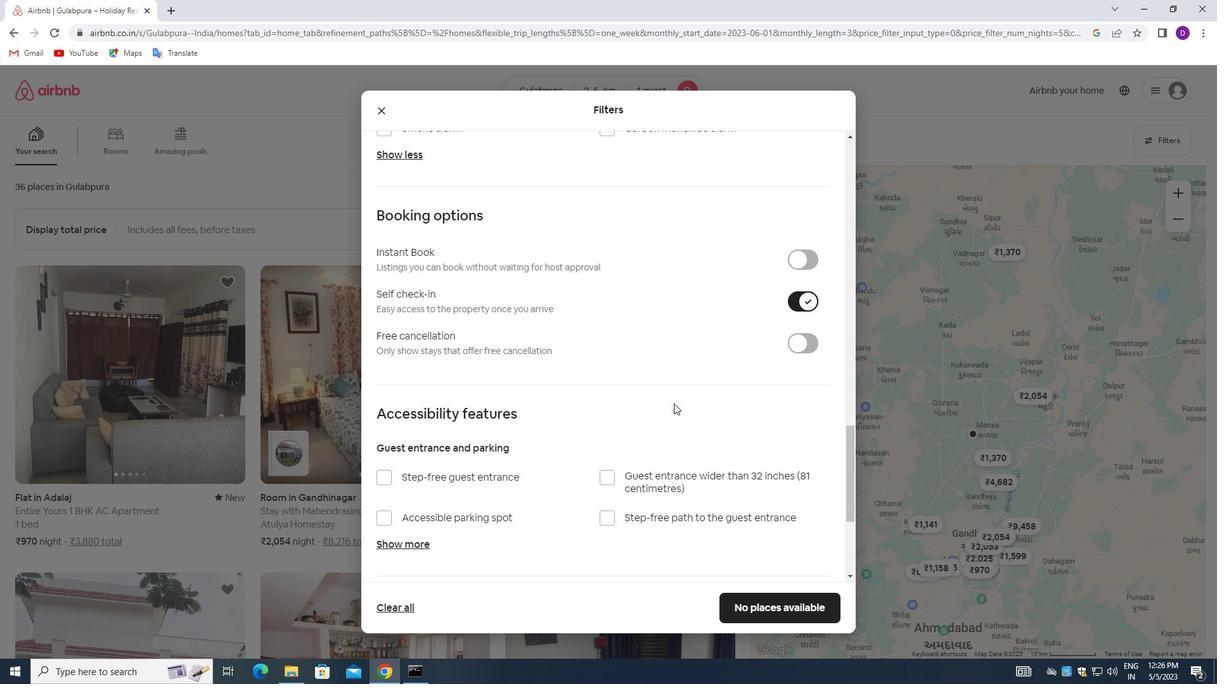 
Action: Mouse moved to (669, 415)
Screenshot: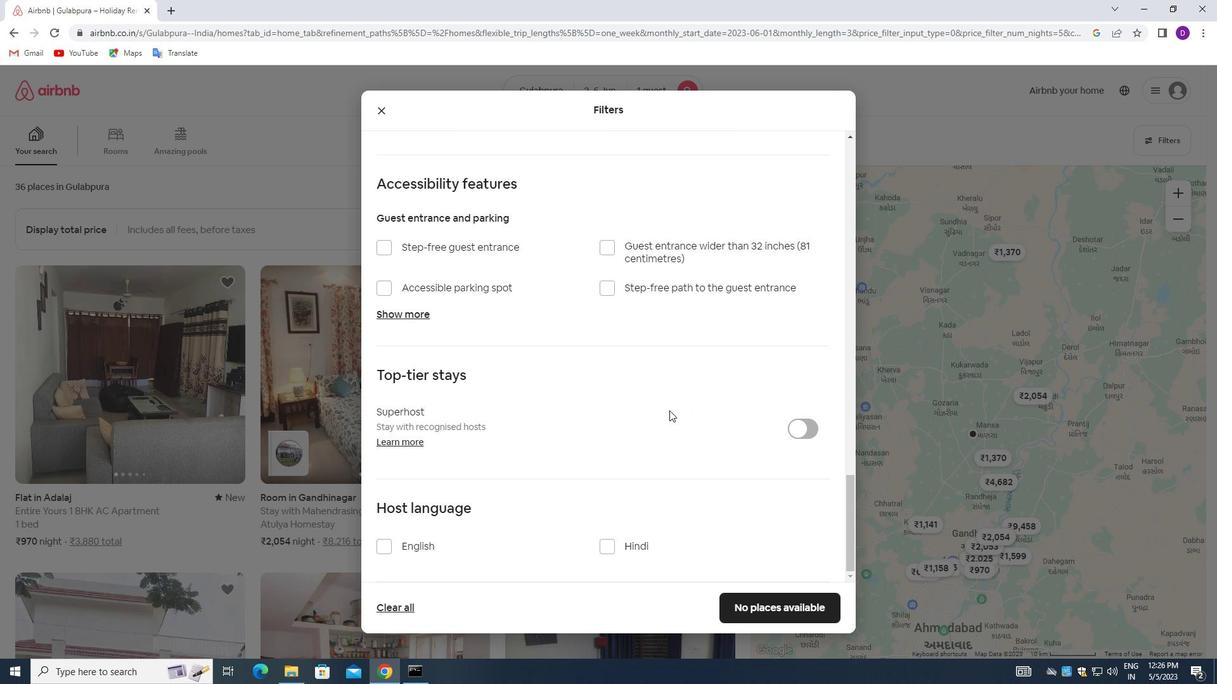 
Action: Mouse scrolled (669, 414) with delta (0, 0)
Screenshot: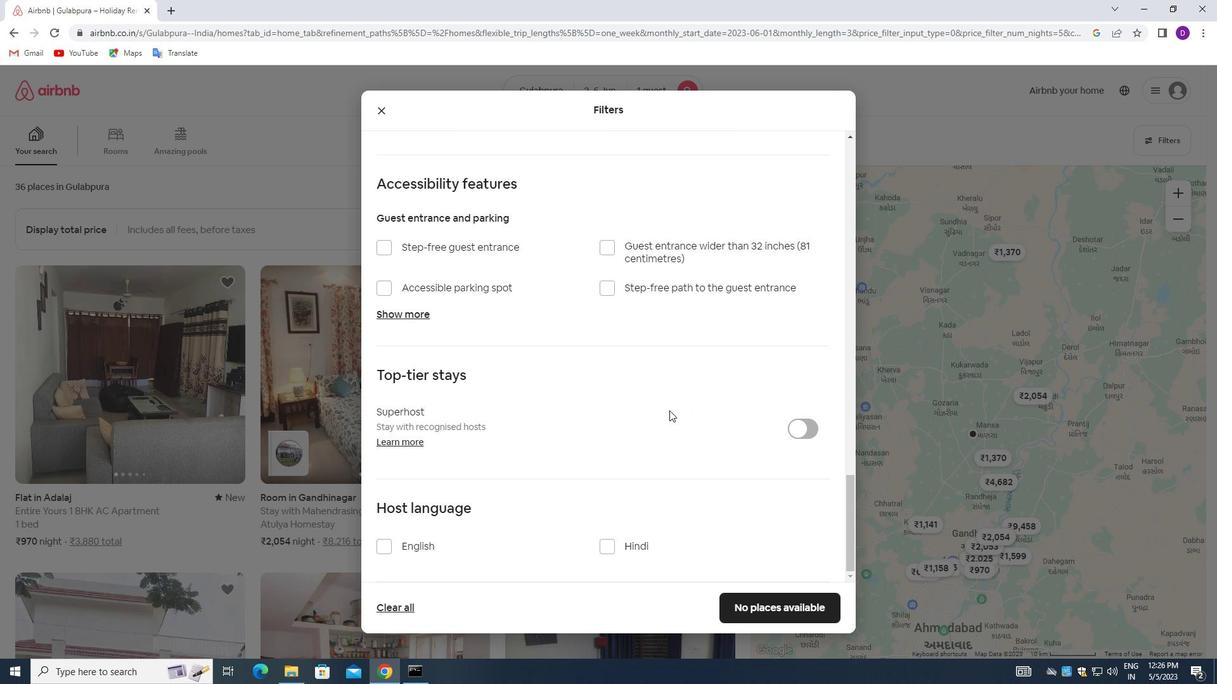 
Action: Mouse moved to (669, 418)
Screenshot: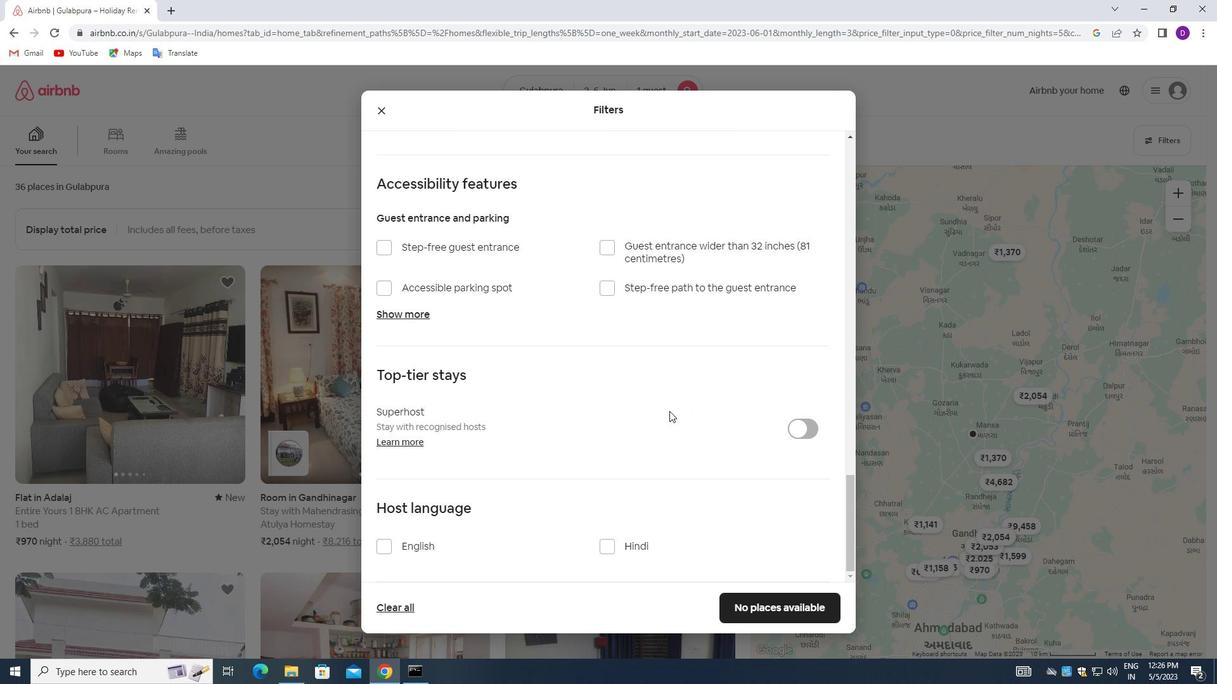 
Action: Mouse scrolled (669, 417) with delta (0, 0)
Screenshot: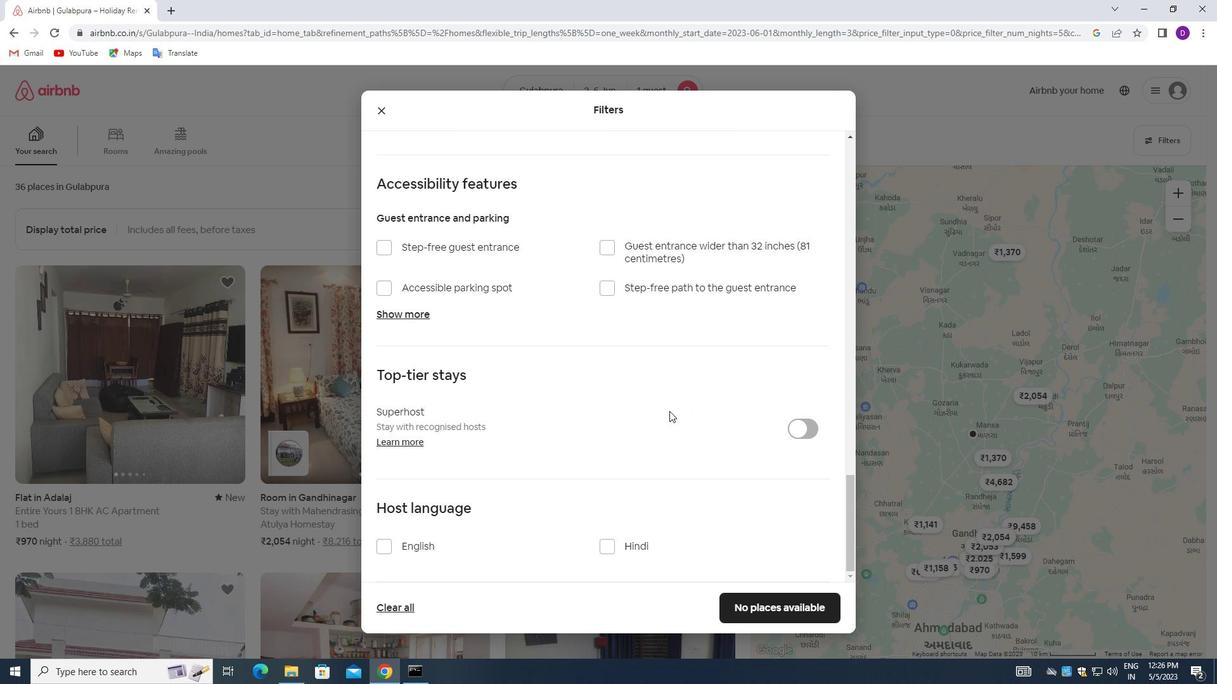 
Action: Mouse moved to (669, 419)
Screenshot: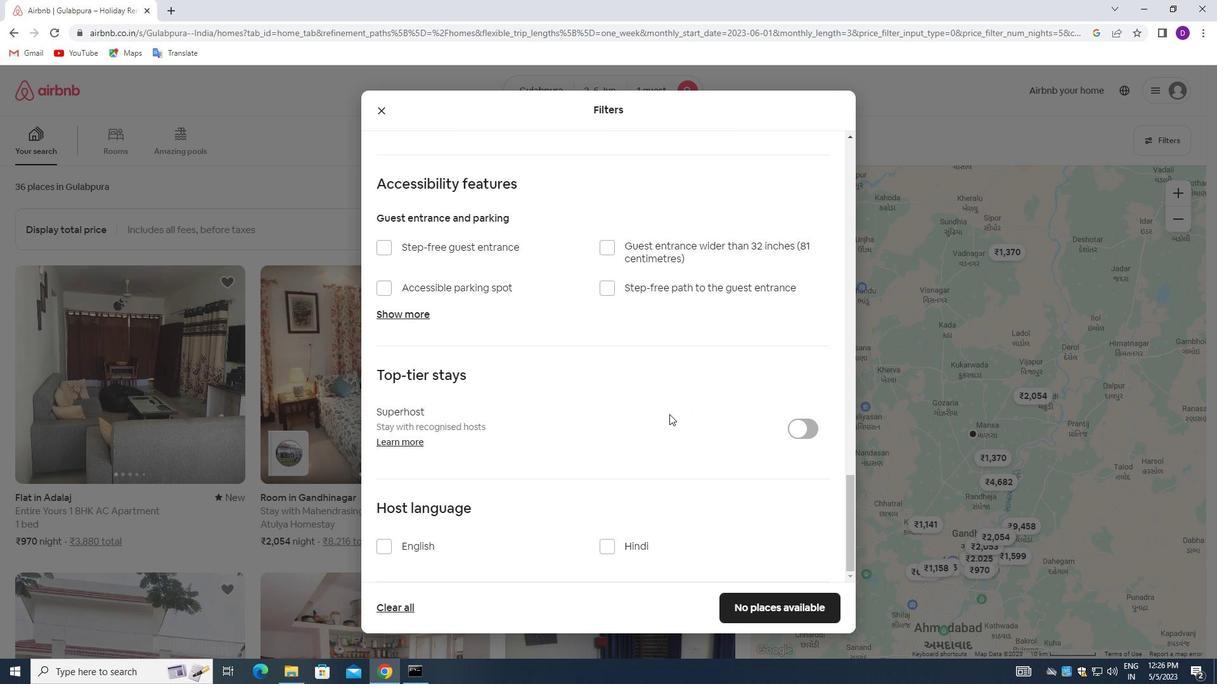
Action: Mouse scrolled (669, 418) with delta (0, 0)
Screenshot: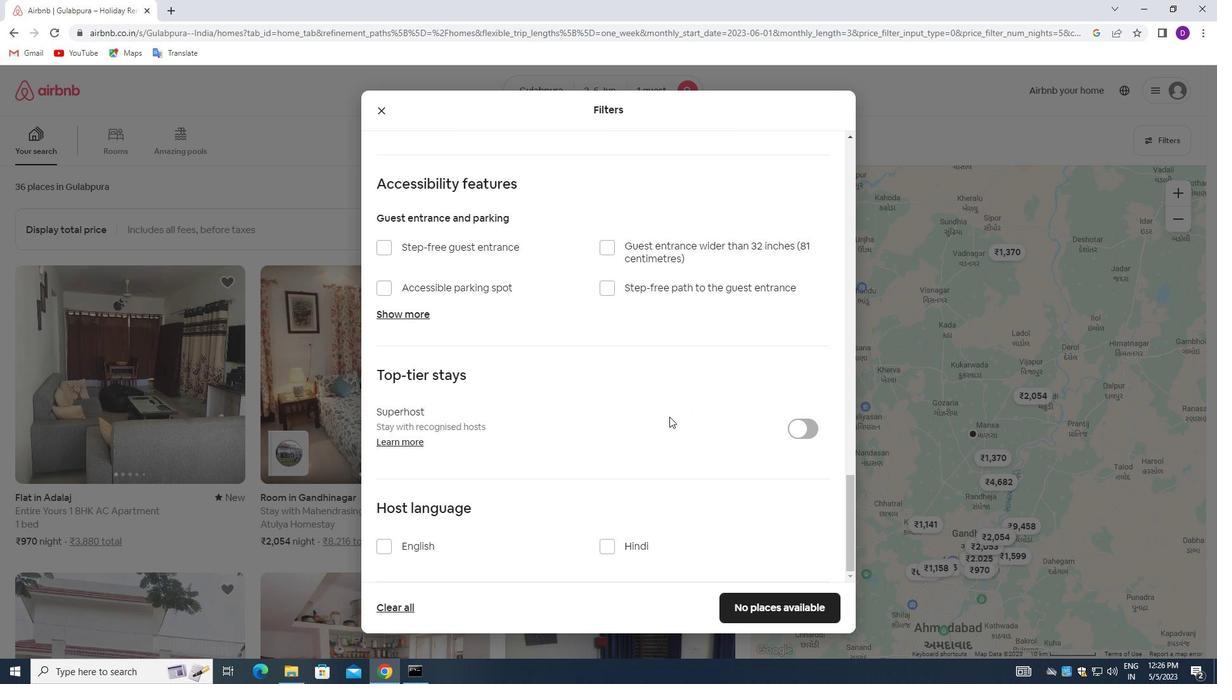
Action: Mouse moved to (386, 550)
Screenshot: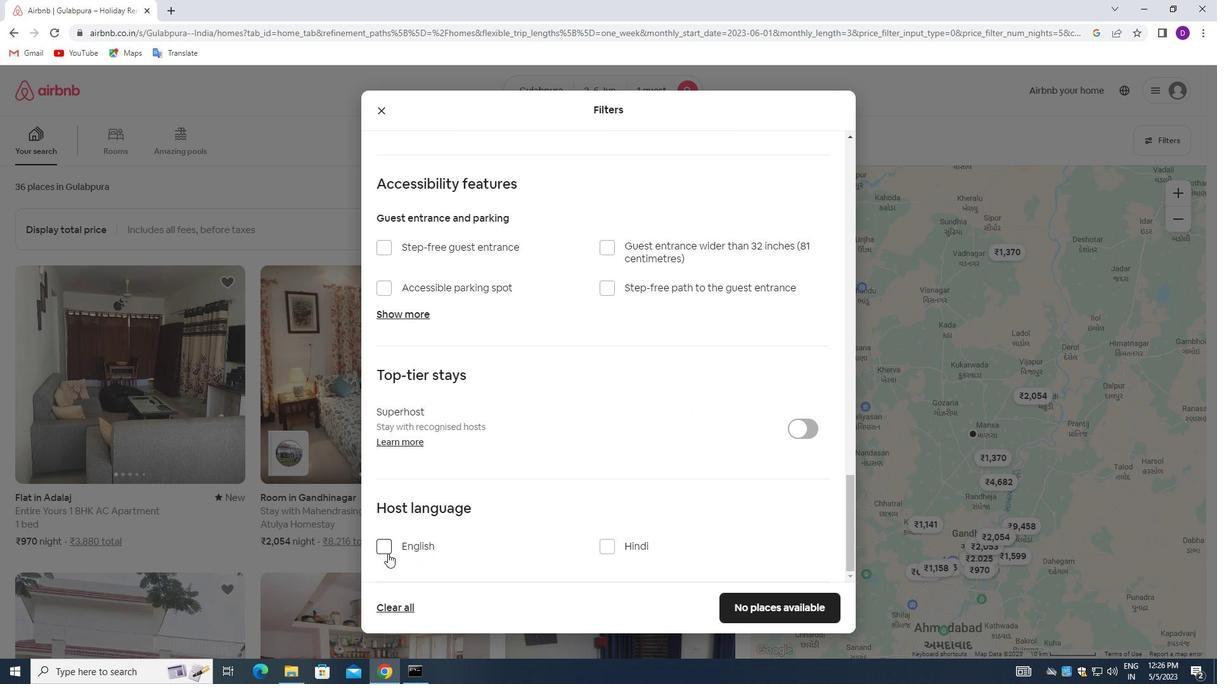 
Action: Mouse pressed left at (386, 550)
Screenshot: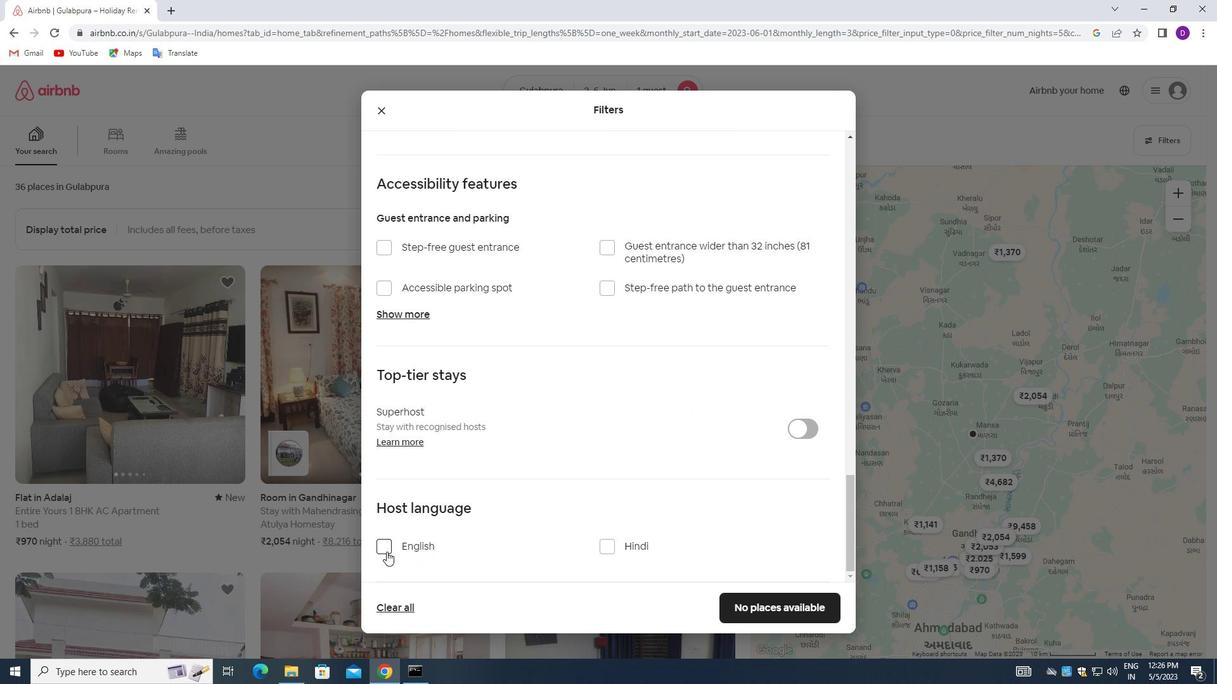 
Action: Mouse moved to (724, 609)
Screenshot: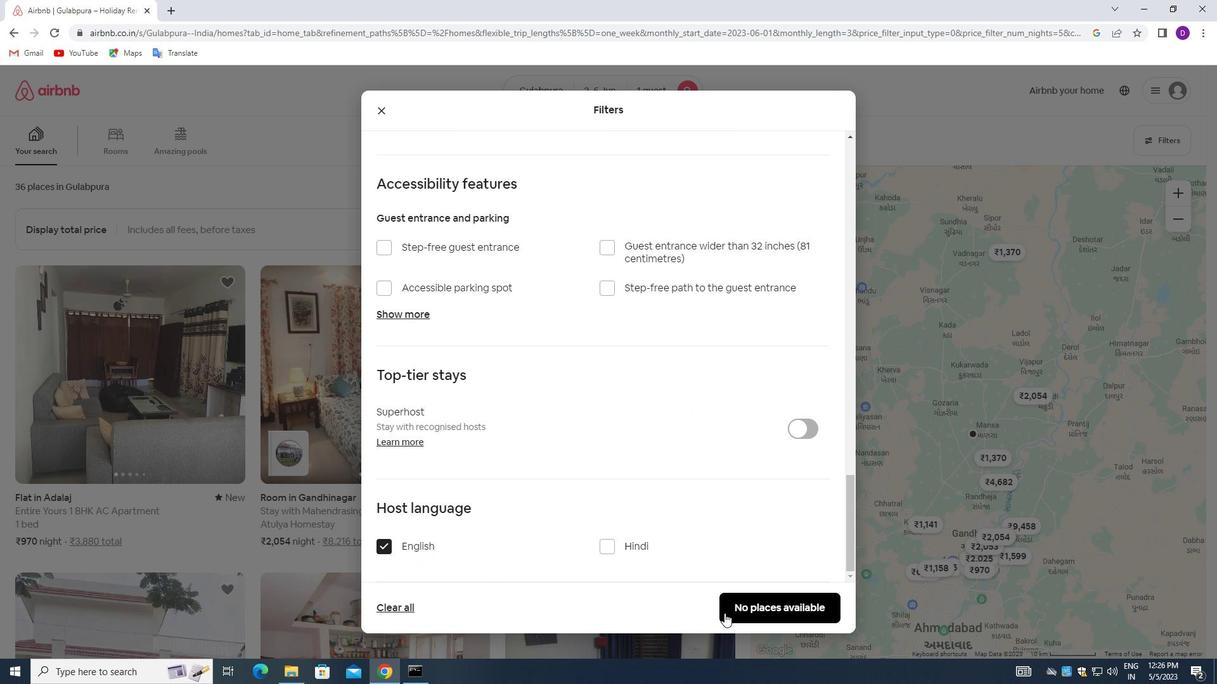 
Action: Mouse pressed left at (724, 609)
Screenshot: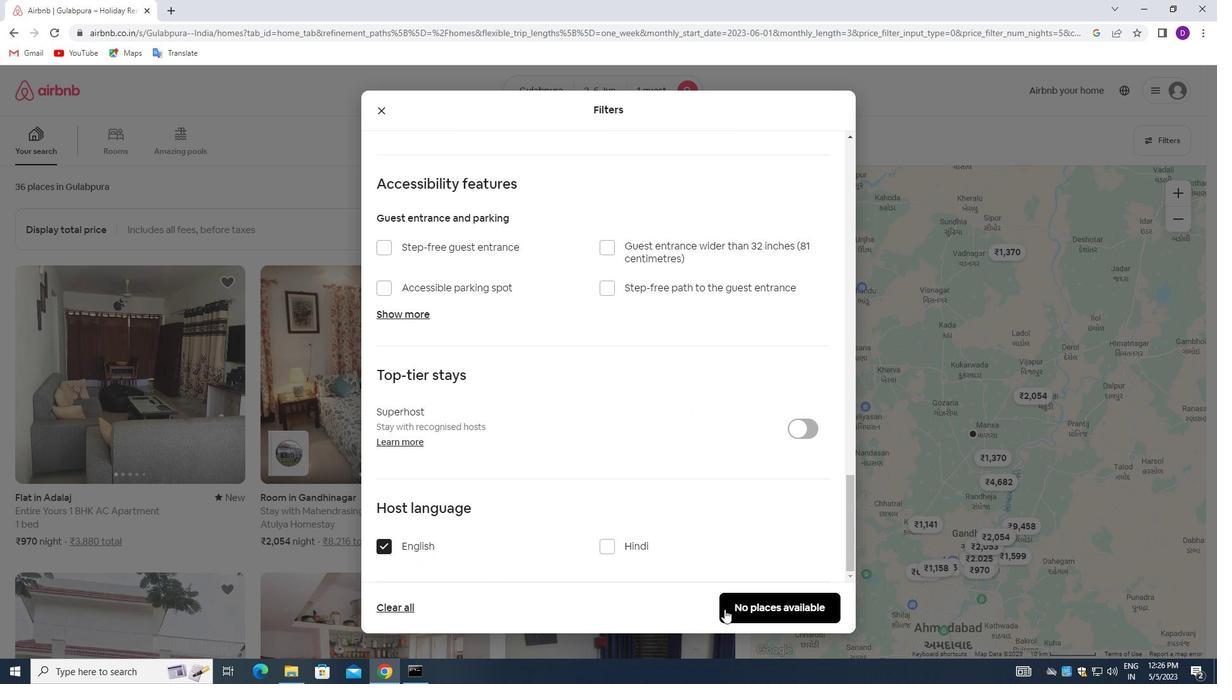 
Action: Mouse moved to (703, 467)
Screenshot: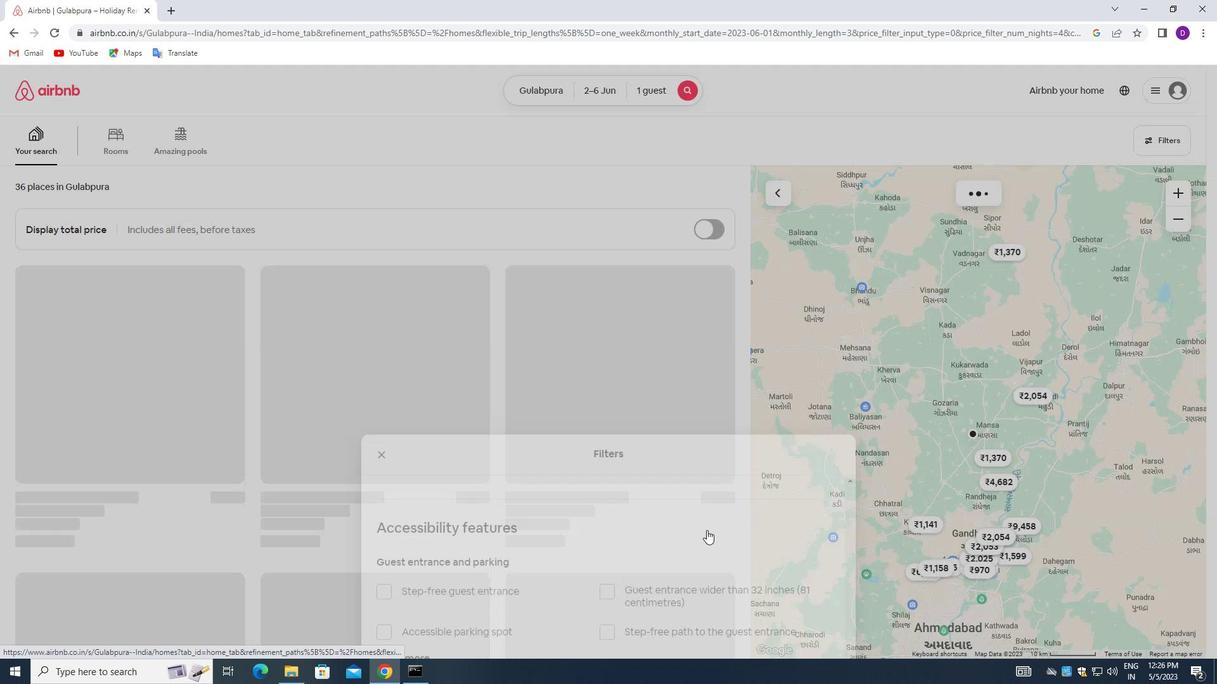 
